 Task: Forward as attachment   from vinny@softage.net to parteek.kumar@softage.net with a cc to Aakash.mishra@softage.net and bcc to Ayush@softage.net with a subject Subject0000000001 and add a message Message0000000003. Forward as attachment   from vinny@softage.net to parteek.kumar@softage.net; aakash.mishra@softage.net with a cc to Ayush@softage.net; pooja.chaudhary@softage.net and bcc to Vanshu.thakur@softage.net with a subject Subject0000000001 and add a message Message0000000003. Forward as attachment   from vinny@softage.net to parteek.kumar@softage.net with a cc to Aakash.mishra@softage.net with a subject Subject0000000001 and add a message Message0000000003 and with an attachment of Attach0000000002. Forward as attachment   from vinny@softage.net to parteek.kumar@softage.net with a cc to Aakash.mishra@softage.net and bcc to Ayush@softage.net with a subject Subject0000000001 and add a message Message0000000003 and with an attachment of Attach0000000003. Forward as attachment   from vinny@softage.net to parteek.kumar@softage.net; aakash.mishra@softage.net with a cc to Ayush@softage.net; pooja.chaudhary@softage.net and bcc to Vanshu.thakur@softage.net with a subject Subject0000000001 and add a message Message0000000003 and with an attachment of Attach0000000004
Action: Mouse moved to (1182, 332)
Screenshot: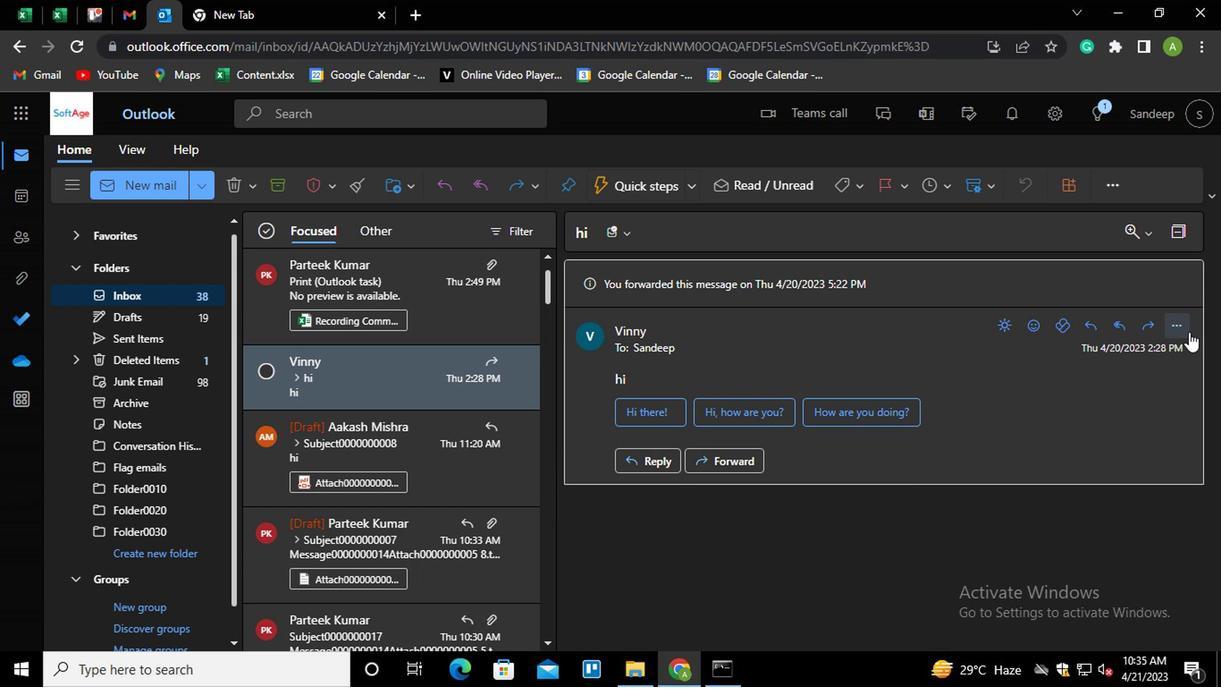 
Action: Mouse pressed left at (1182, 332)
Screenshot: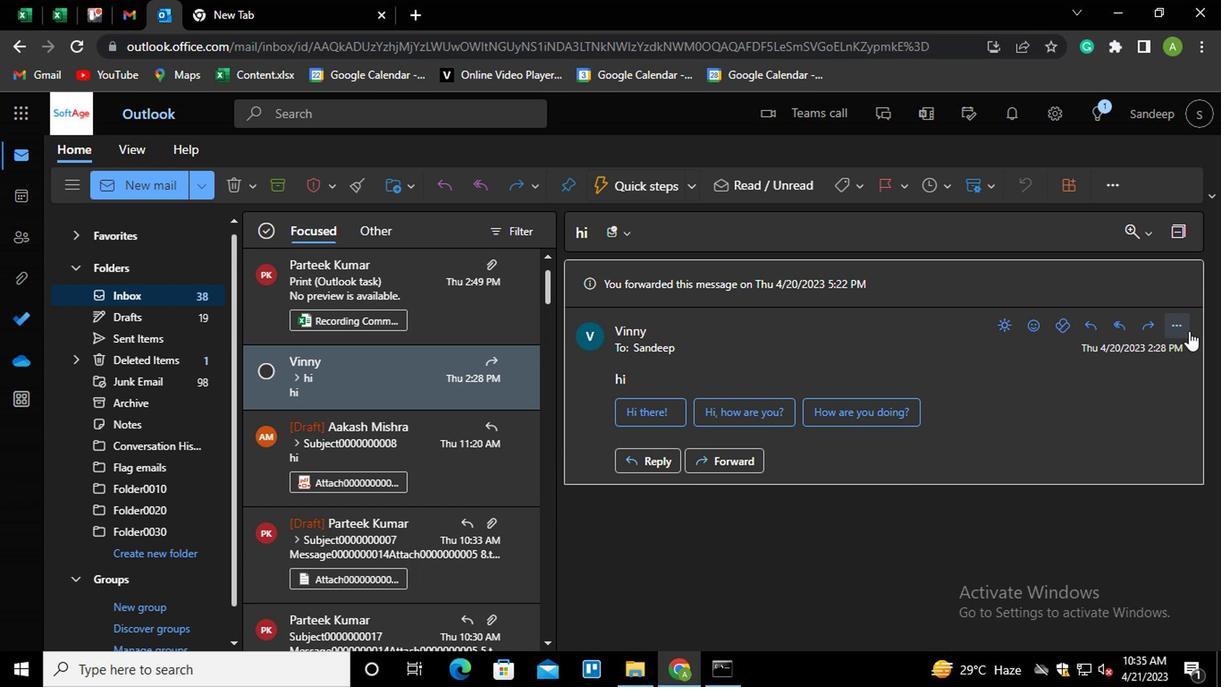 
Action: Mouse moved to (937, 233)
Screenshot: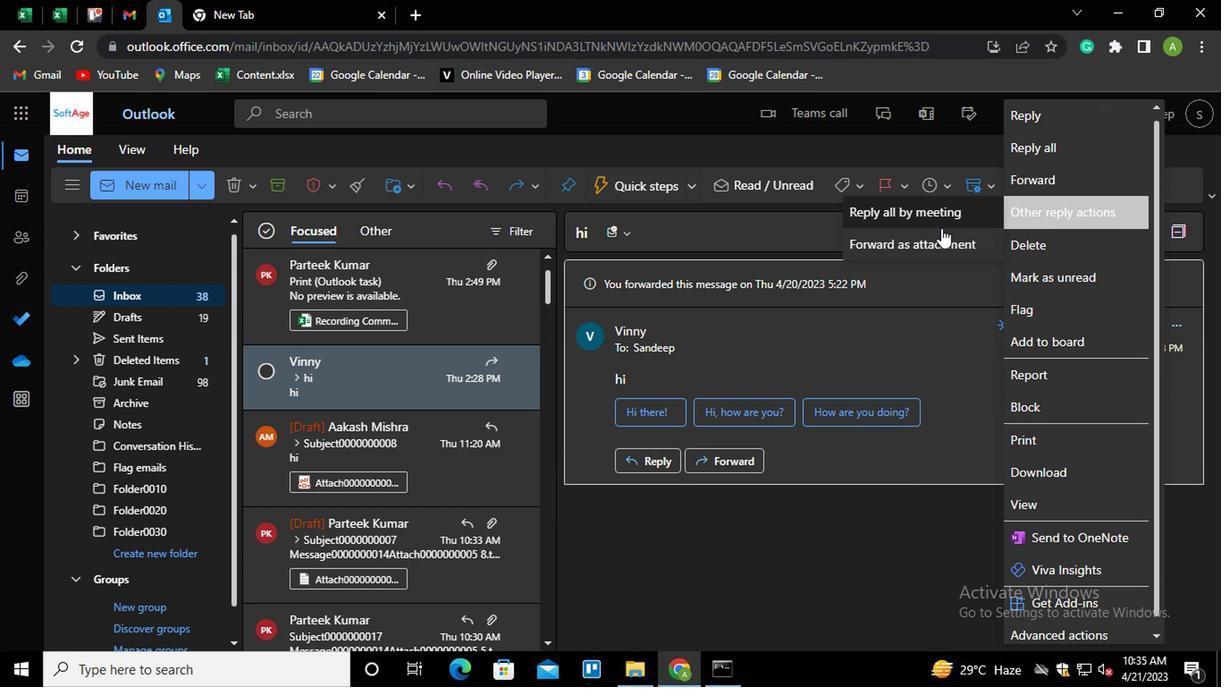 
Action: Mouse pressed left at (937, 233)
Screenshot: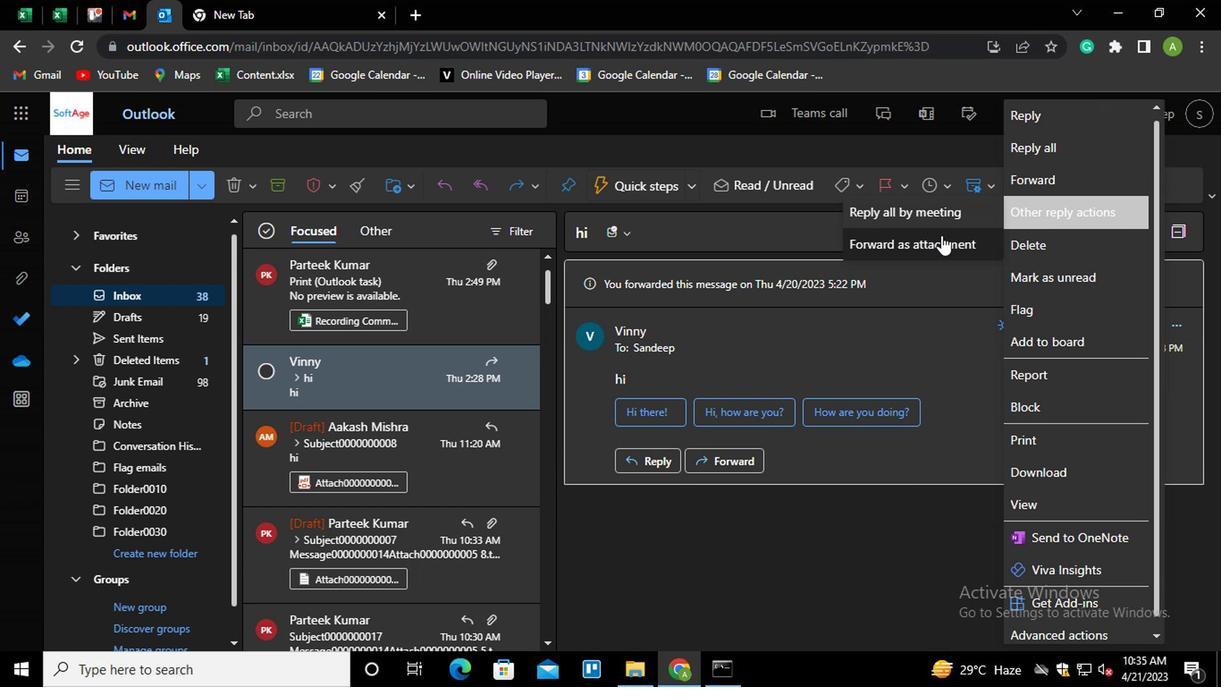 
Action: Mouse moved to (773, 278)
Screenshot: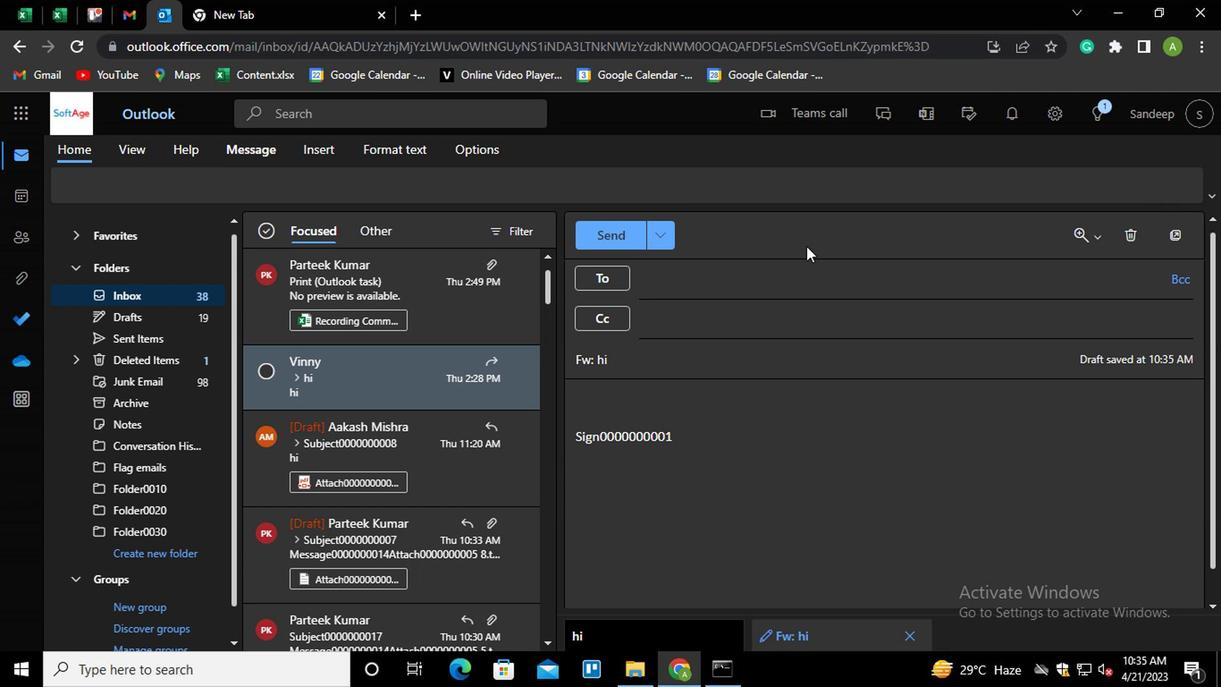 
Action: Mouse pressed left at (773, 278)
Screenshot: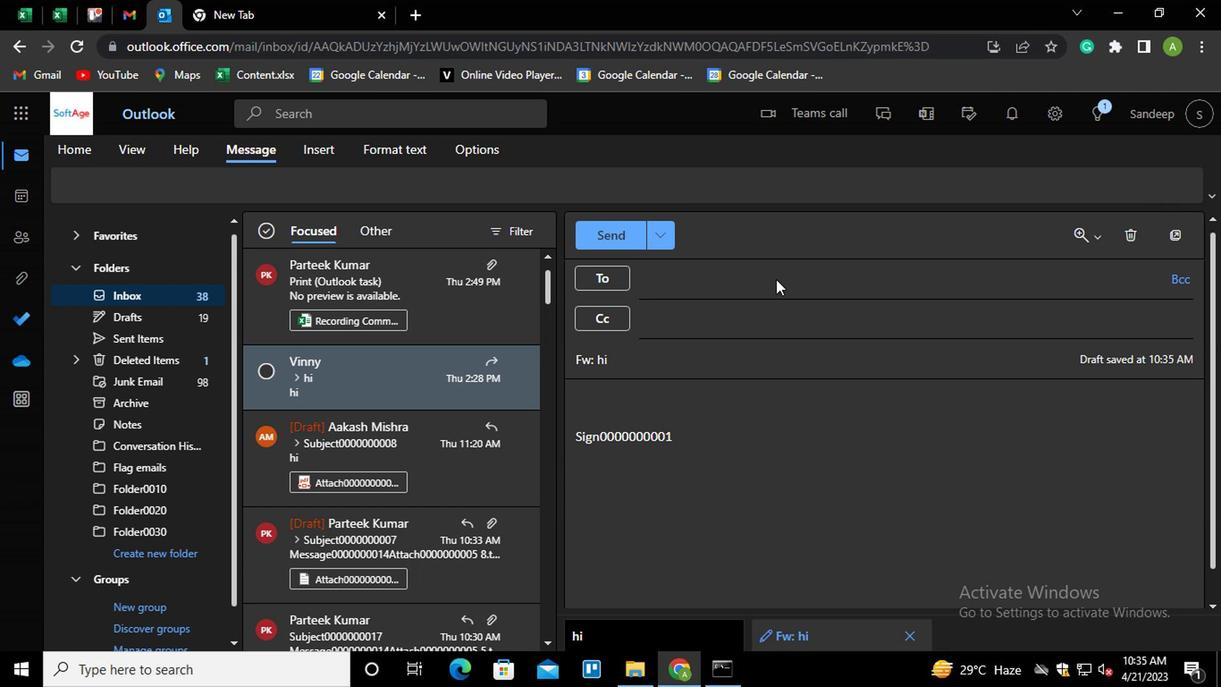 
Action: Key pressed part<Key.enter>
Screenshot: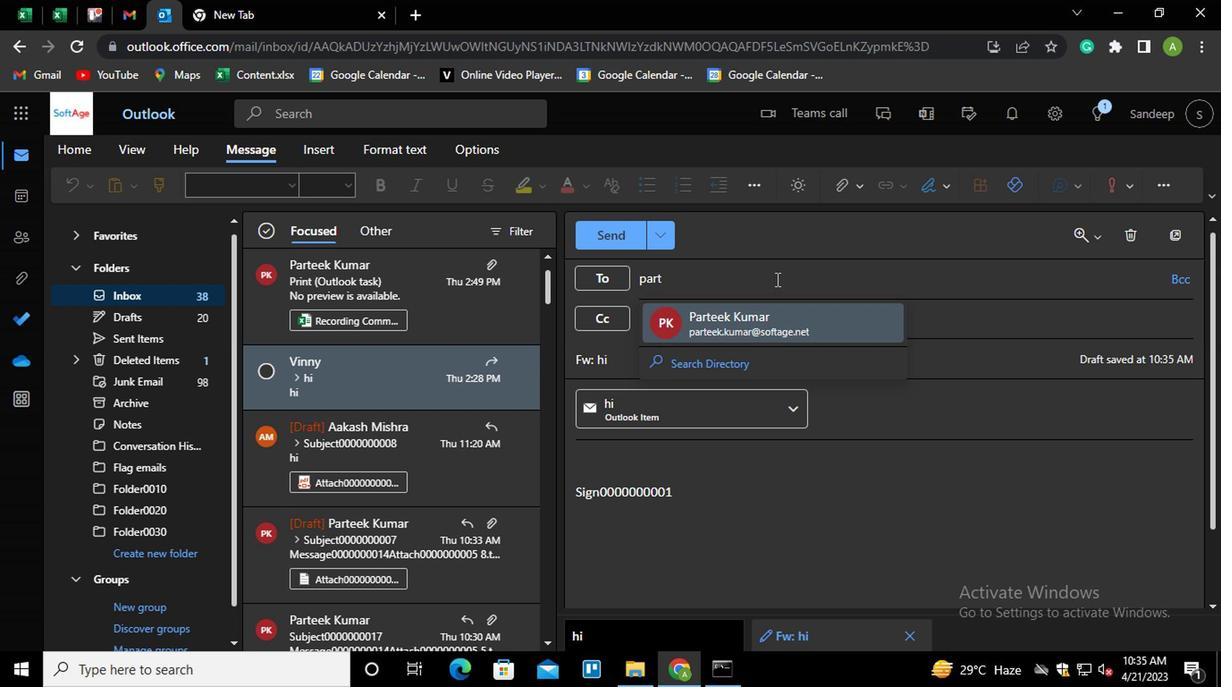 
Action: Mouse moved to (766, 322)
Screenshot: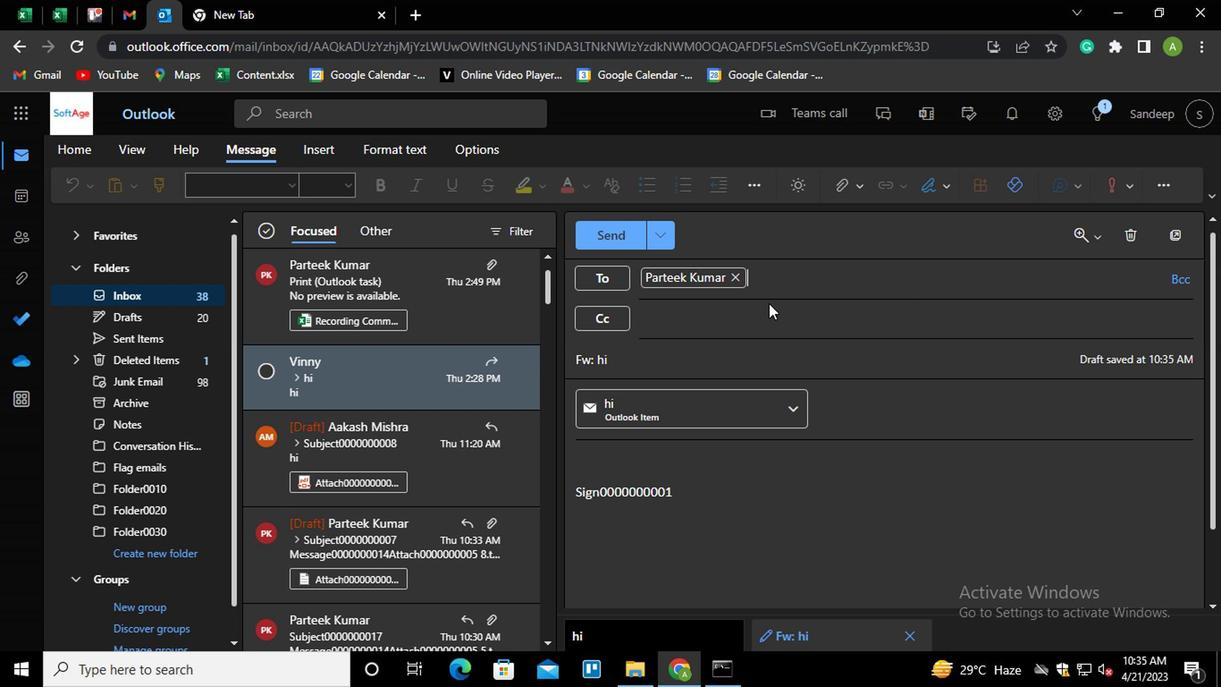 
Action: Mouse pressed left at (766, 322)
Screenshot: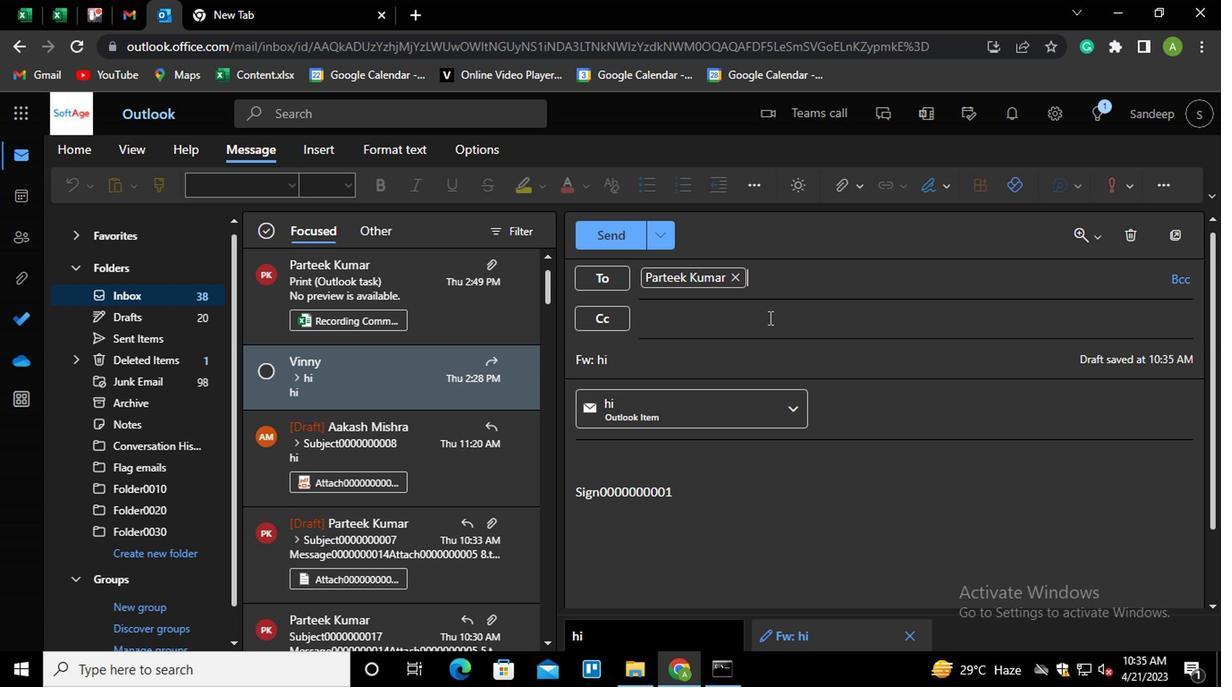 
Action: Key pressed aak<Key.enter>
Screenshot: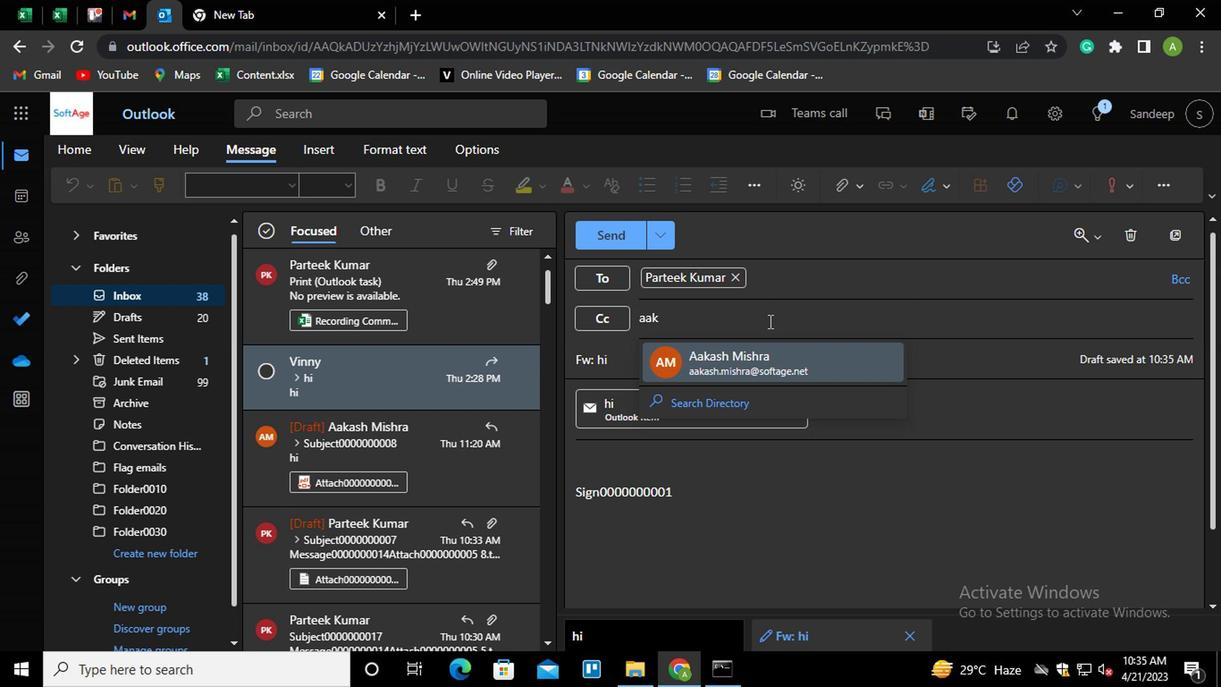 
Action: Mouse moved to (1185, 279)
Screenshot: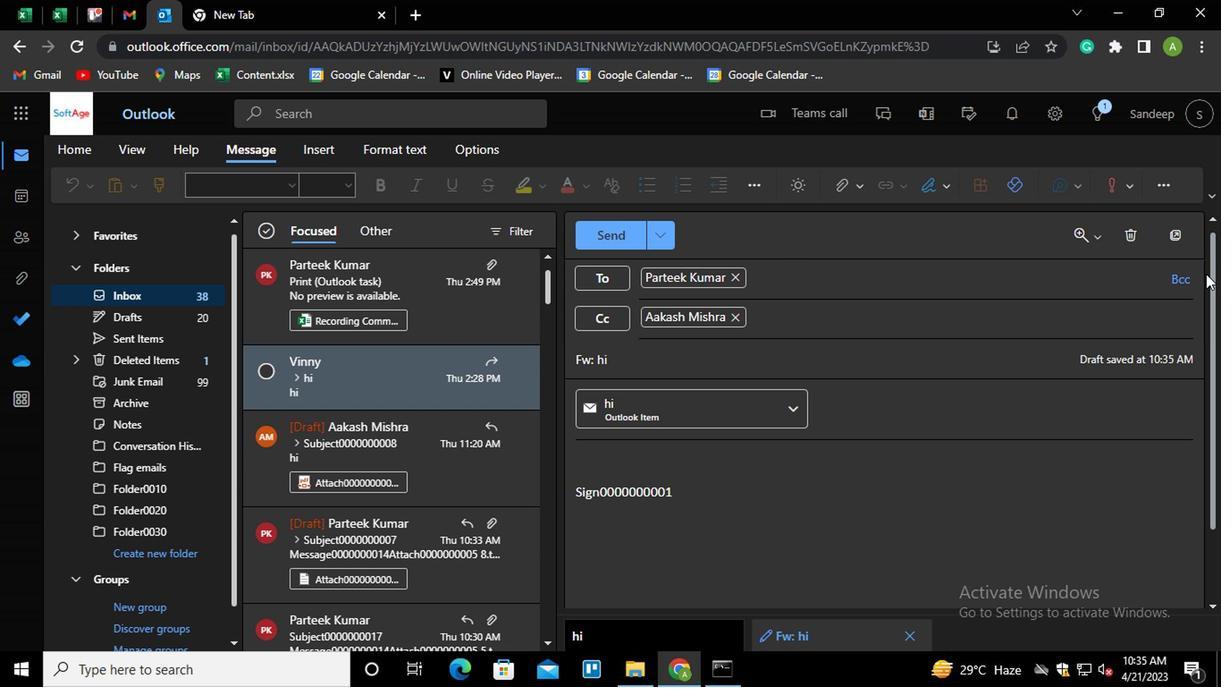 
Action: Mouse pressed left at (1185, 279)
Screenshot: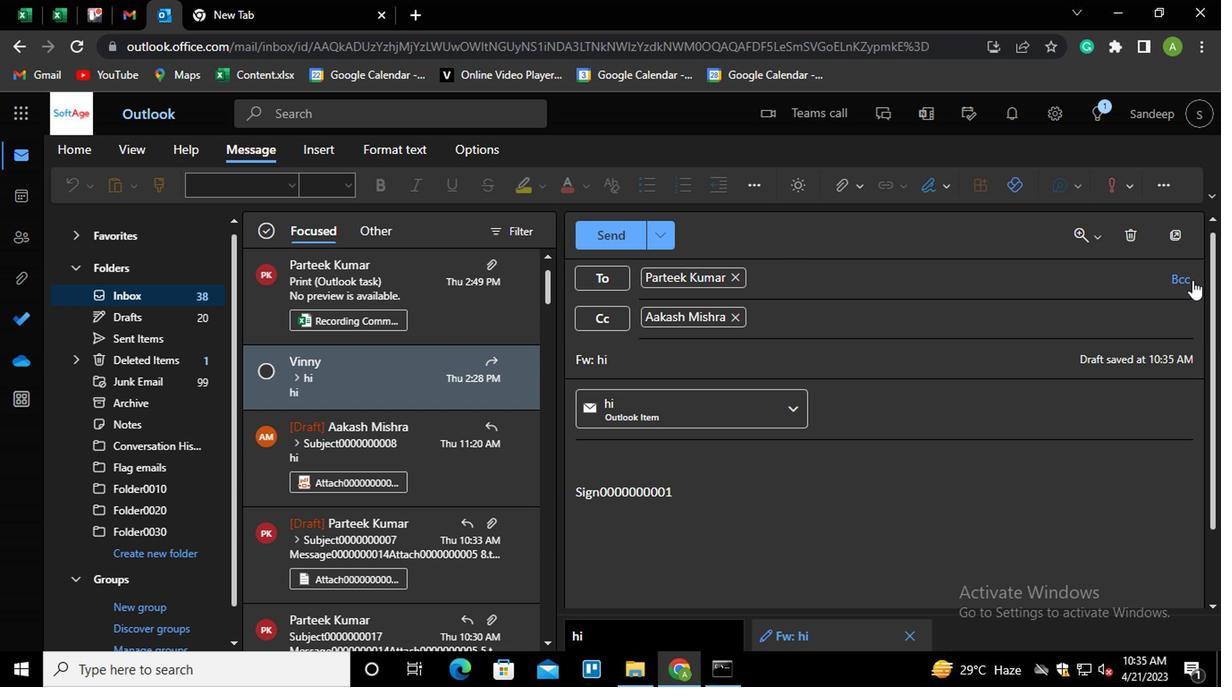 
Action: Mouse moved to (736, 364)
Screenshot: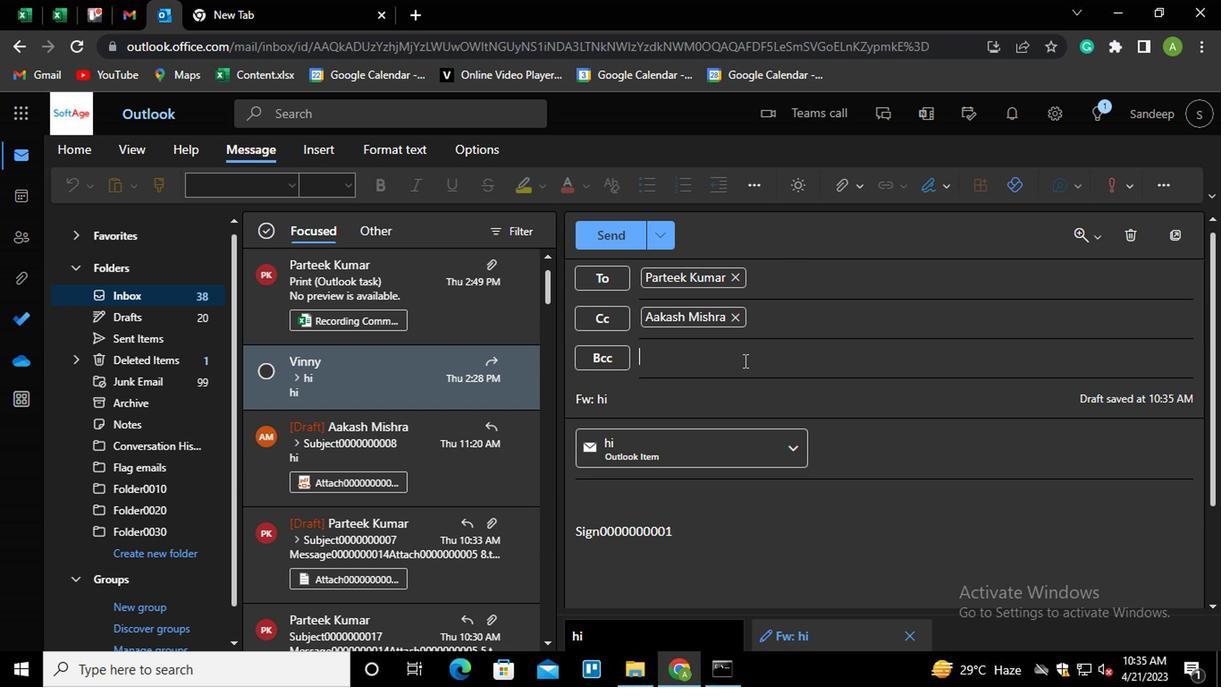 
Action: Key pressed <Key.shift>AYU<Key.enter>
Screenshot: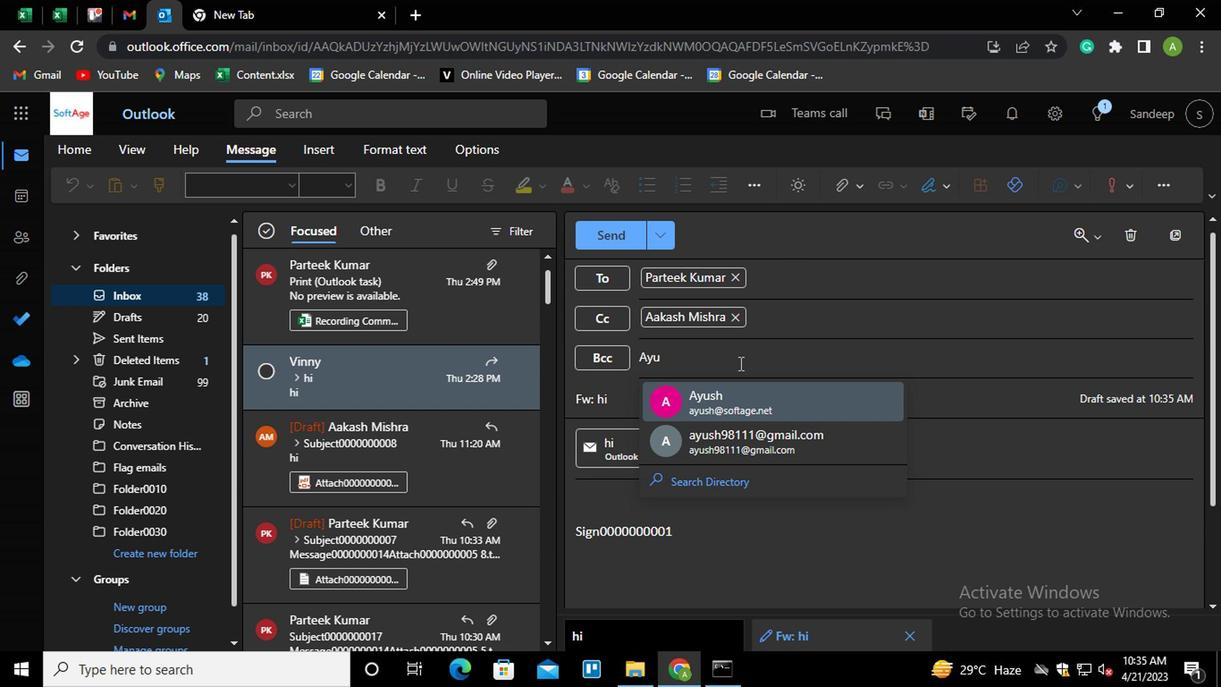 
Action: Mouse moved to (736, 401)
Screenshot: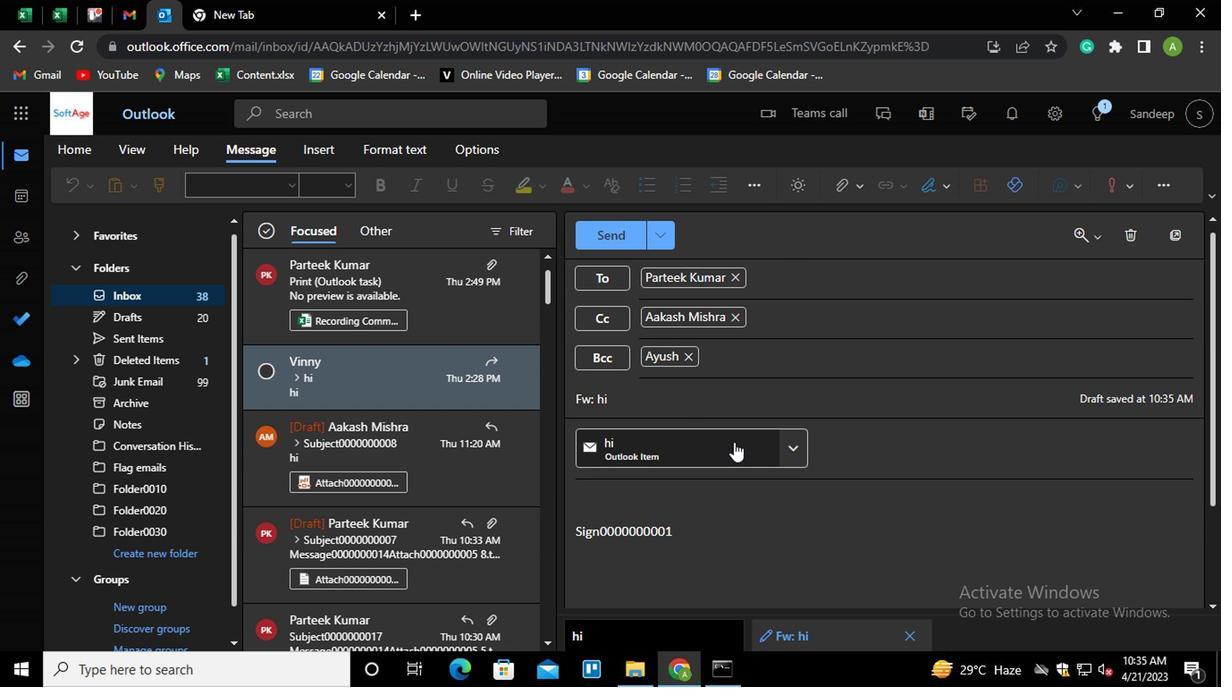 
Action: Mouse pressed left at (736, 401)
Screenshot: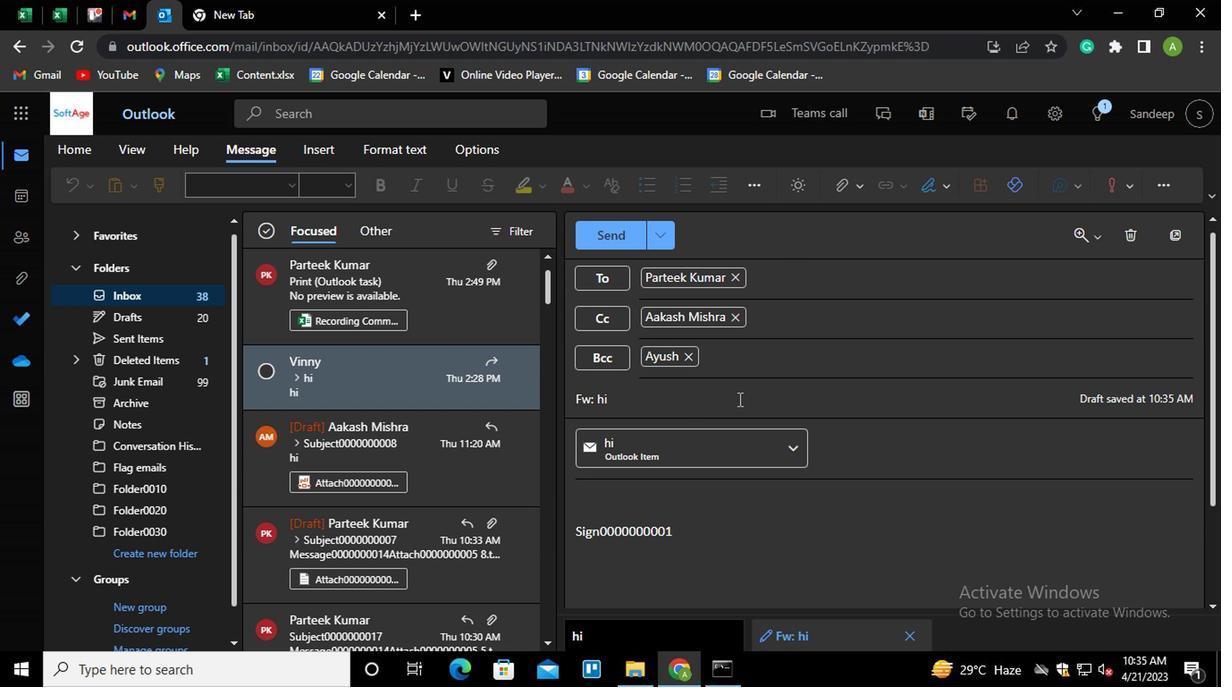 
Action: Key pressed <Key.shift_r><Key.home><Key.shift>SUBJECT0000000001
Screenshot: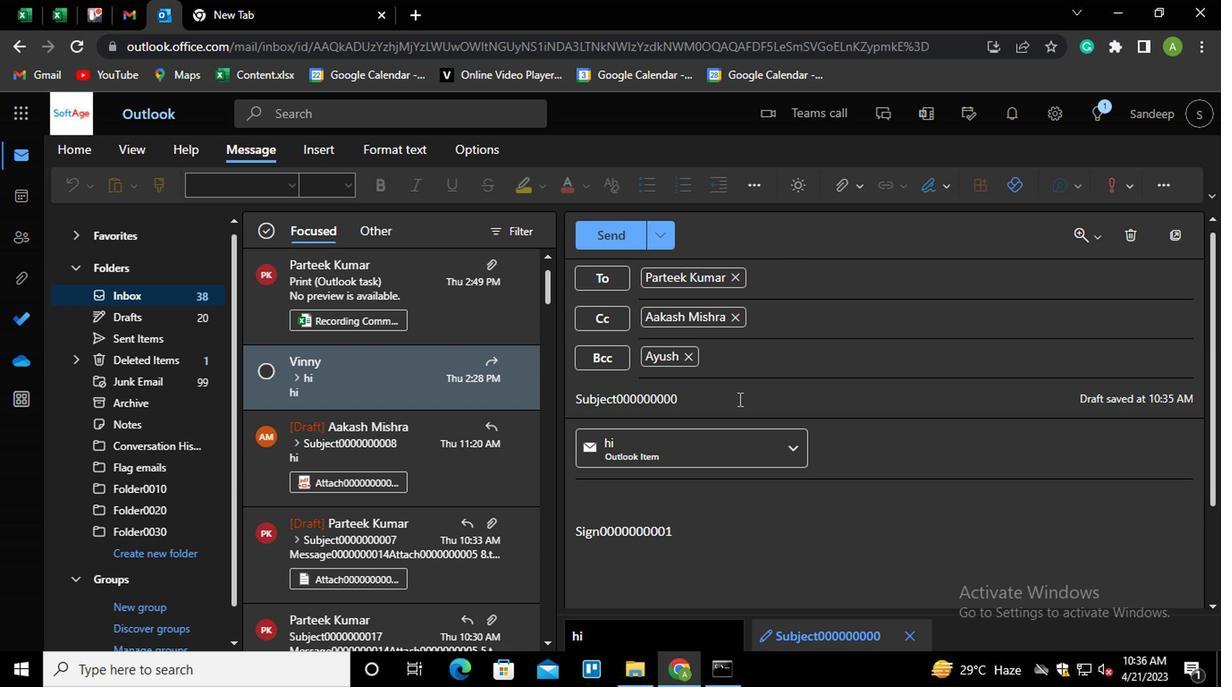 
Action: Mouse moved to (680, 547)
Screenshot: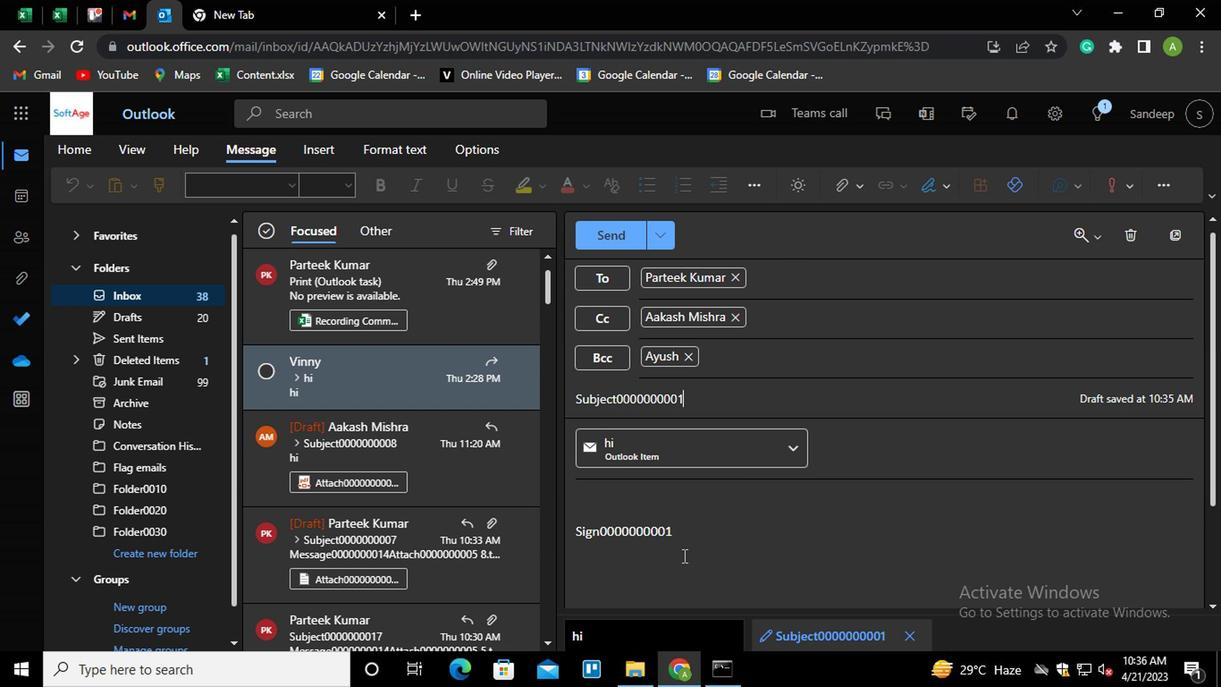 
Action: Mouse pressed left at (680, 547)
Screenshot: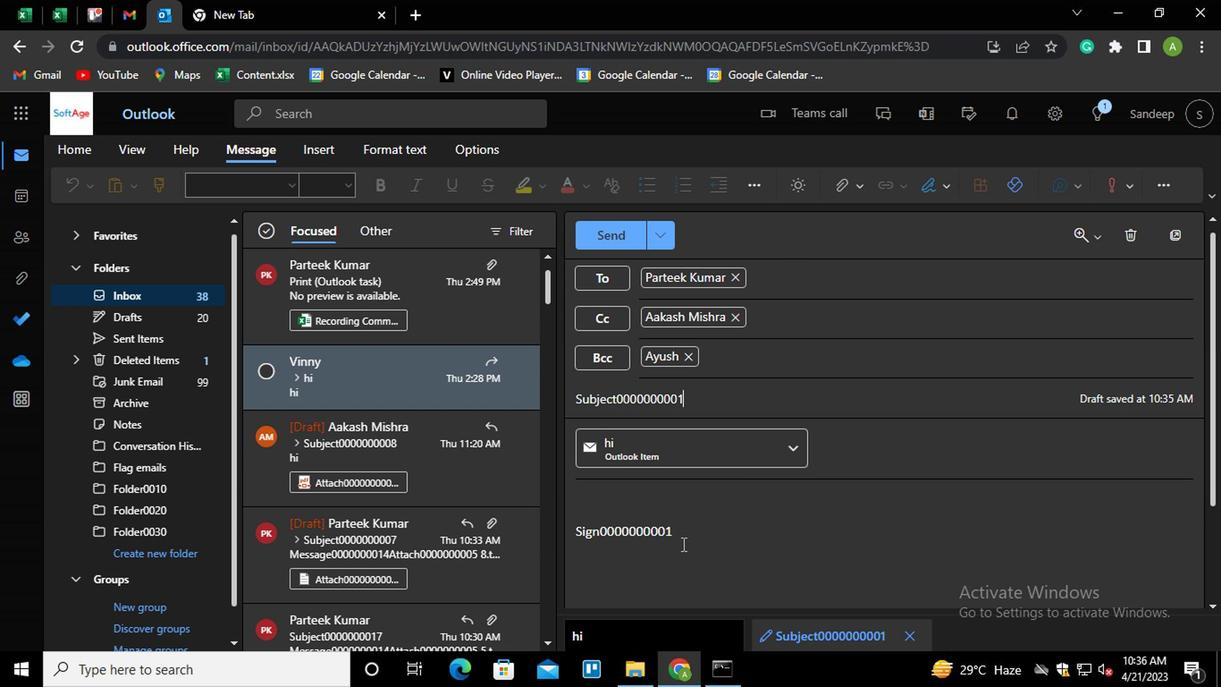 
Action: Key pressed <Key.shift_r><Key.home><Key.shift_r>MESSAGE0000000003
Screenshot: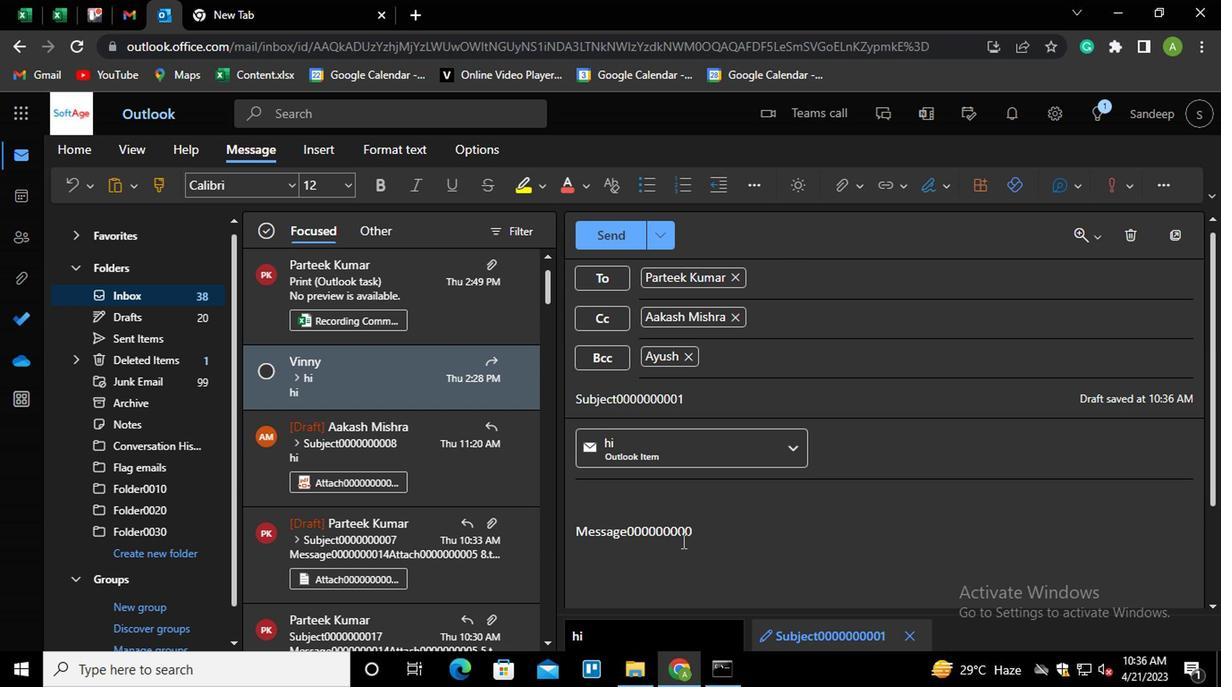 
Action: Mouse moved to (617, 237)
Screenshot: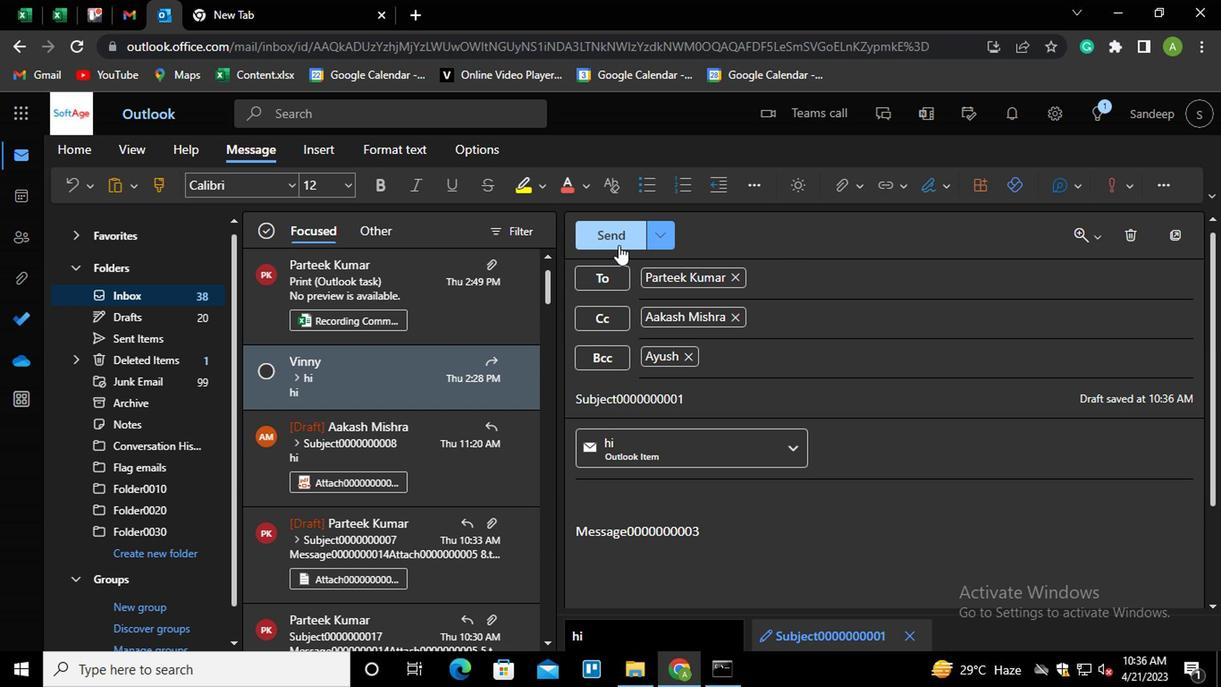 
Action: Mouse pressed left at (617, 237)
Screenshot: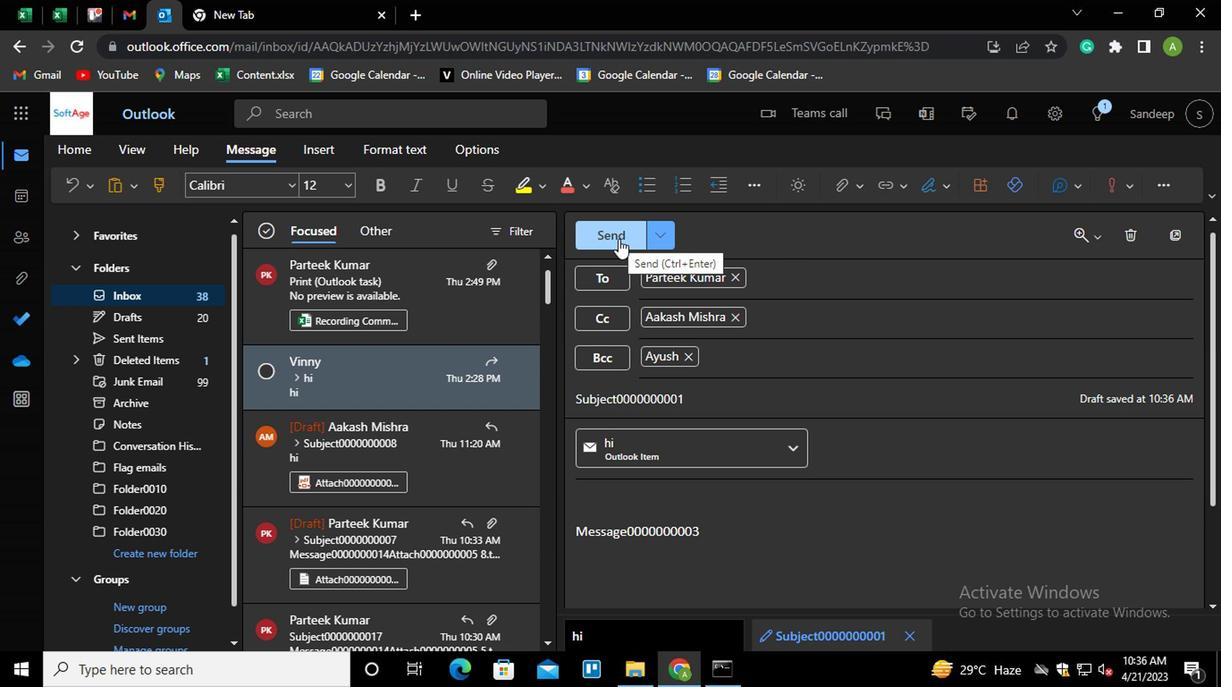 
Action: Mouse moved to (1164, 323)
Screenshot: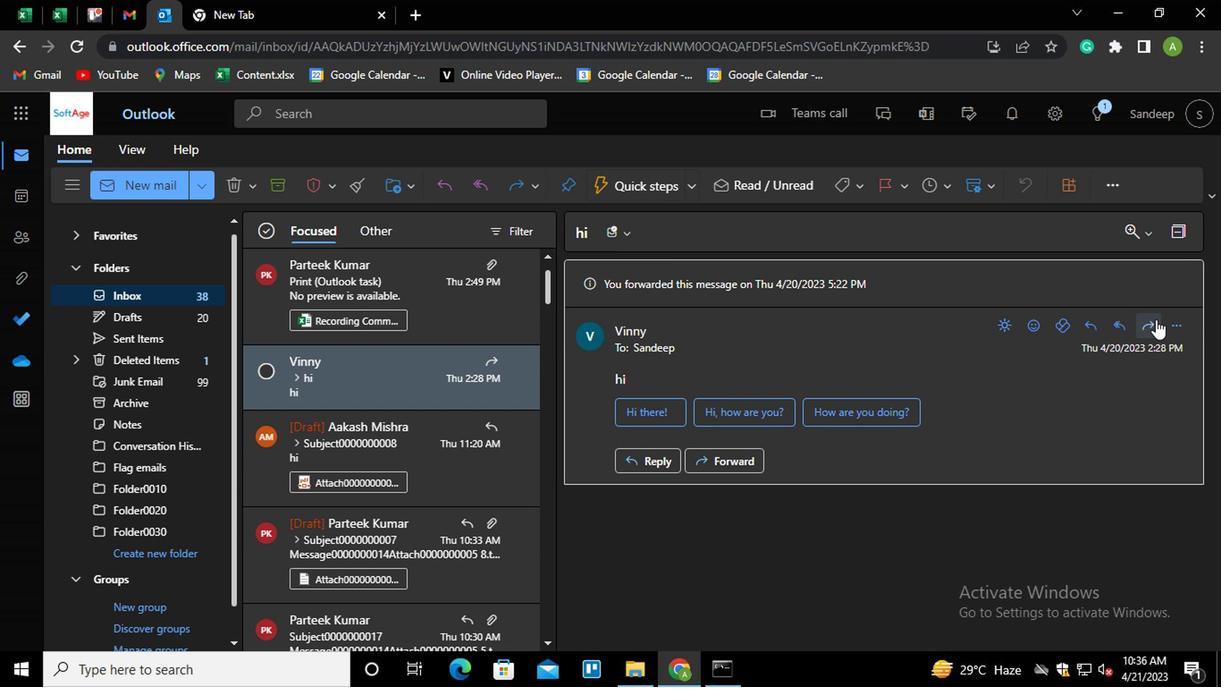 
Action: Mouse pressed left at (1164, 323)
Screenshot: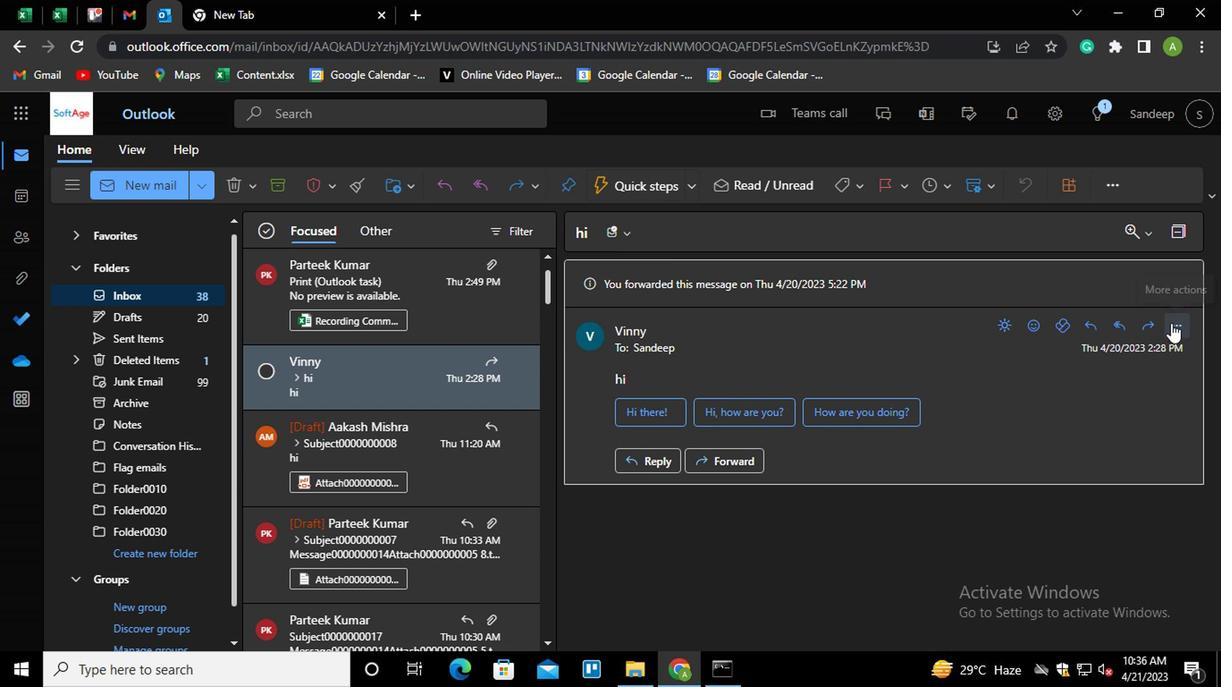 
Action: Mouse moved to (945, 237)
Screenshot: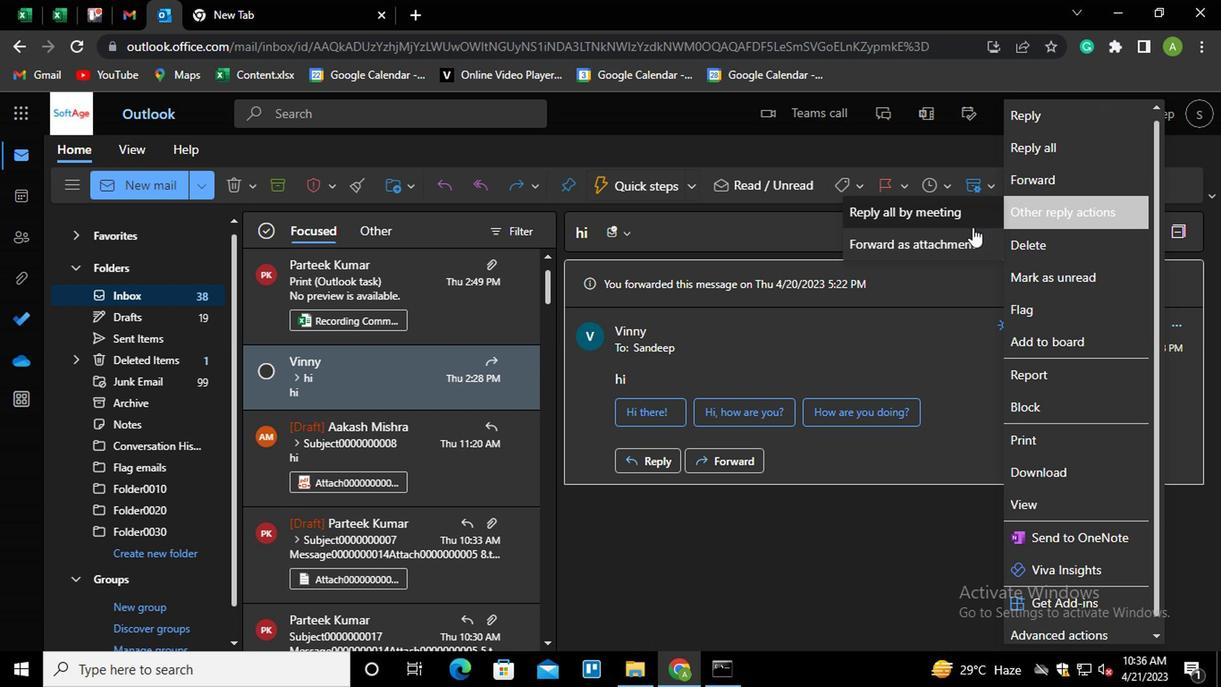 
Action: Mouse pressed left at (945, 237)
Screenshot: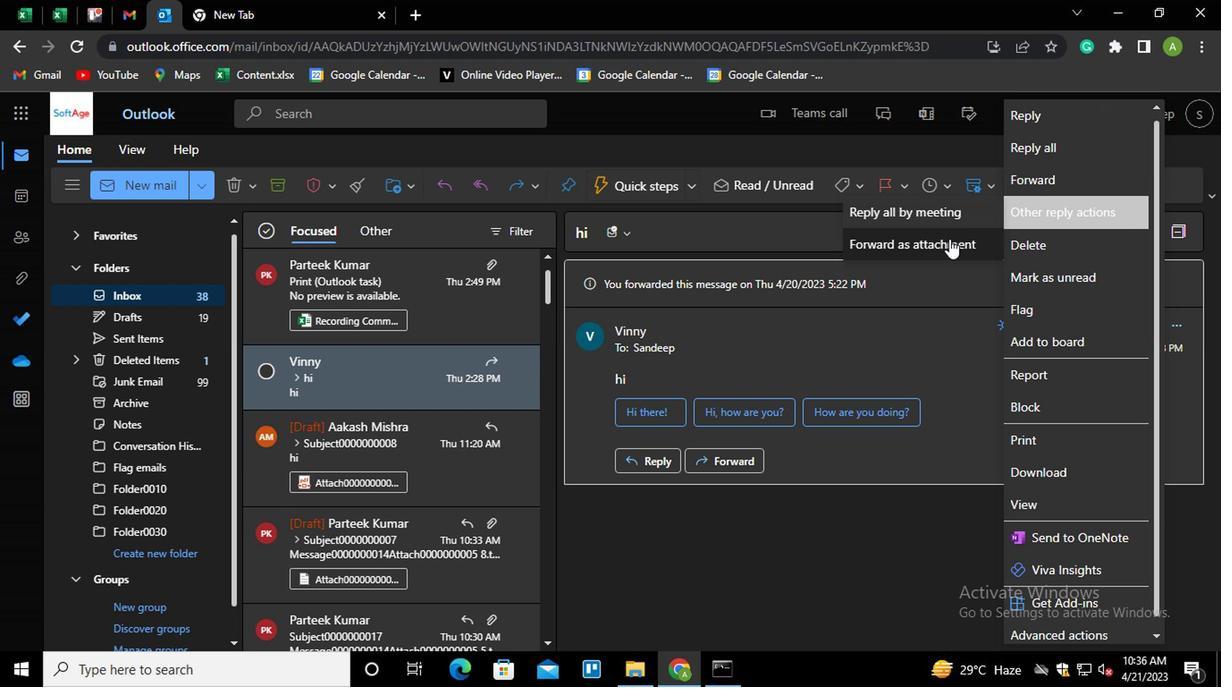 
Action: Mouse moved to (721, 287)
Screenshot: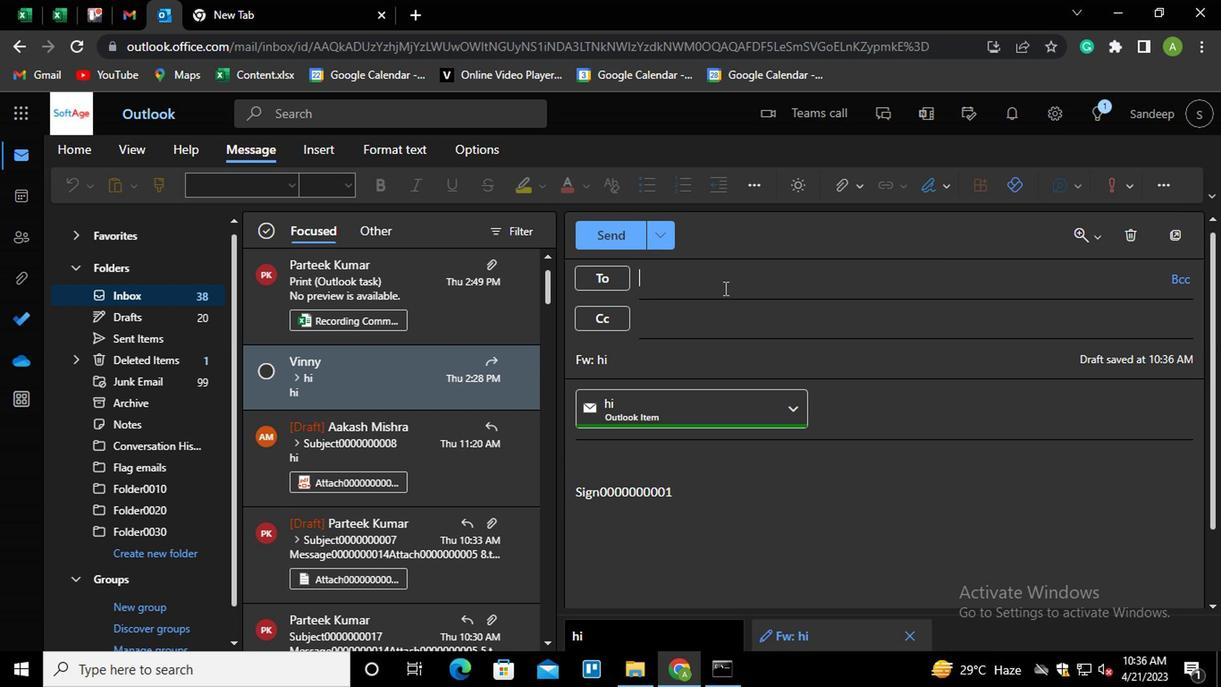 
Action: Mouse pressed left at (721, 287)
Screenshot: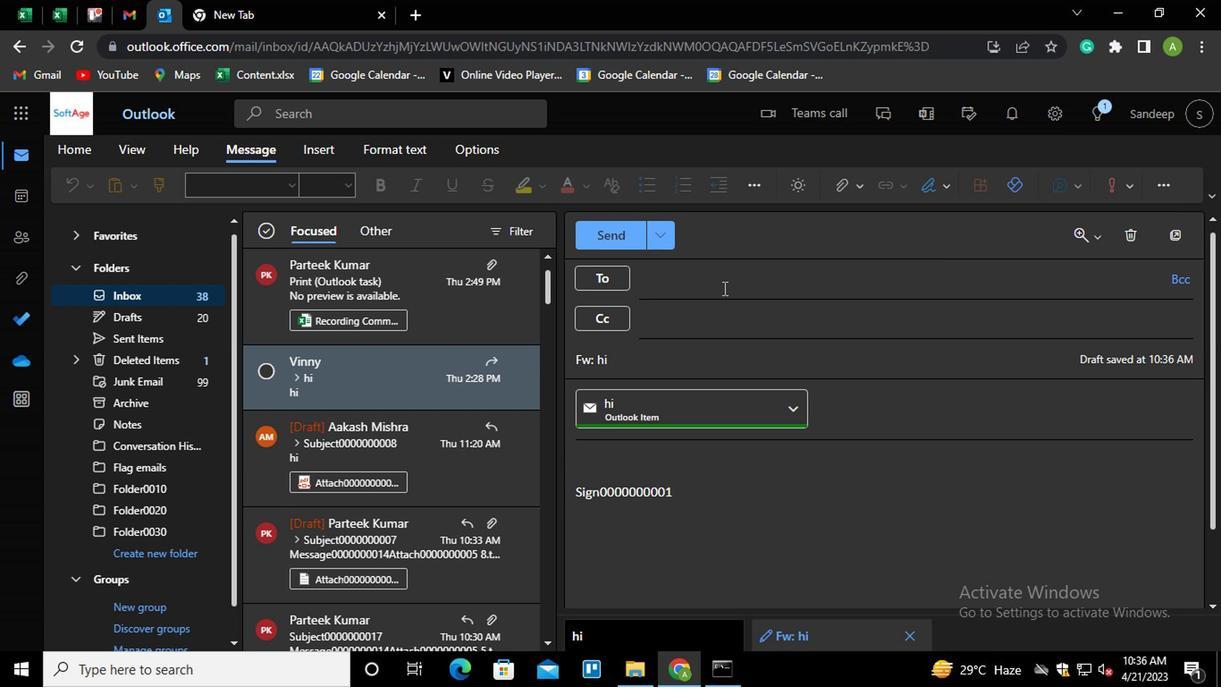 
Action: Key pressed PAR<Key.enter>AA<Key.enter>
Screenshot: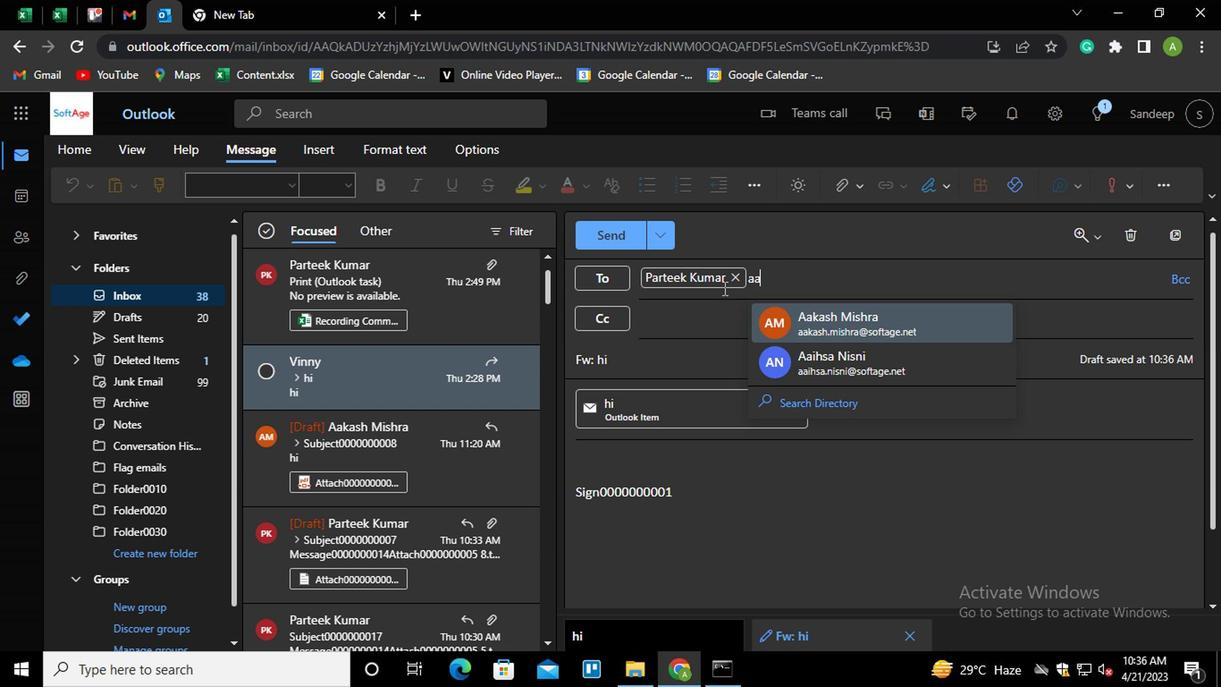 
Action: Mouse moved to (721, 318)
Screenshot: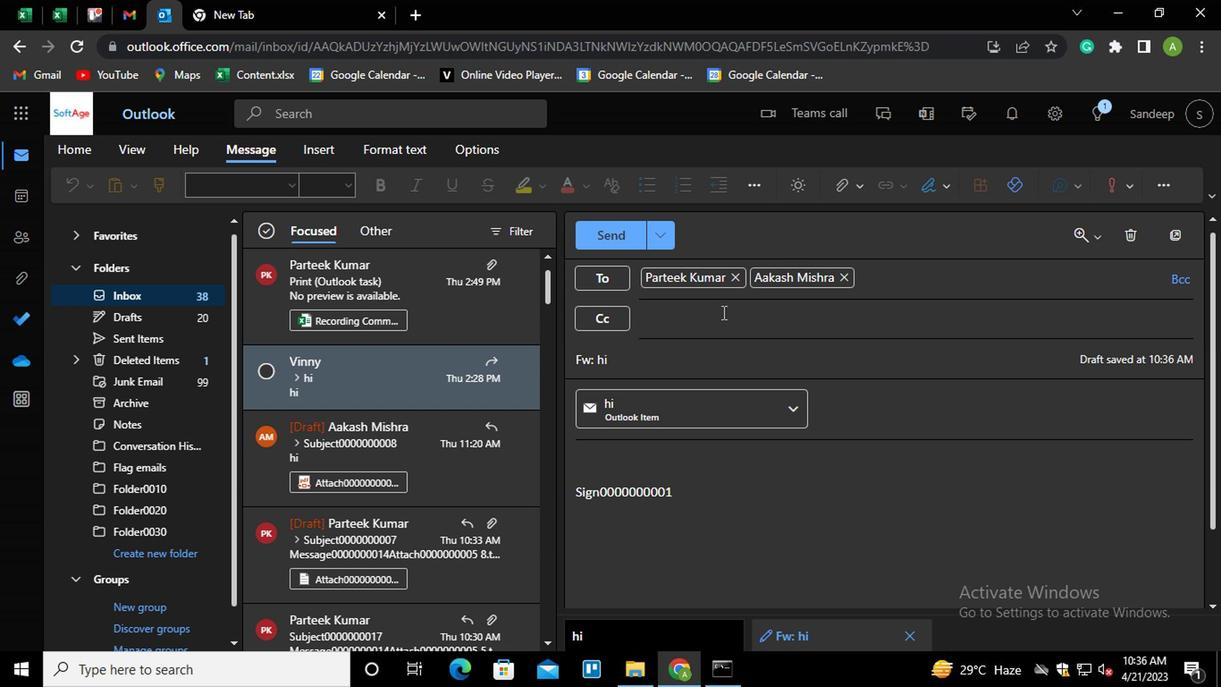 
Action: Mouse pressed left at (721, 318)
Screenshot: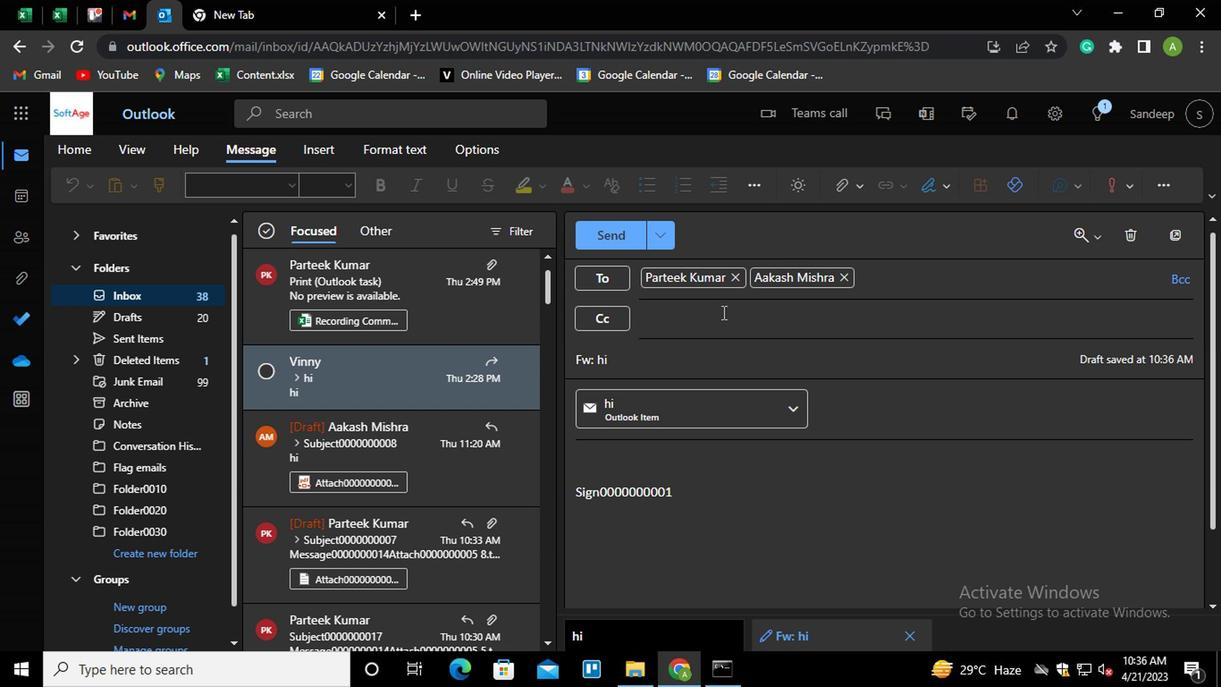 
Action: Key pressed AYU<Key.enter>POOJ<Key.enter>
Screenshot: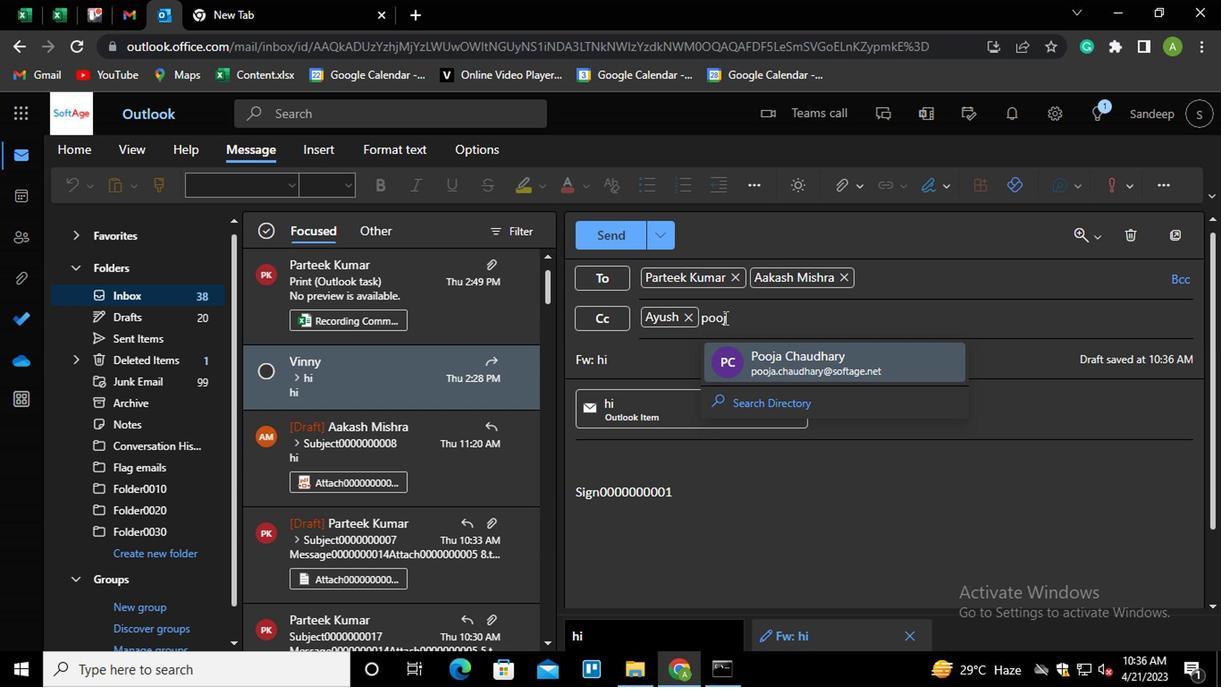 
Action: Mouse moved to (1174, 276)
Screenshot: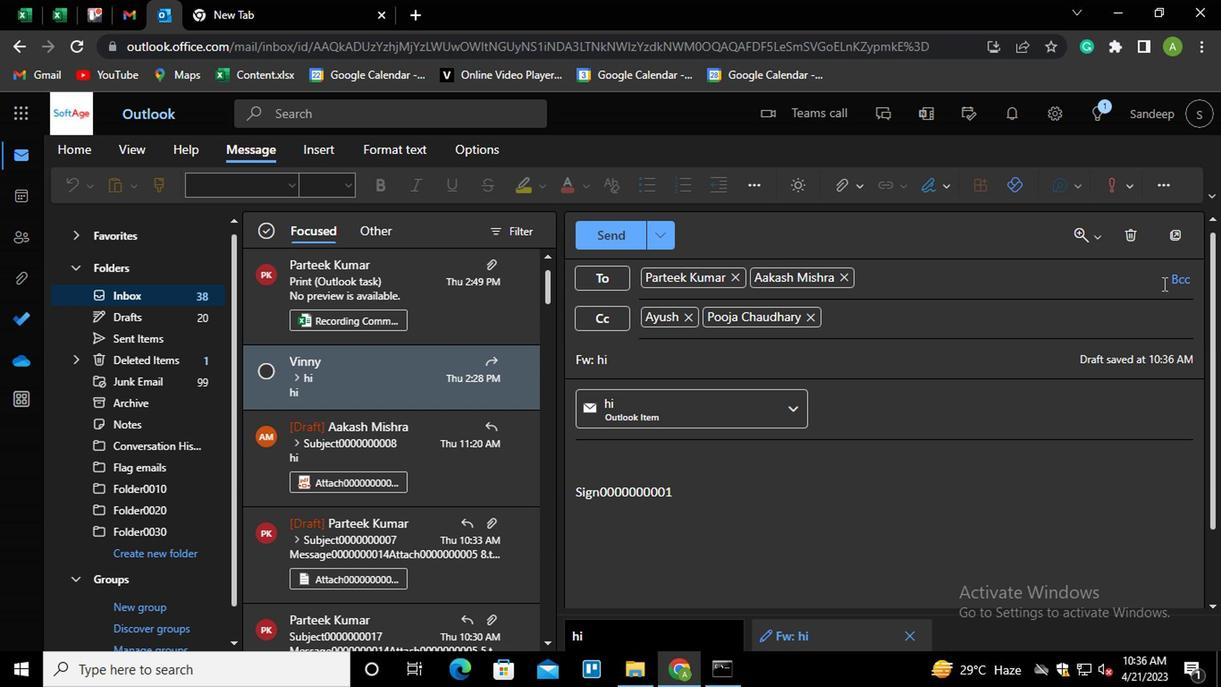 
Action: Mouse pressed left at (1174, 276)
Screenshot: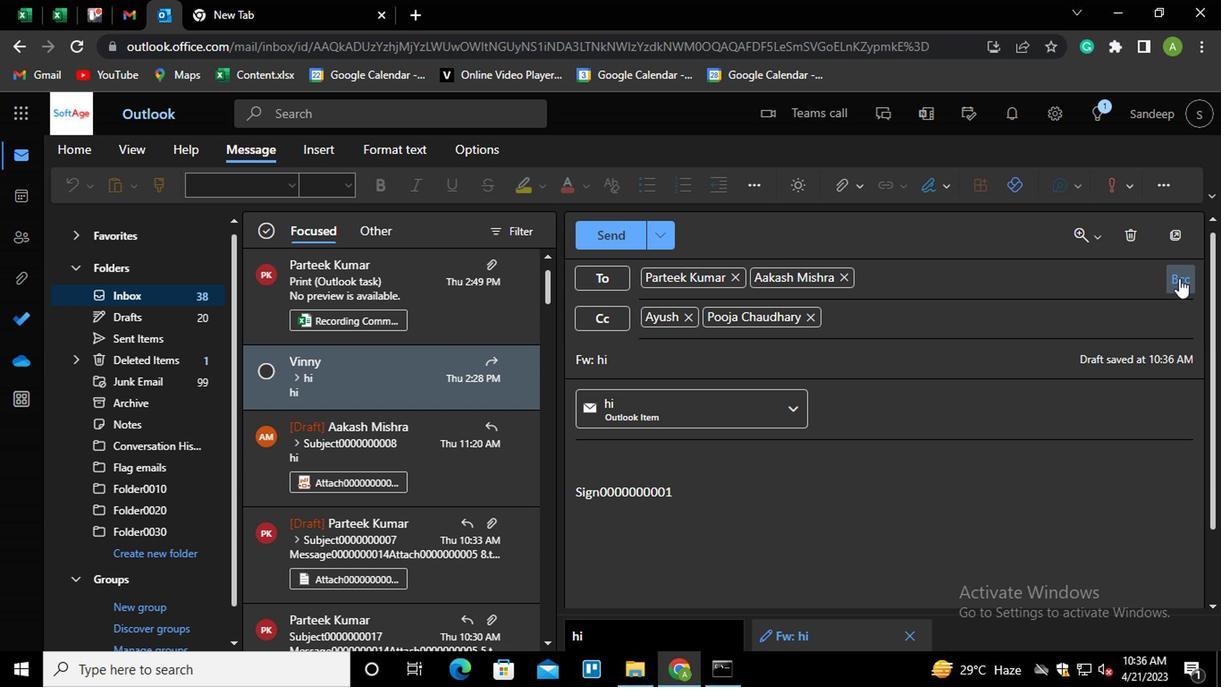 
Action: Mouse moved to (1147, 293)
Screenshot: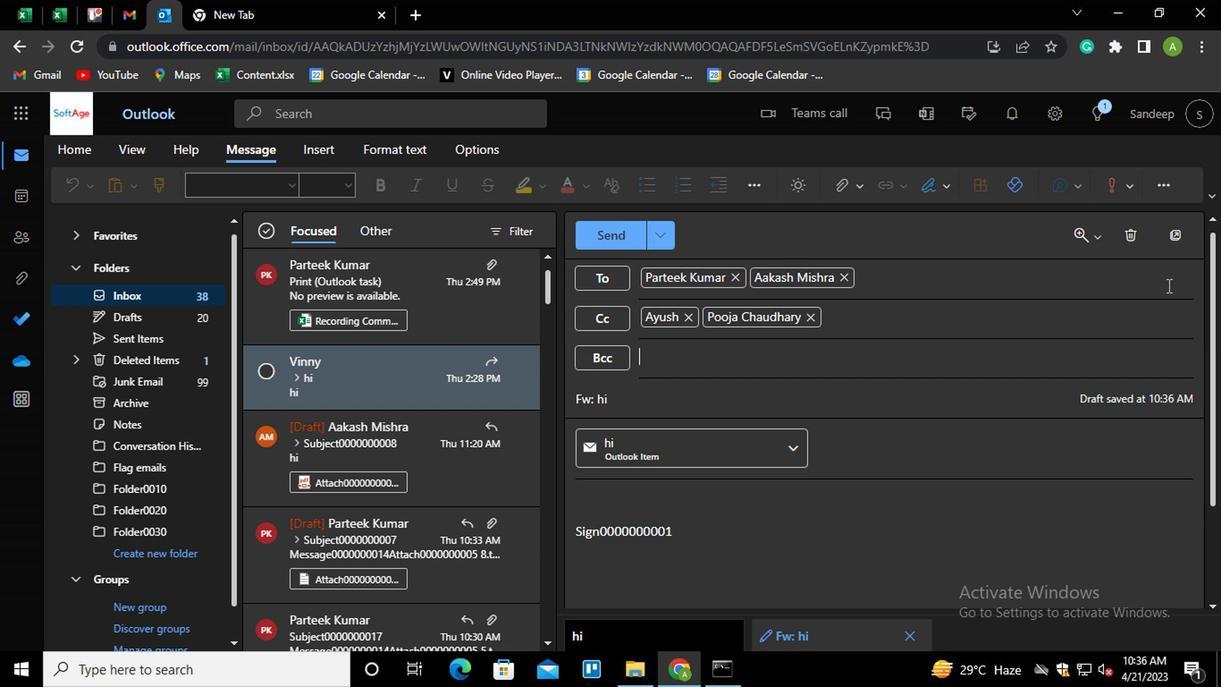 
Action: Key pressed VANSH<Key.enter>
Screenshot: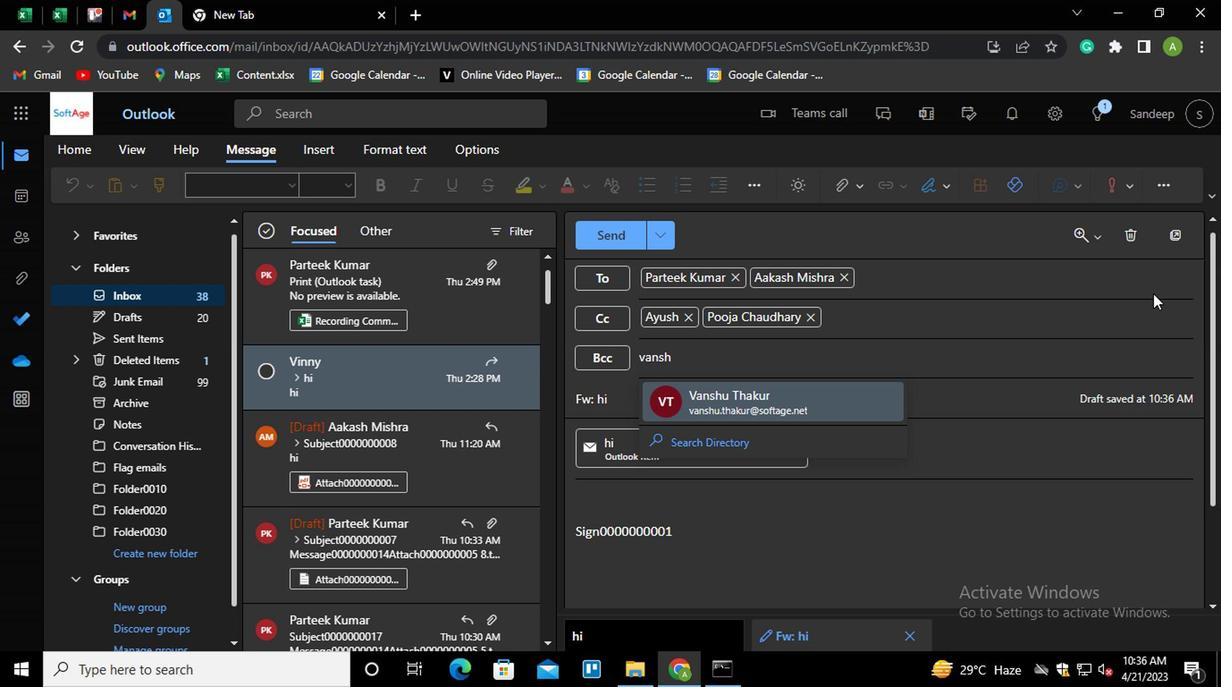 
Action: Mouse moved to (684, 407)
Screenshot: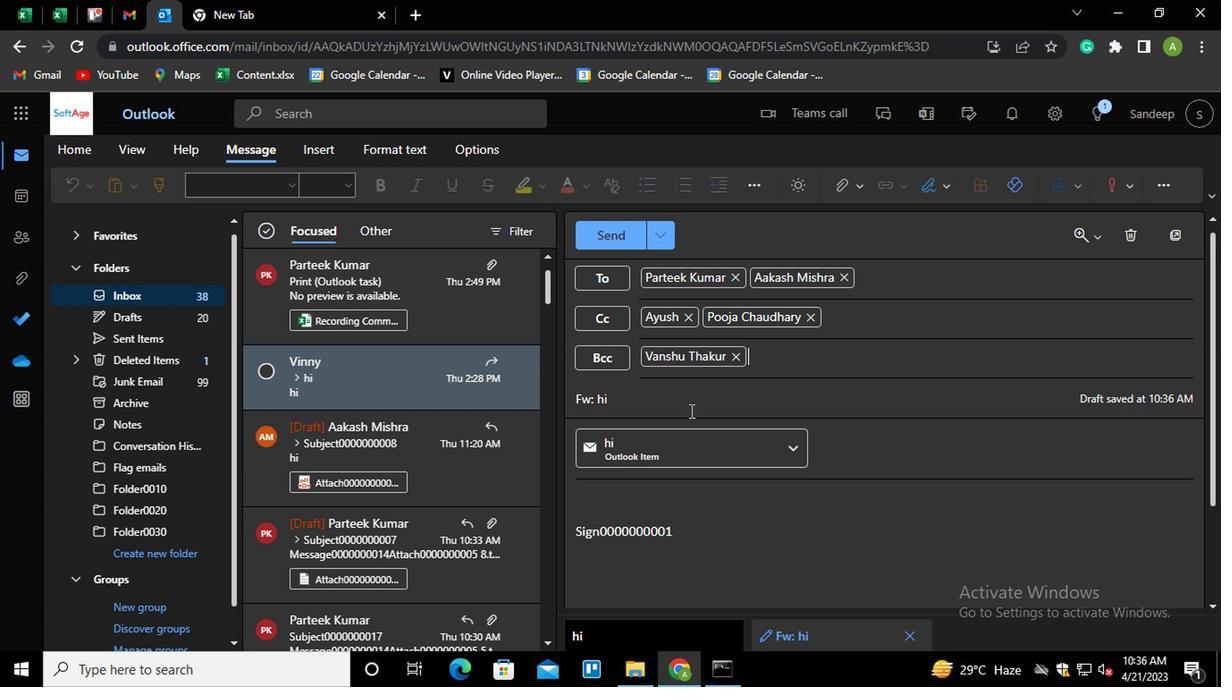 
Action: Mouse pressed left at (684, 407)
Screenshot: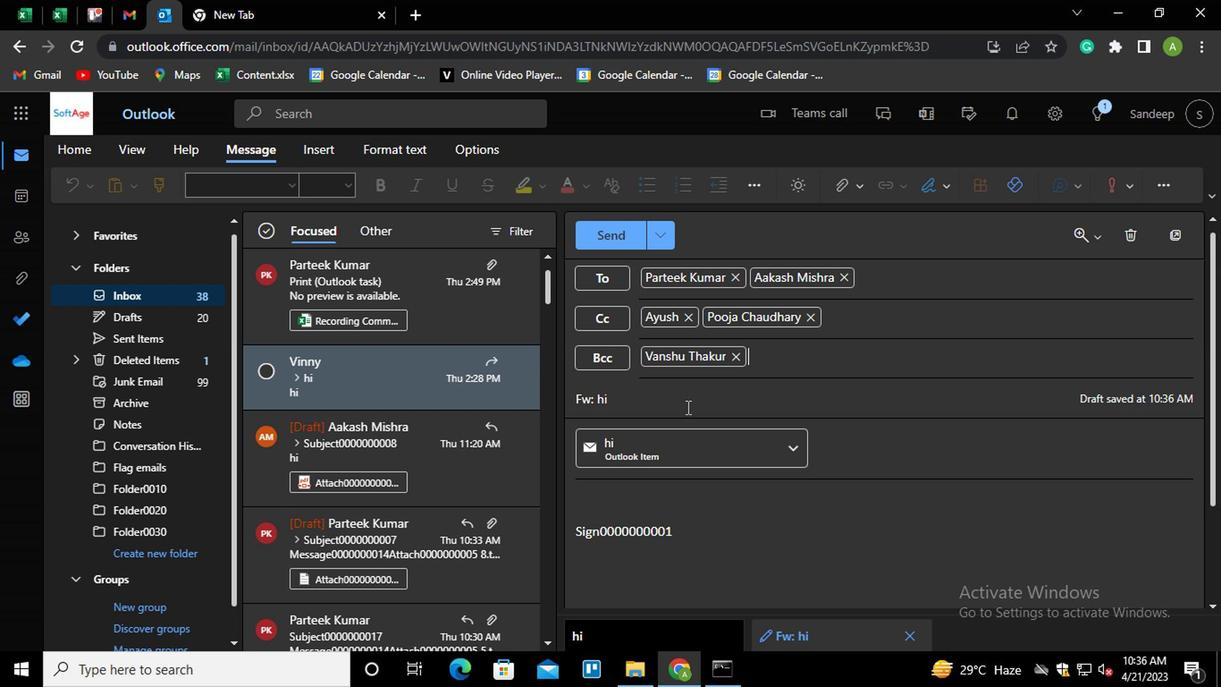 
Action: Mouse moved to (685, 417)
Screenshot: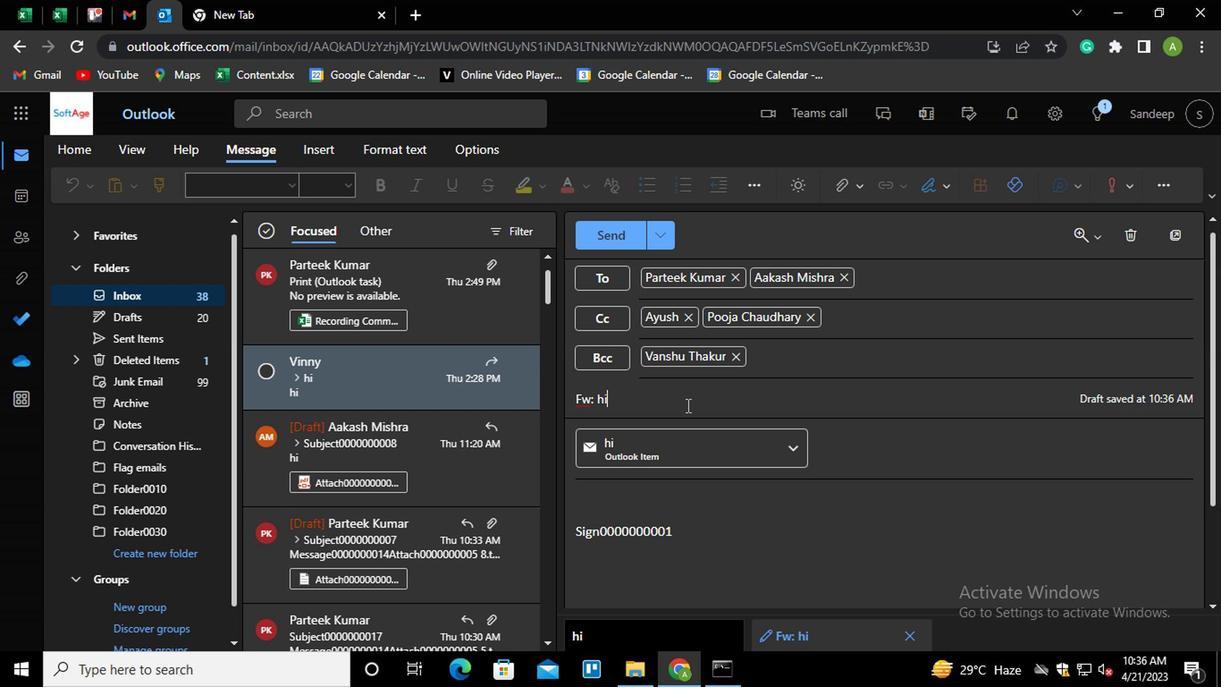 
Action: Key pressed <Key.shift_r><Key.home><Key.shift>SUBJECT0000000001
Screenshot: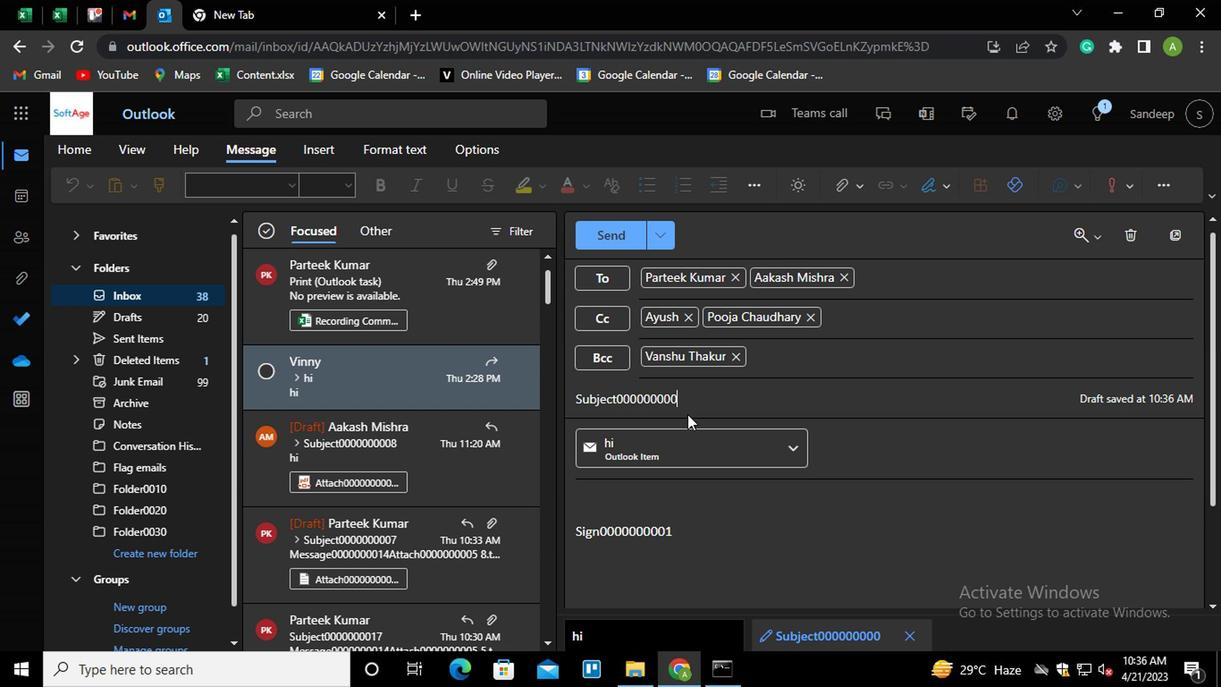 
Action: Mouse moved to (689, 537)
Screenshot: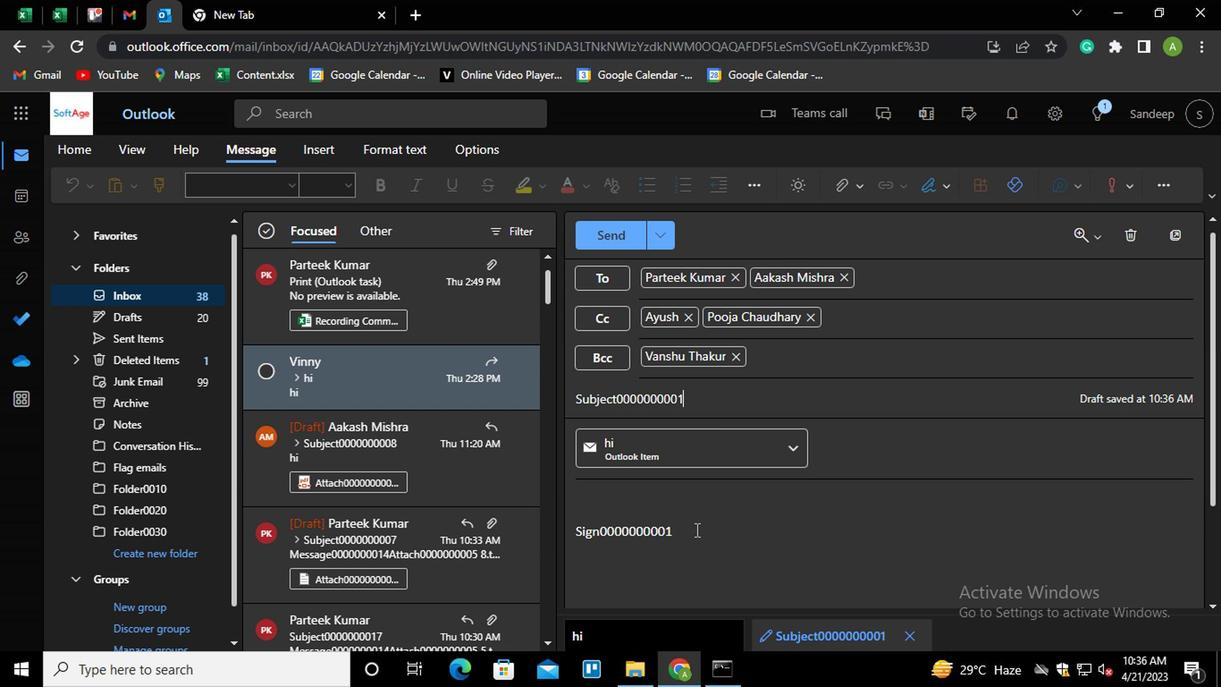 
Action: Mouse pressed left at (689, 537)
Screenshot: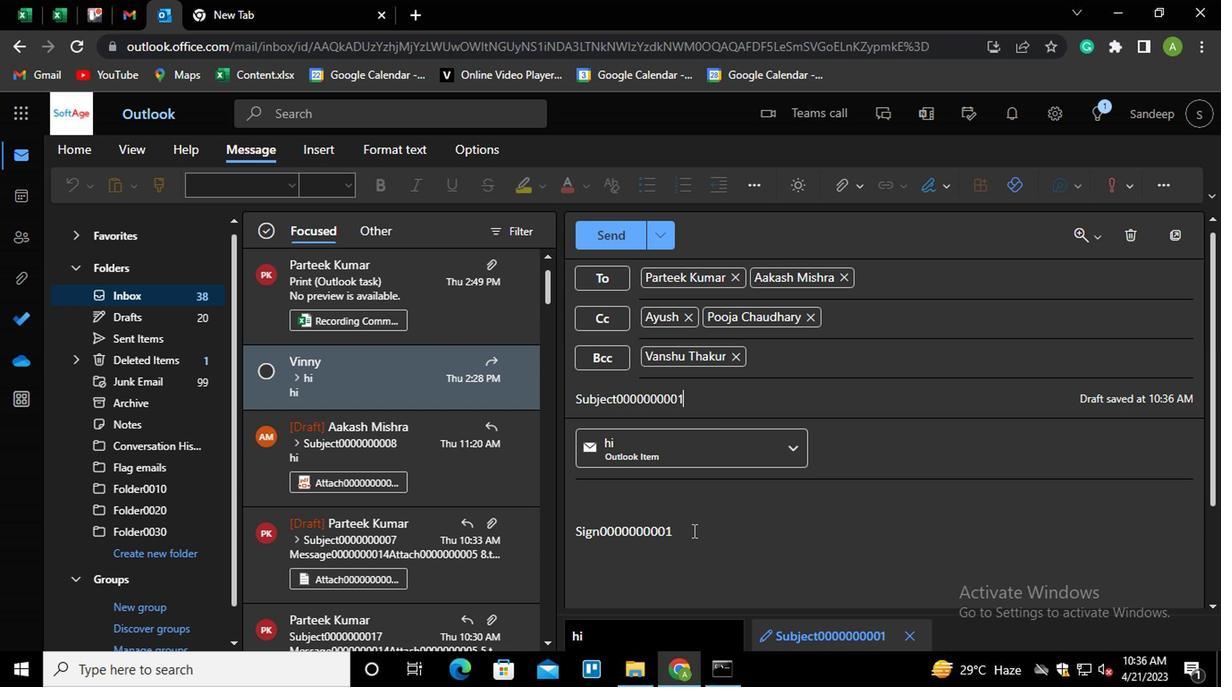 
Action: Key pressed <Key.shift_r><Key.home><Key.shift_r>MESSAGE0000000003
Screenshot: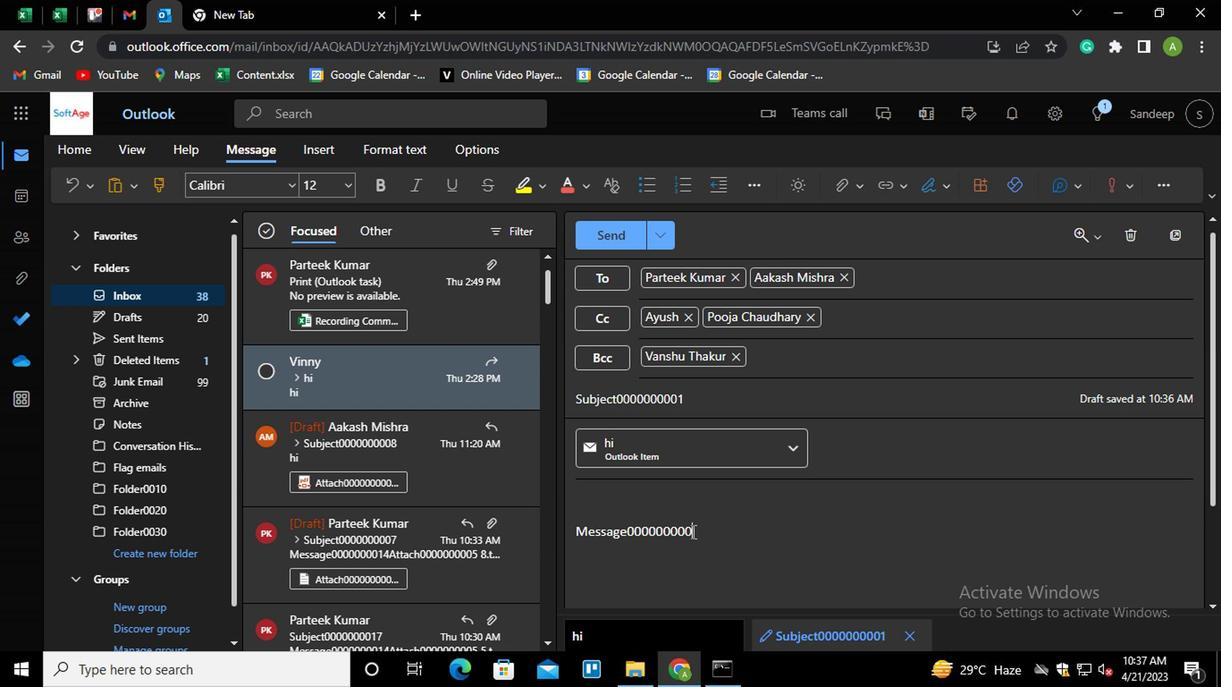 
Action: Mouse moved to (623, 241)
Screenshot: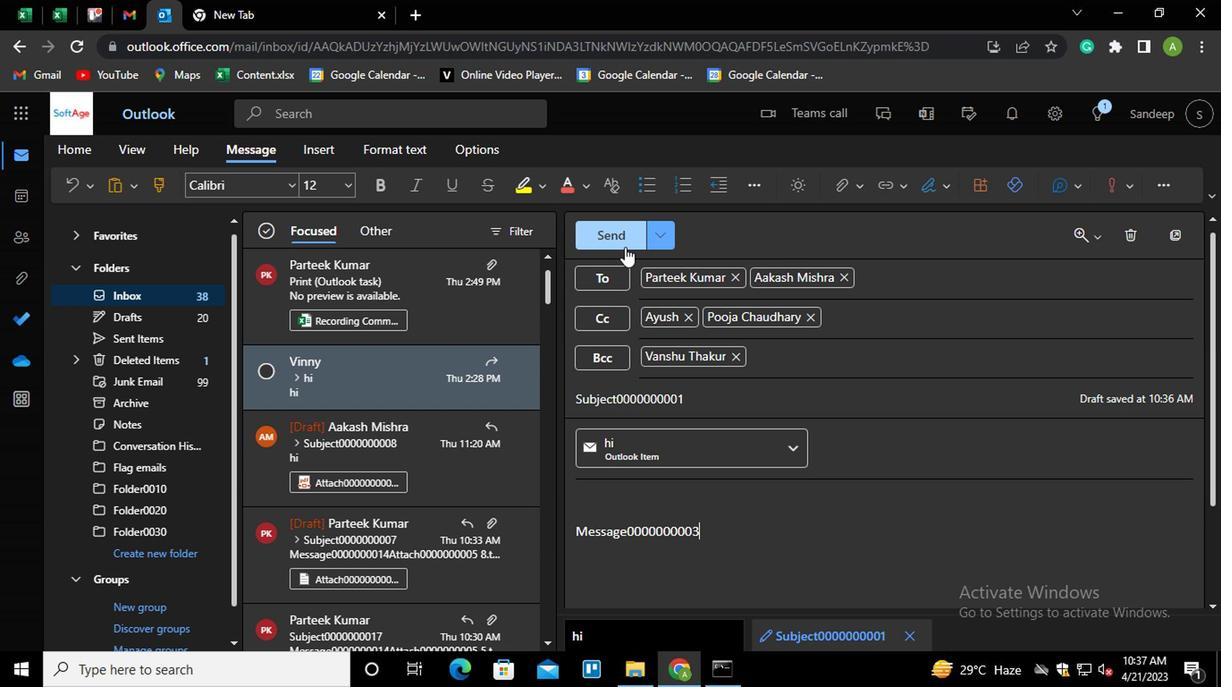
Action: Mouse pressed left at (623, 241)
Screenshot: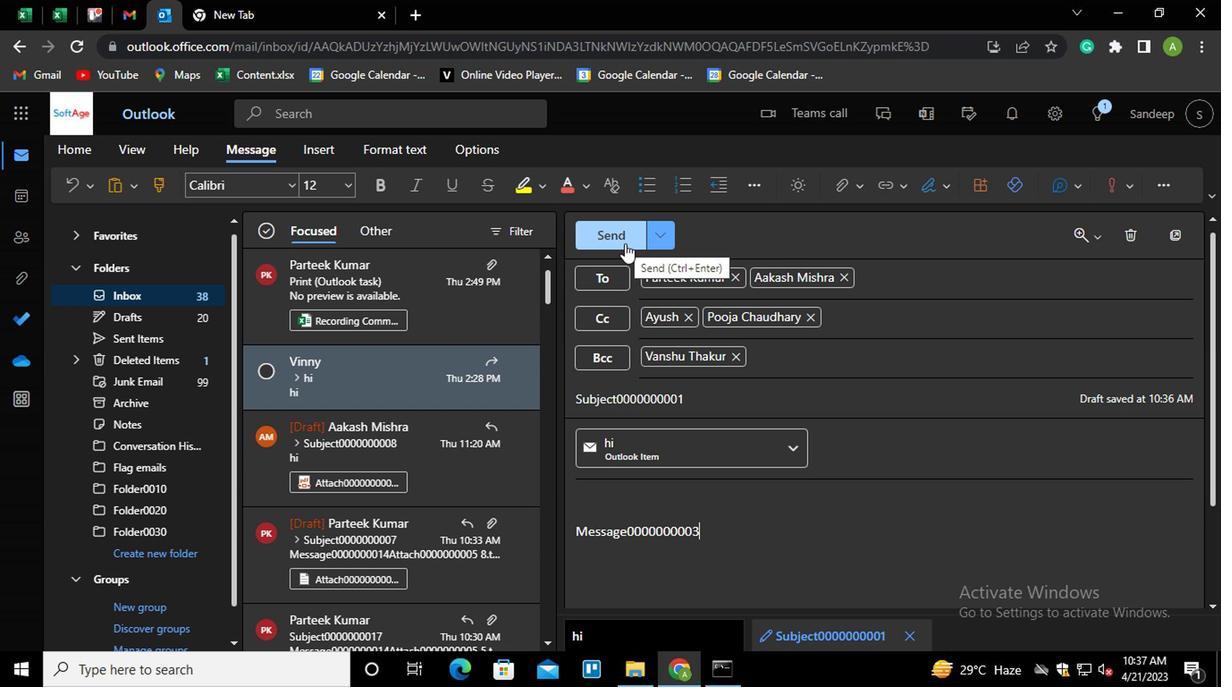 
Action: Mouse moved to (1179, 318)
Screenshot: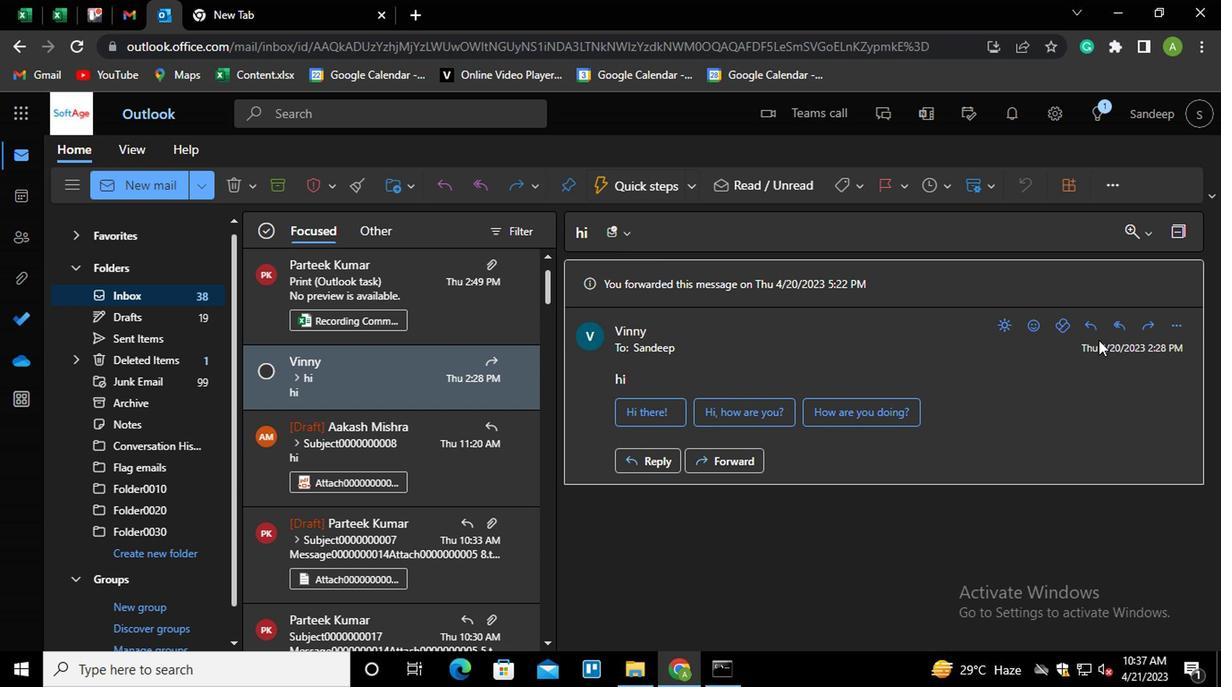 
Action: Mouse pressed left at (1179, 318)
Screenshot: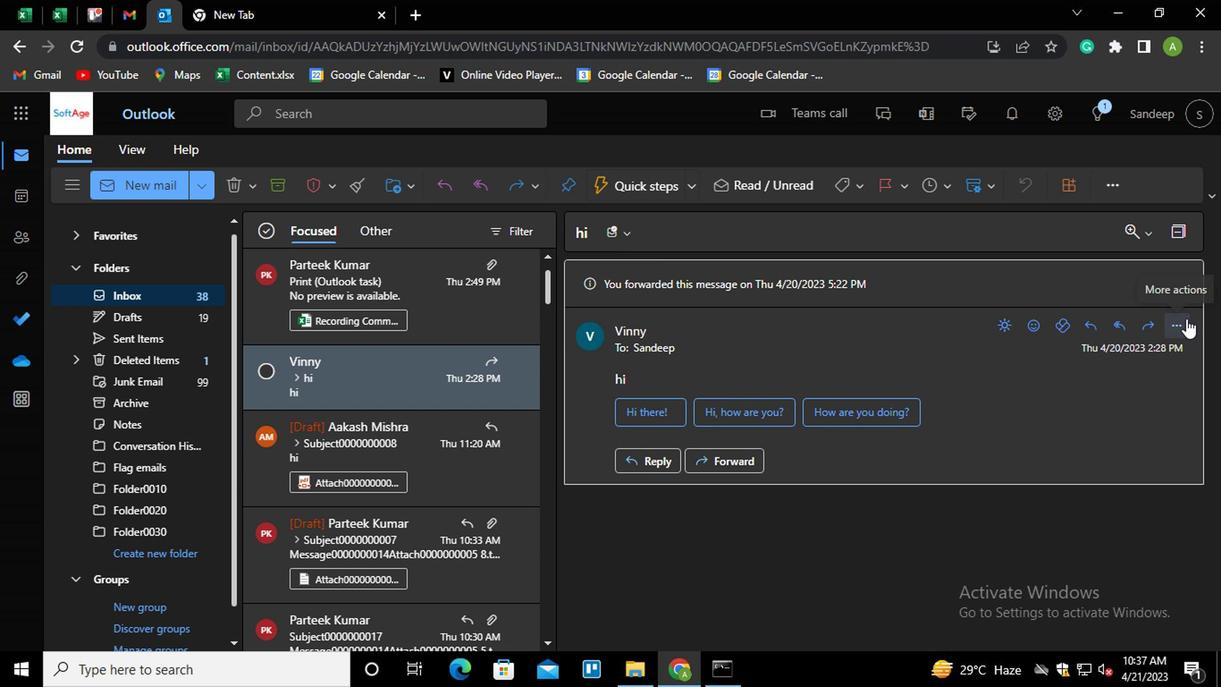 
Action: Mouse moved to (941, 236)
Screenshot: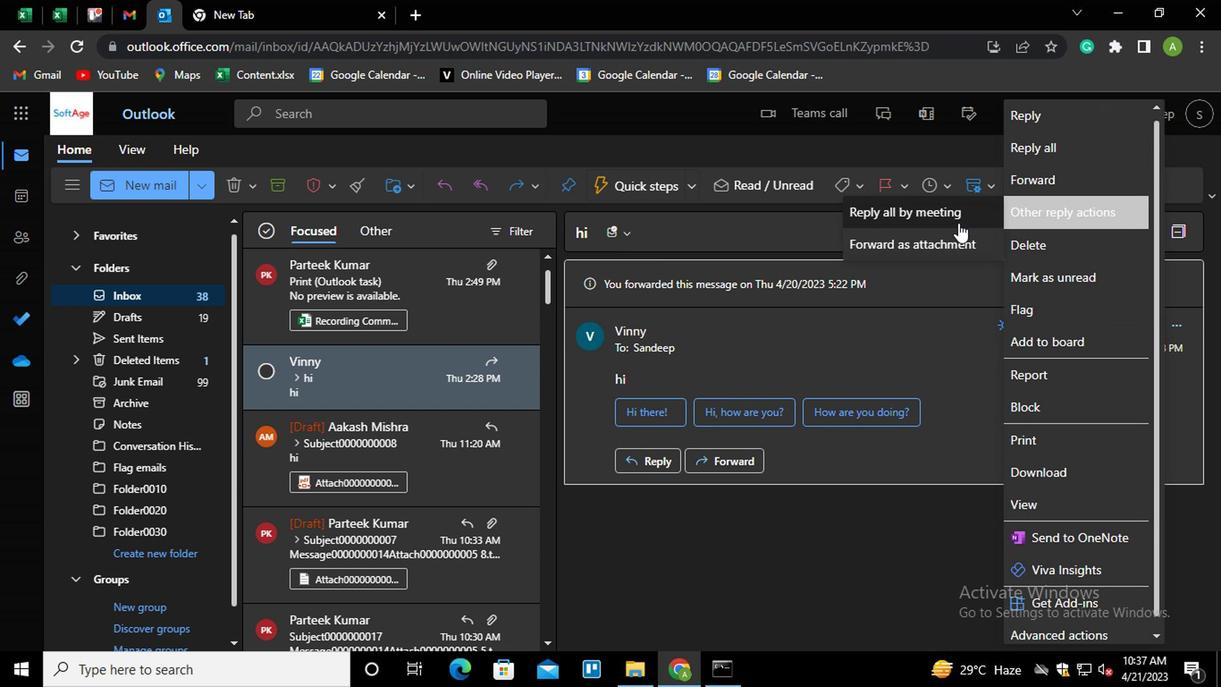 
Action: Mouse pressed left at (941, 236)
Screenshot: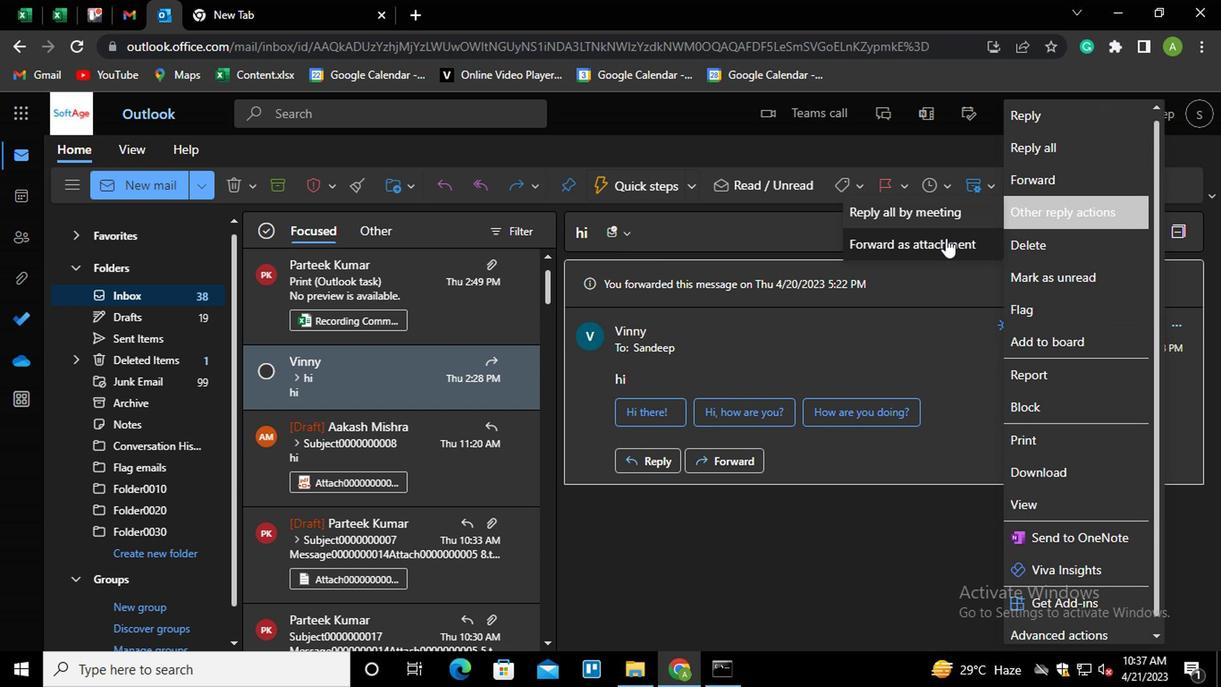 
Action: Mouse moved to (875, 274)
Screenshot: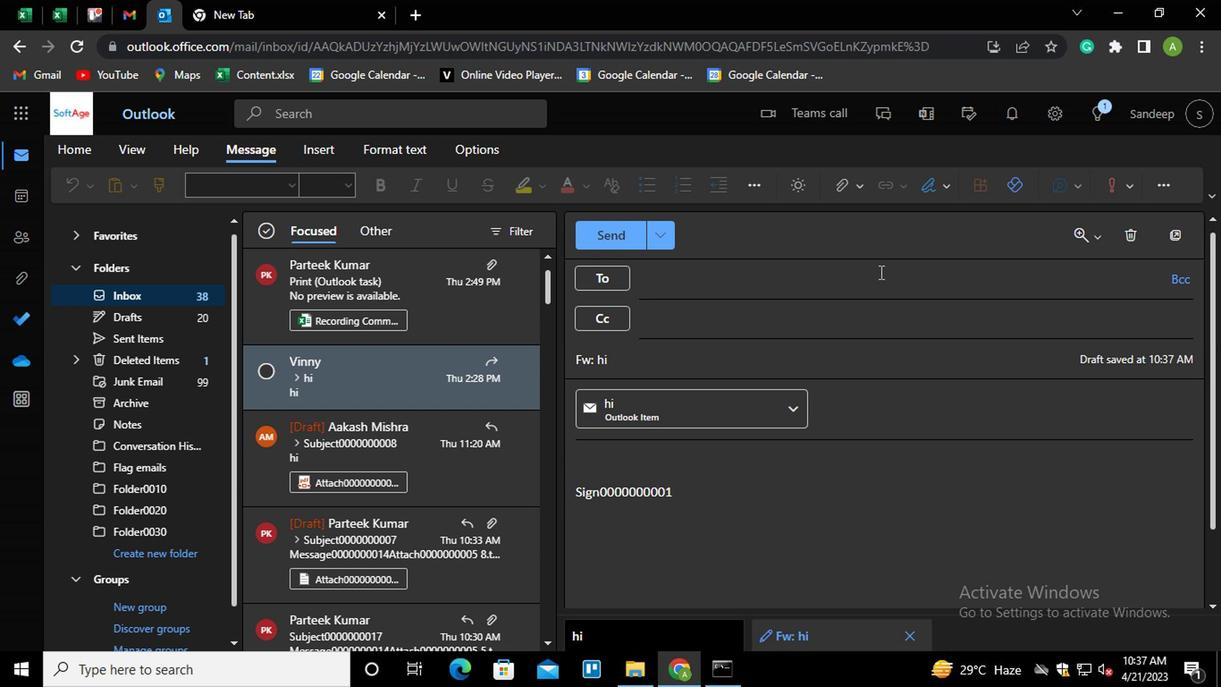 
Action: Mouse pressed left at (875, 274)
Screenshot: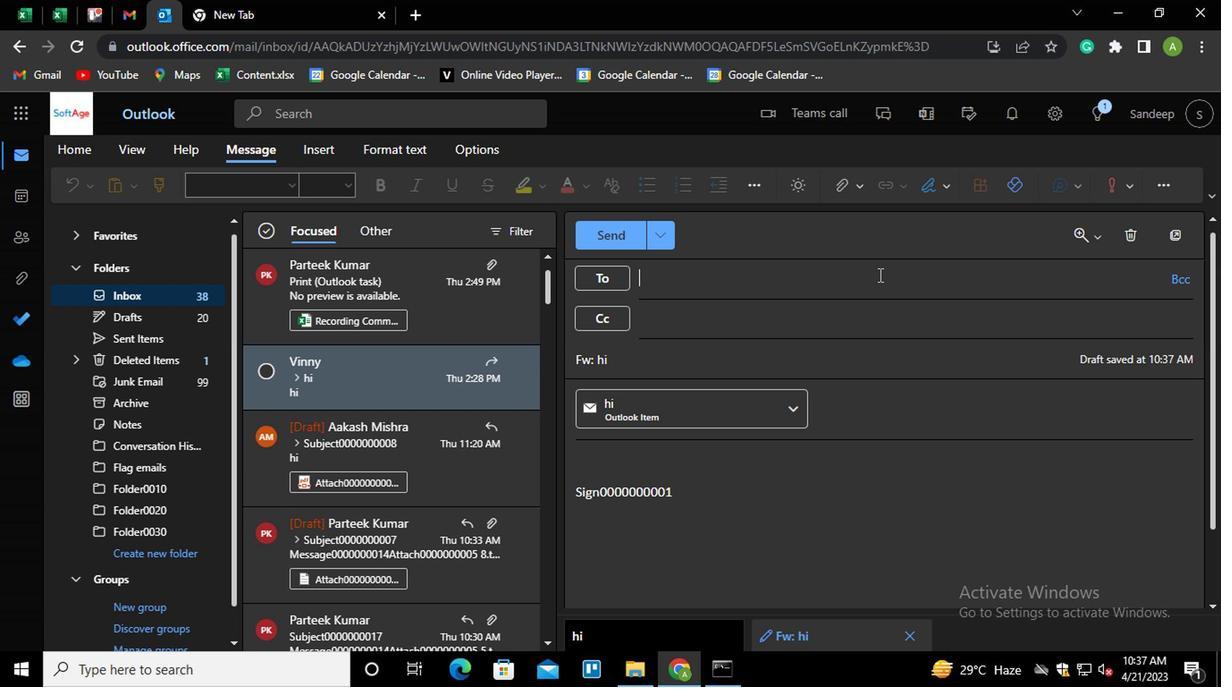 
Action: Key pressed PART<Key.enter>
Screenshot: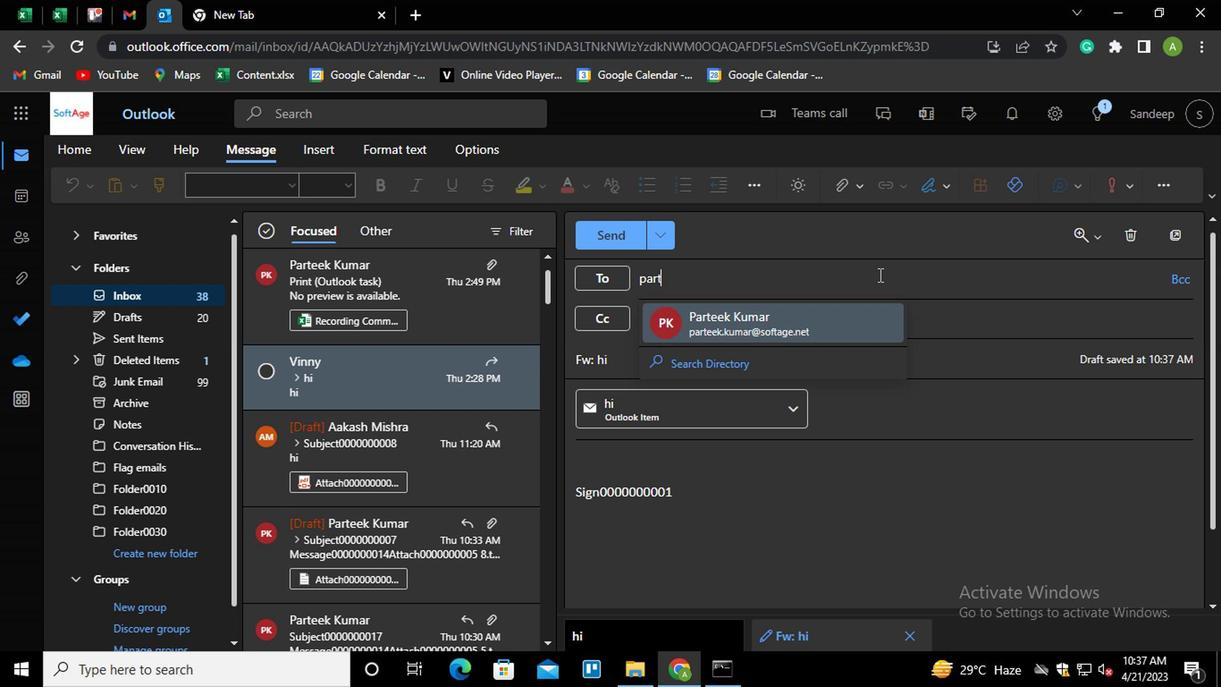 
Action: Mouse moved to (784, 322)
Screenshot: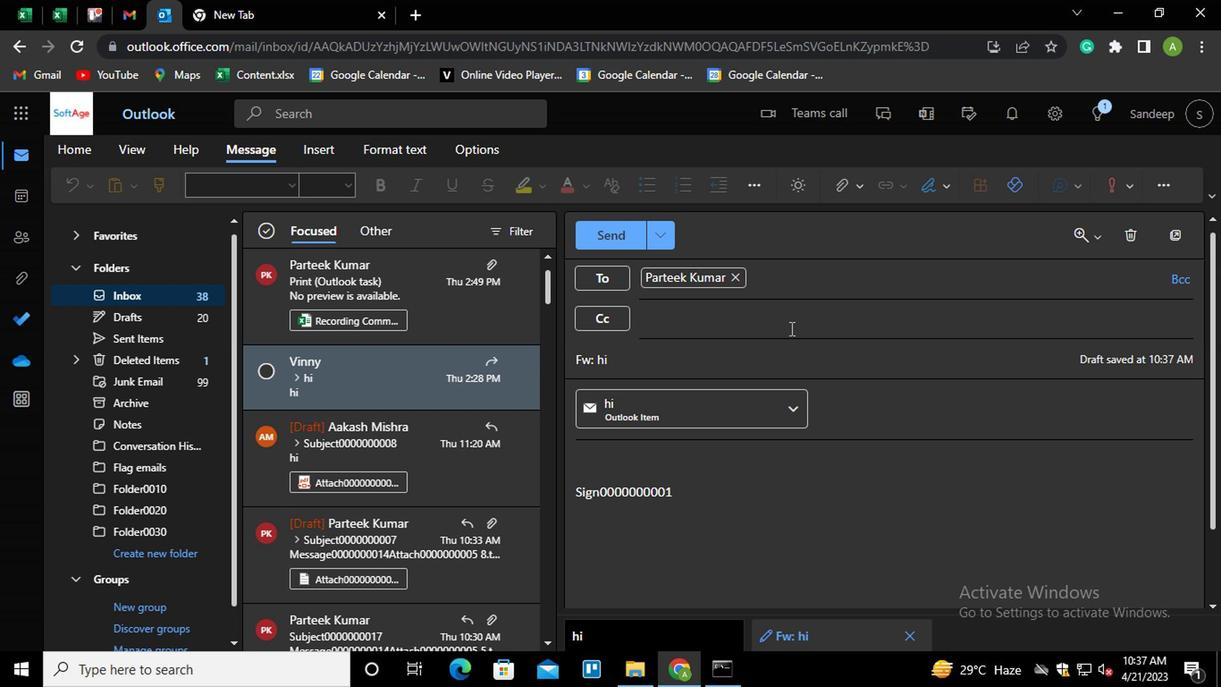 
Action: Mouse pressed left at (784, 322)
Screenshot: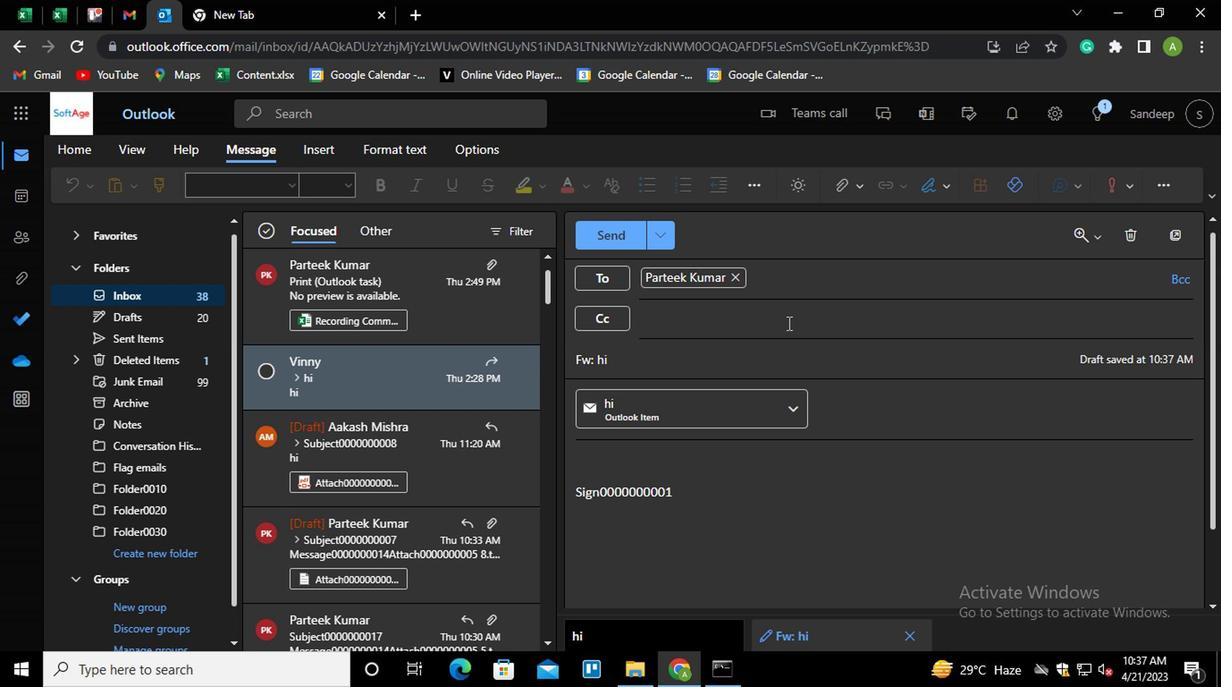 
Action: Key pressed AA<Key.enter>
Screenshot: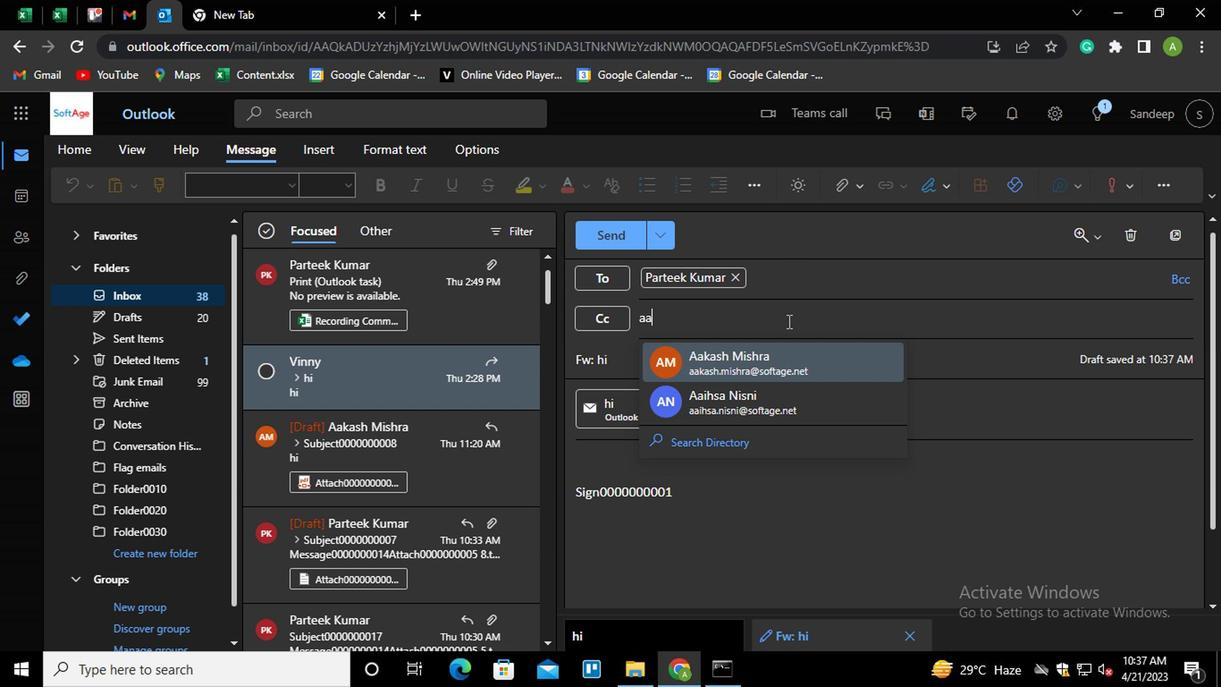 
Action: Mouse moved to (634, 369)
Screenshot: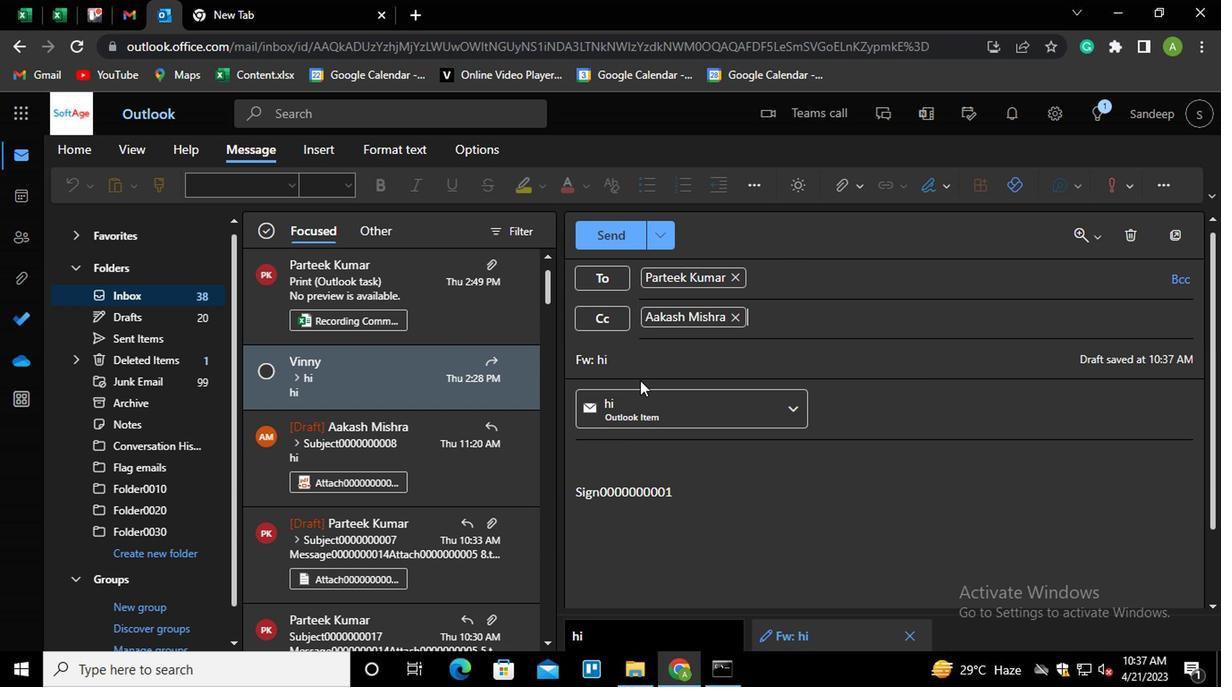 
Action: Mouse pressed left at (634, 369)
Screenshot: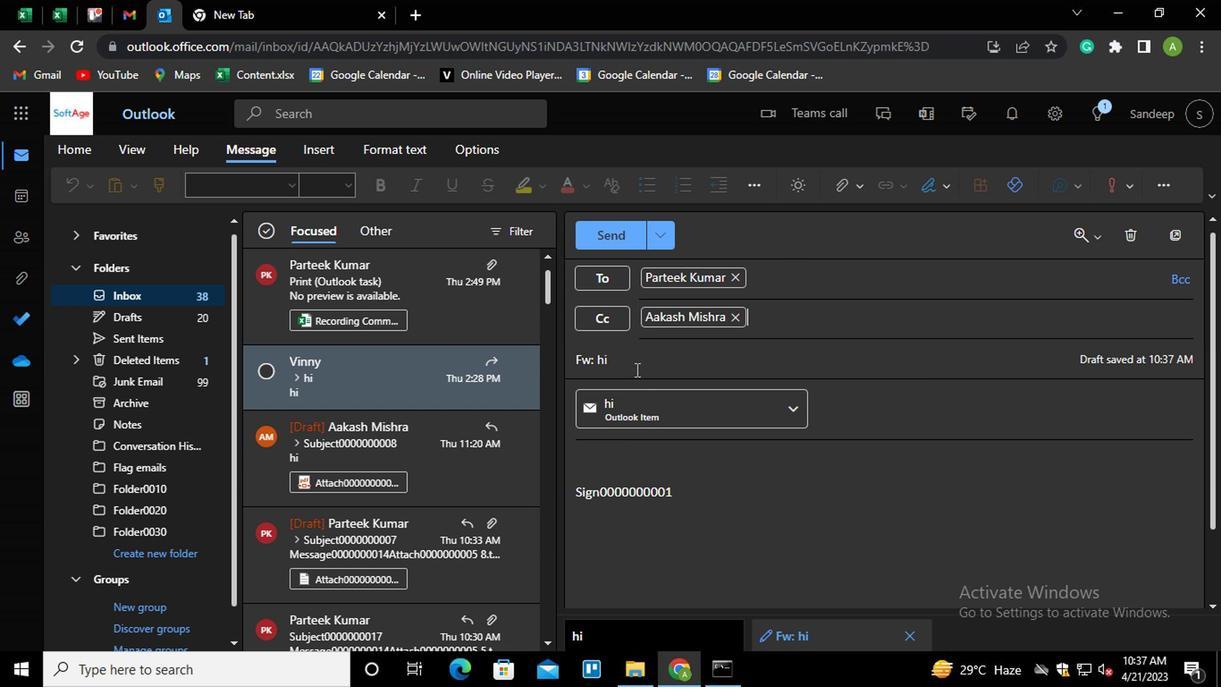 
Action: Key pressed <Key.shift_r><Key.home><Key.shift>SUBJECT0000000001
Screenshot: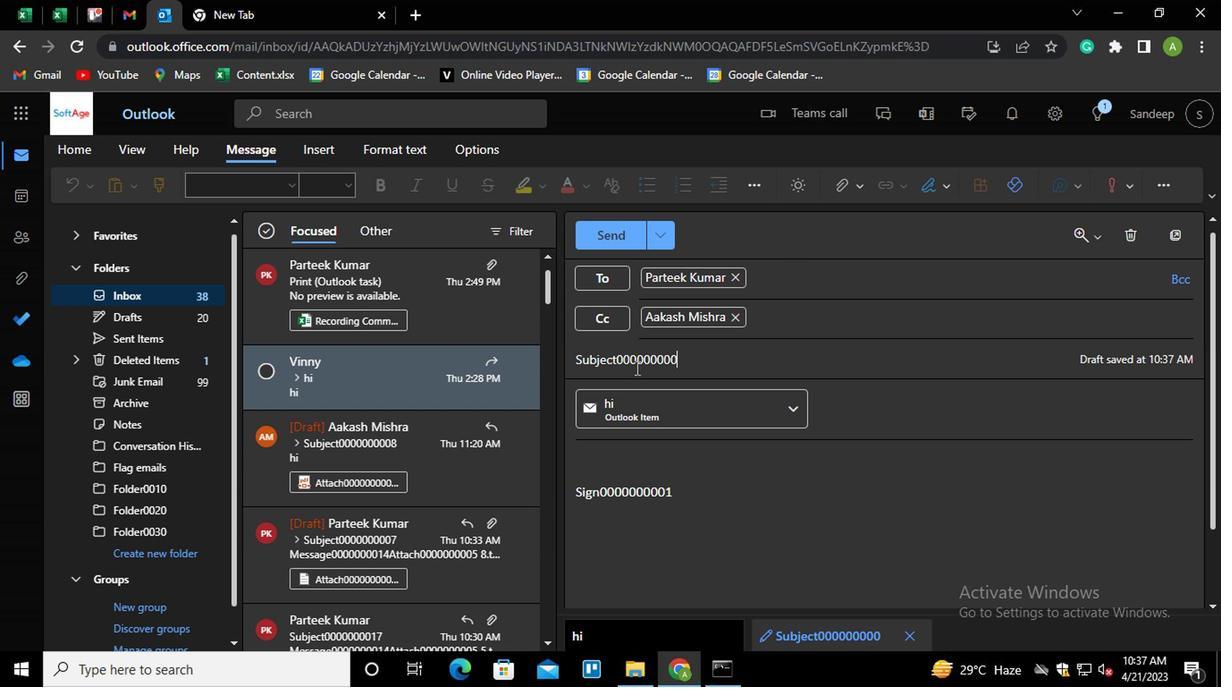 
Action: Mouse moved to (686, 500)
Screenshot: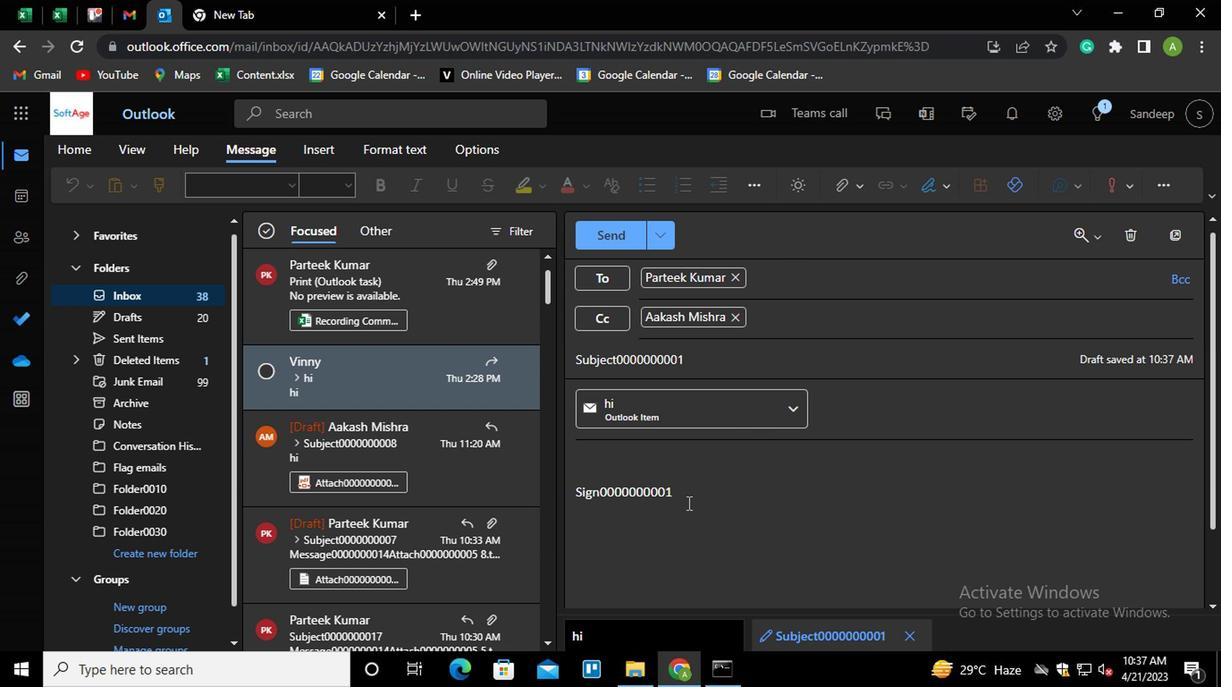 
Action: Mouse pressed left at (686, 500)
Screenshot: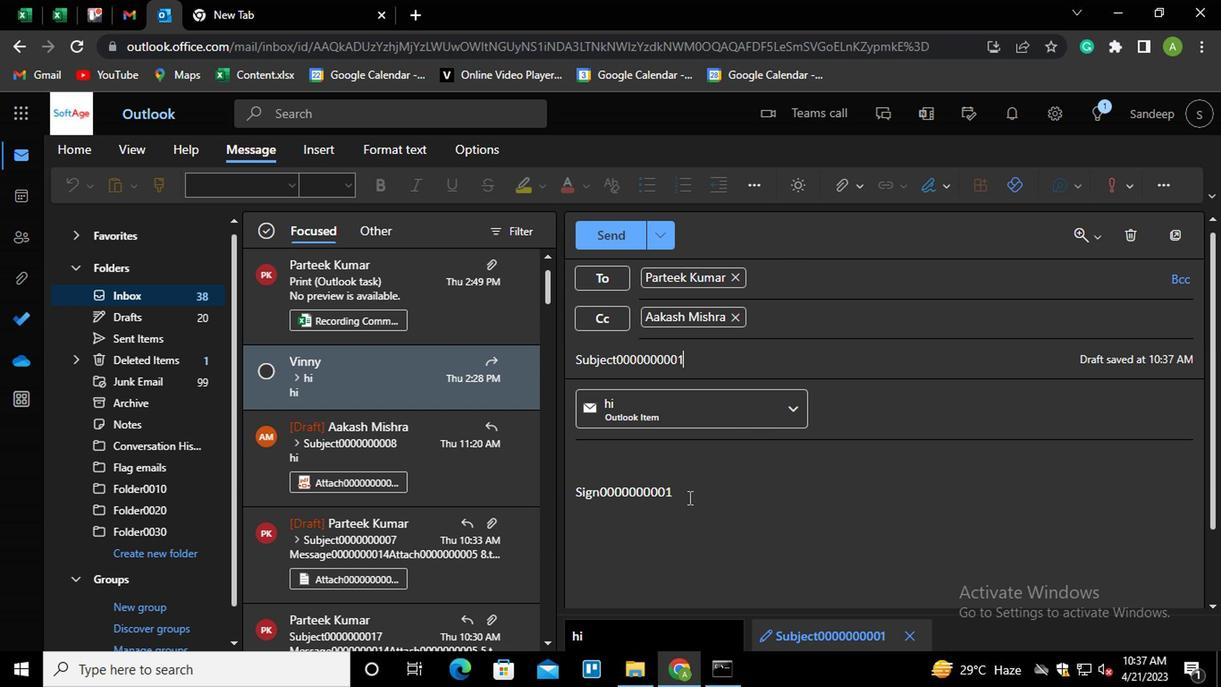 
Action: Key pressed <Key.shift_r><Key.home><Key.shift_r>MESSAGE0000000003
Screenshot: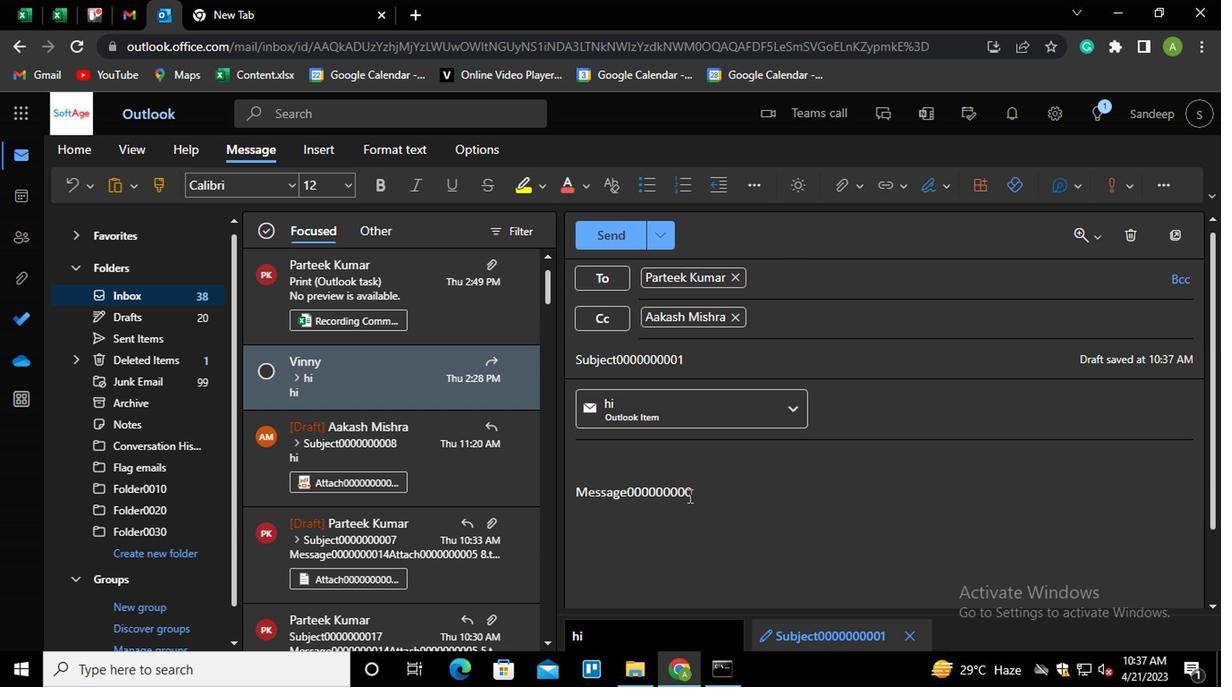 
Action: Mouse moved to (848, 168)
Screenshot: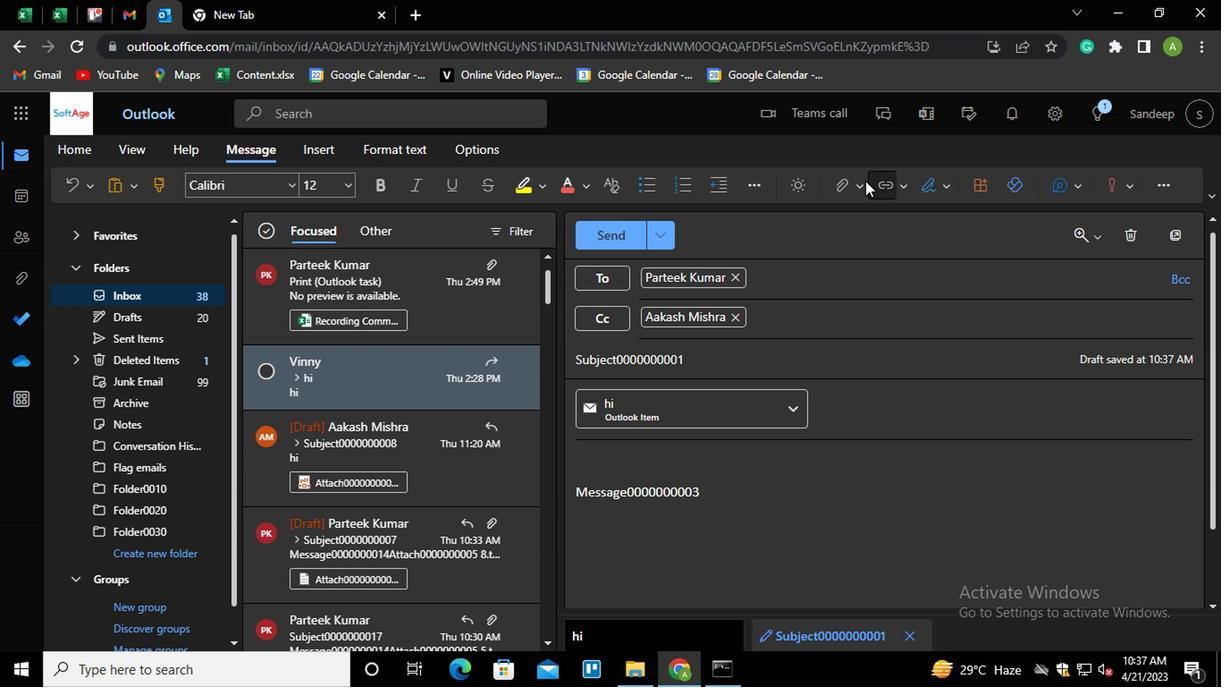 
Action: Mouse pressed left at (848, 168)
Screenshot: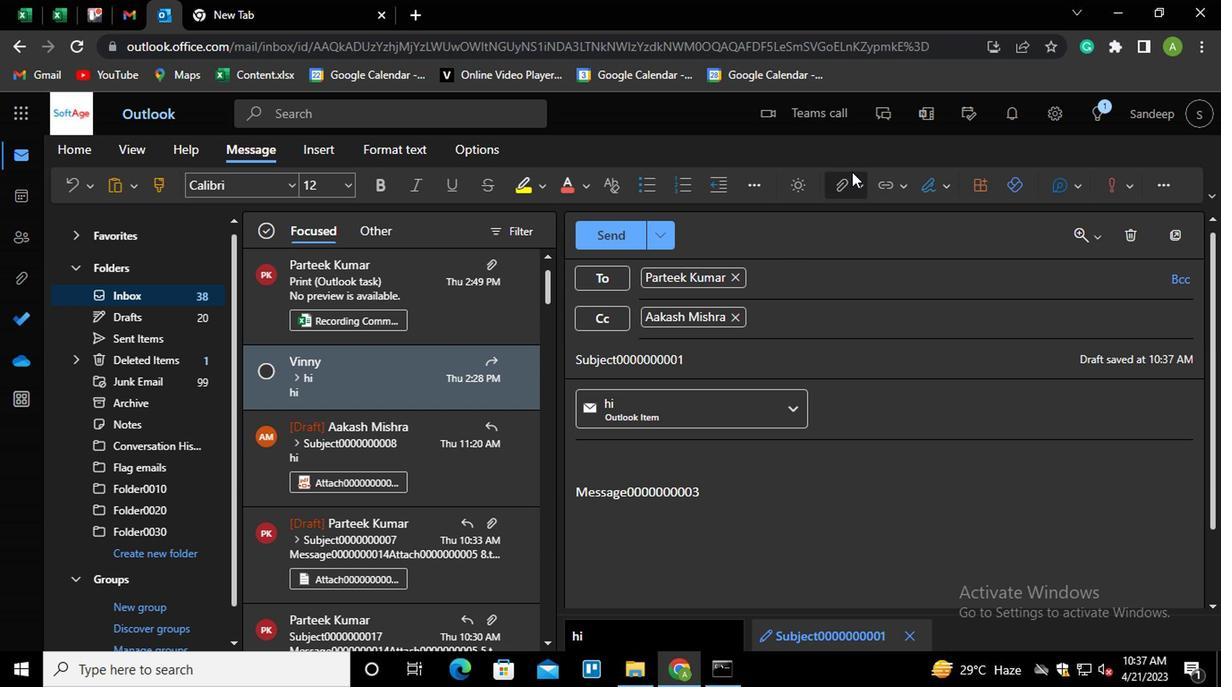 
Action: Mouse moved to (806, 211)
Screenshot: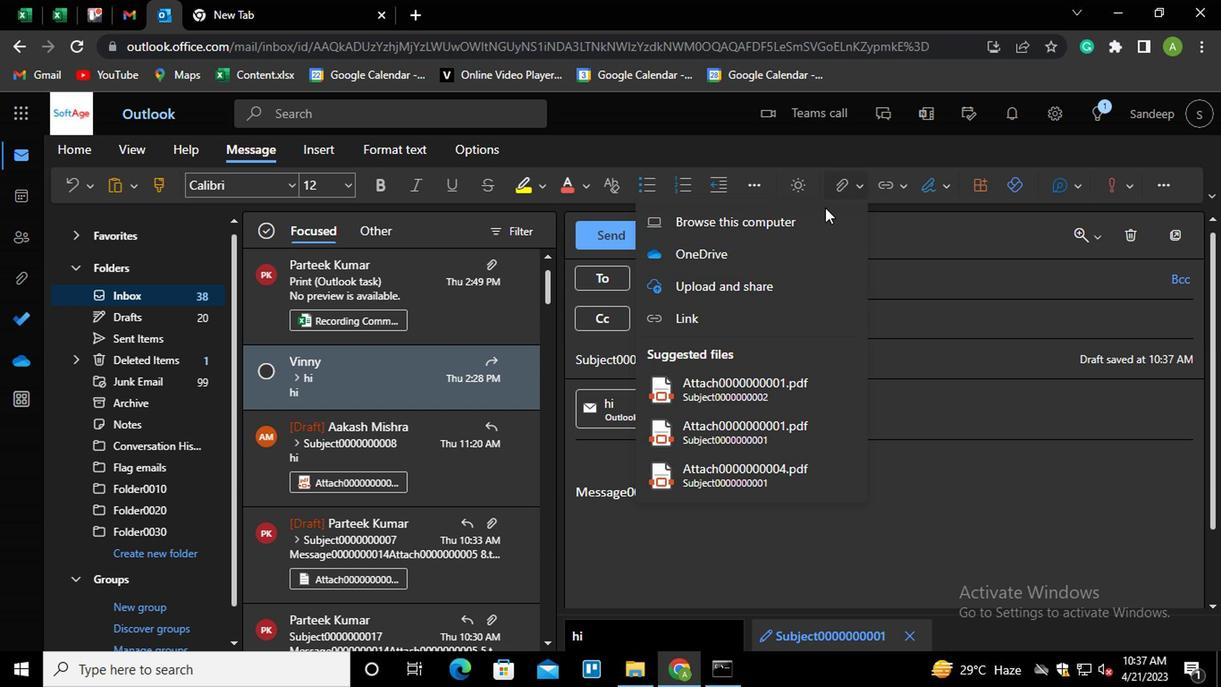 
Action: Mouse pressed left at (806, 211)
Screenshot: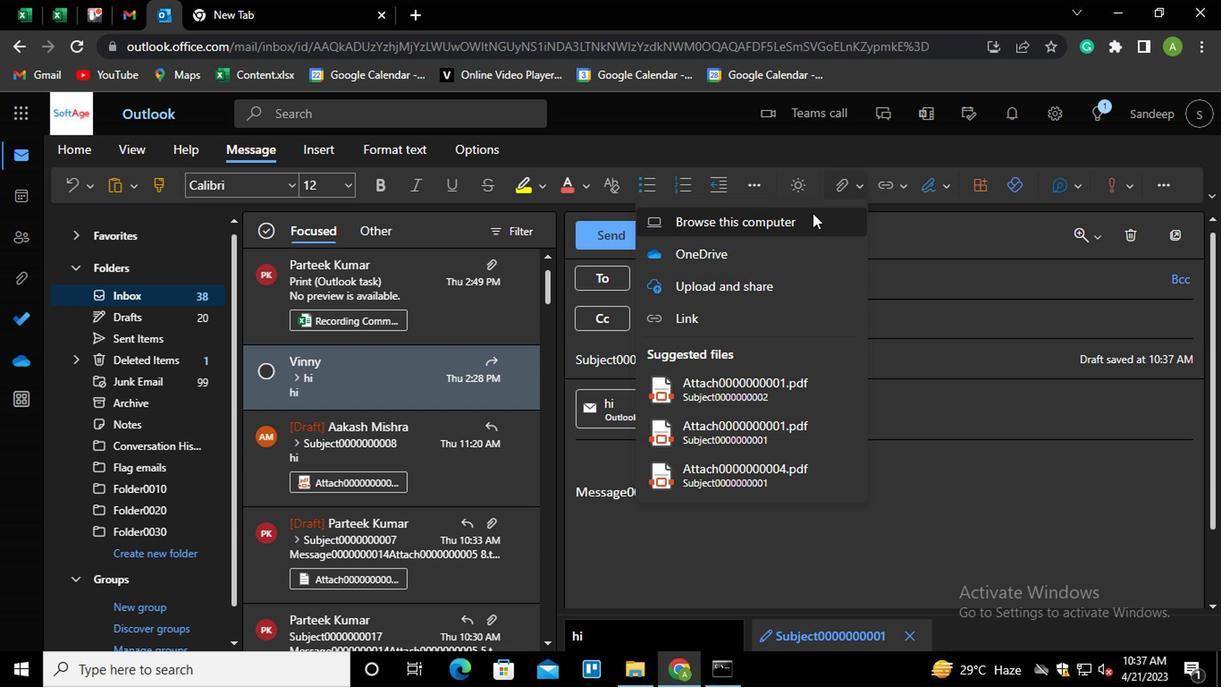 
Action: Mouse moved to (286, 141)
Screenshot: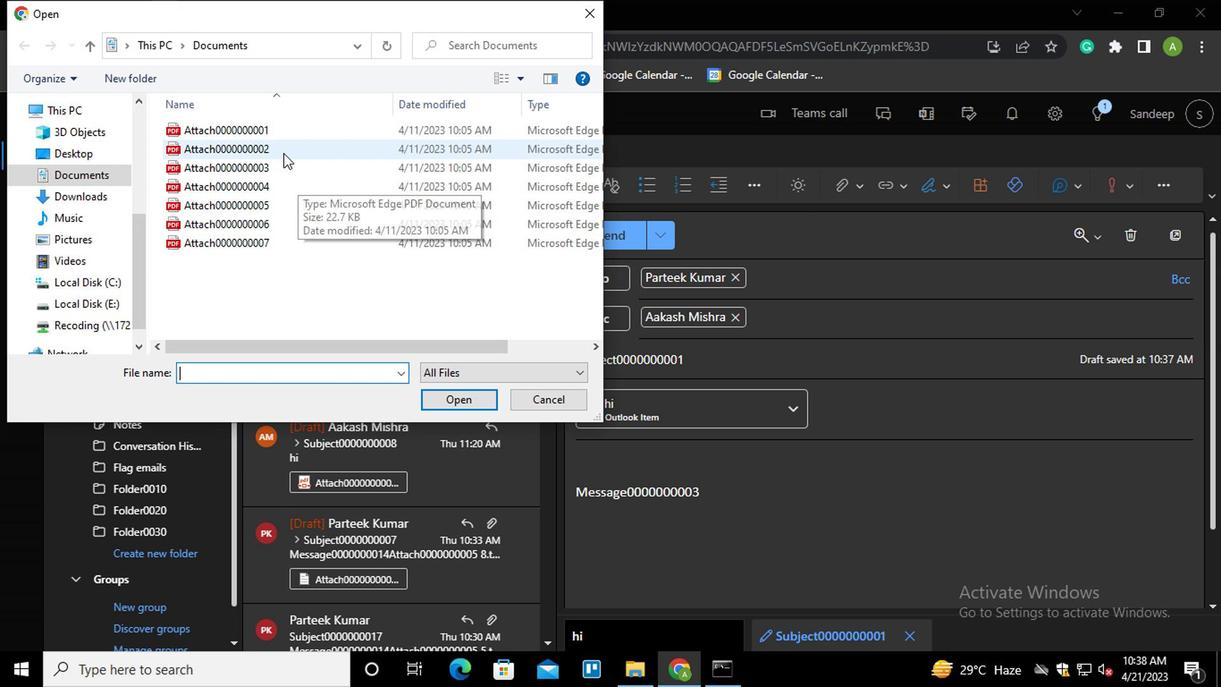 
Action: Mouse pressed left at (286, 141)
Screenshot: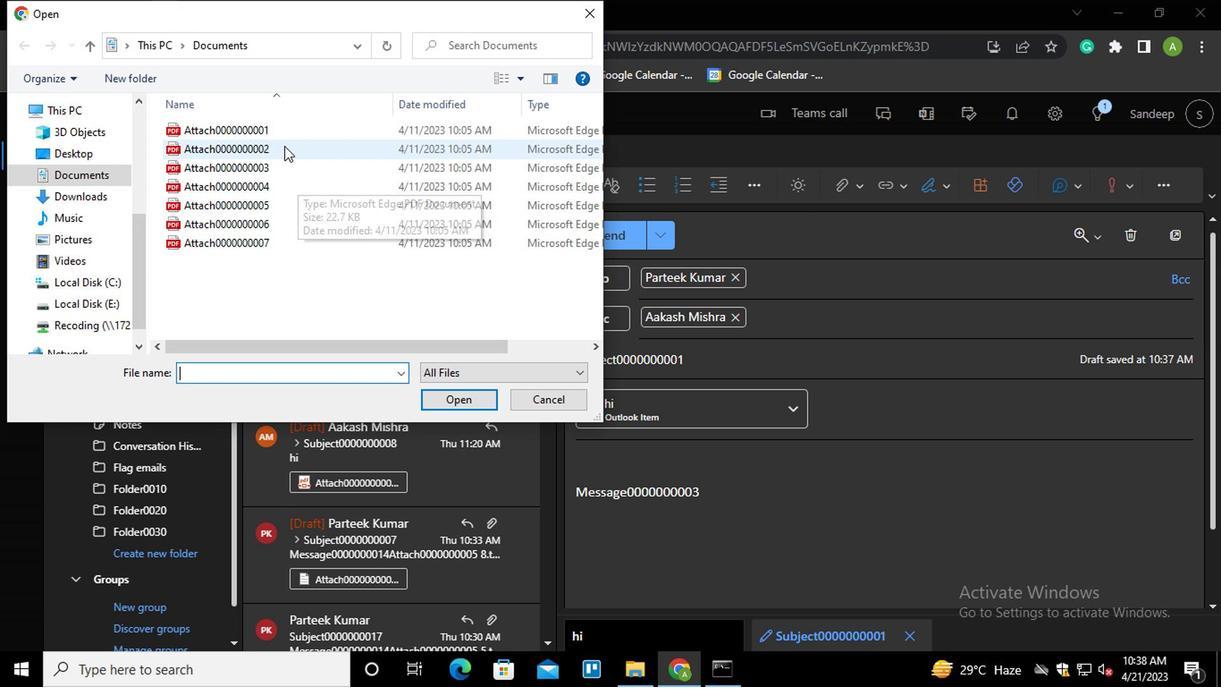 
Action: Mouse moved to (472, 400)
Screenshot: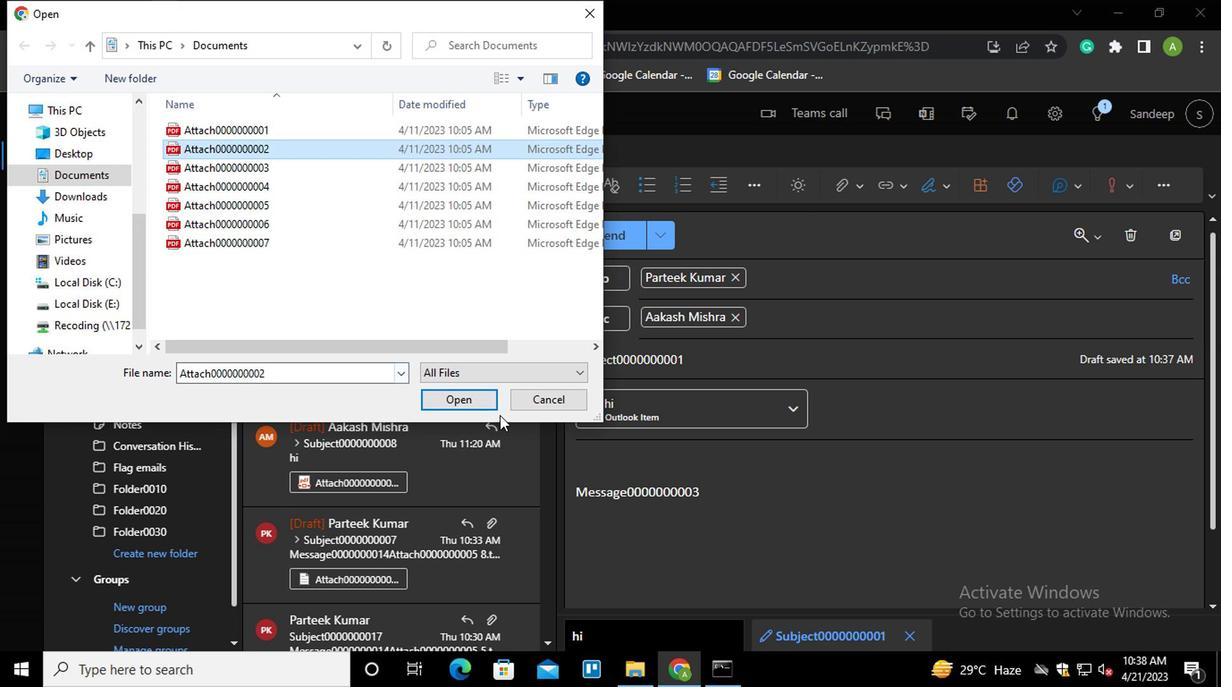 
Action: Mouse pressed left at (472, 400)
Screenshot: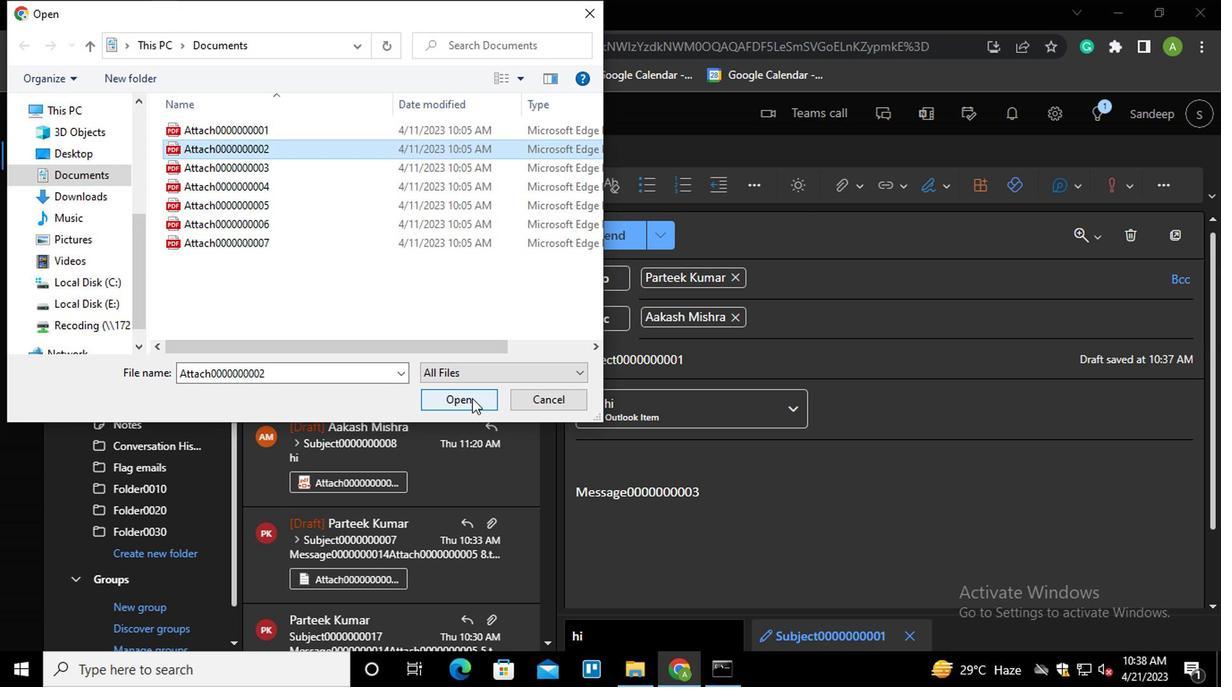 
Action: Mouse moved to (603, 222)
Screenshot: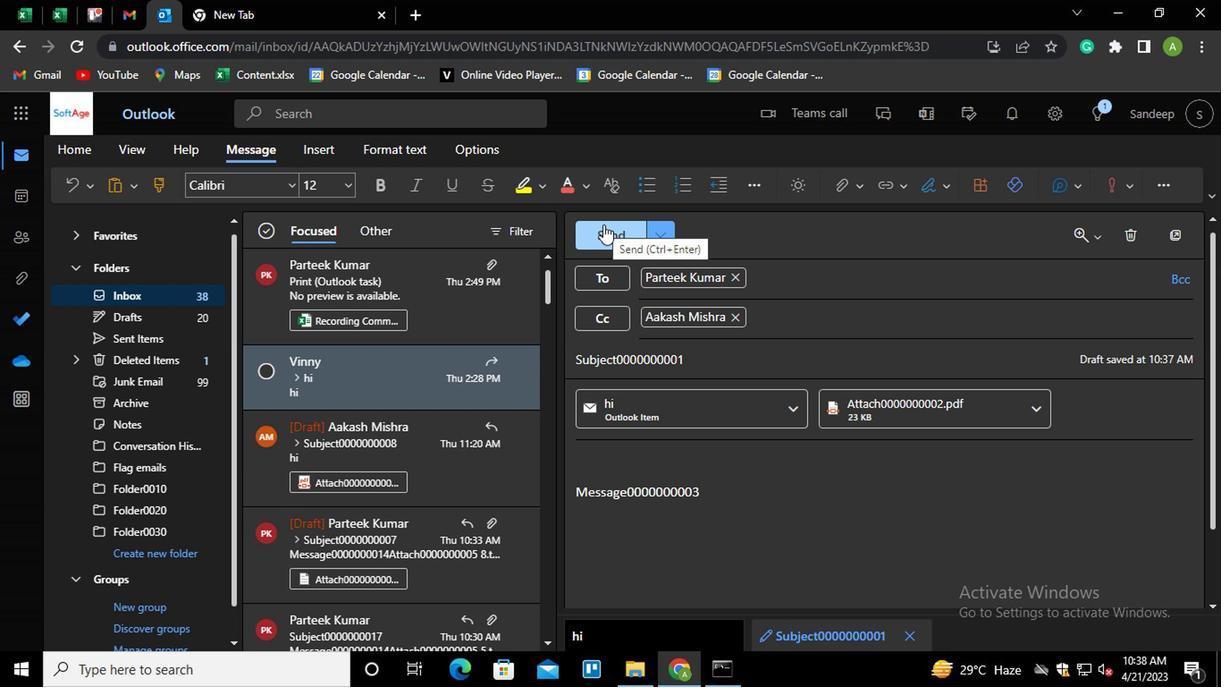 
Action: Mouse pressed left at (603, 222)
Screenshot: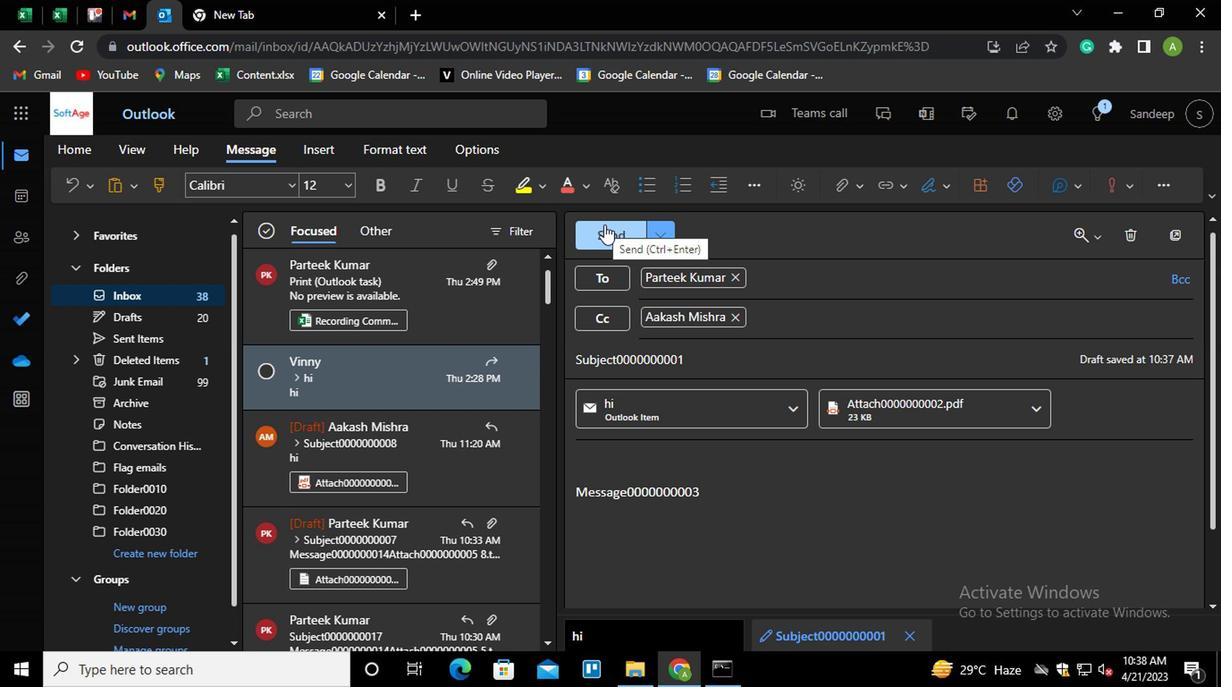 
Action: Mouse moved to (1174, 322)
Screenshot: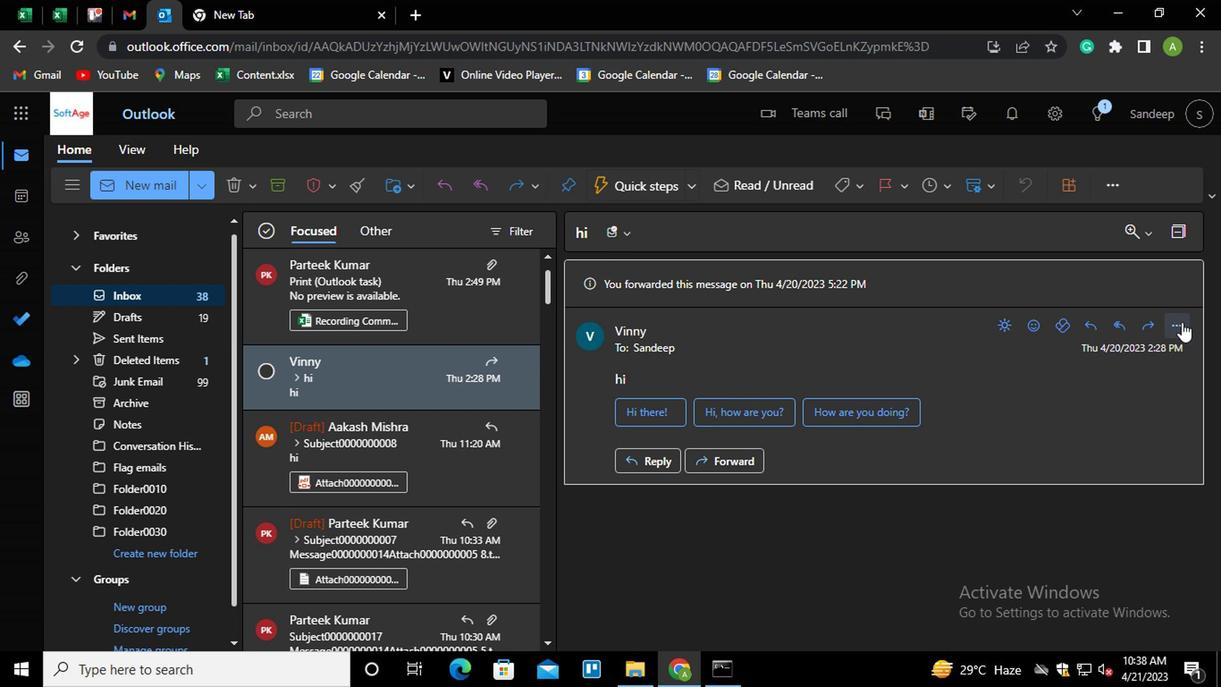 
Action: Mouse pressed left at (1174, 322)
Screenshot: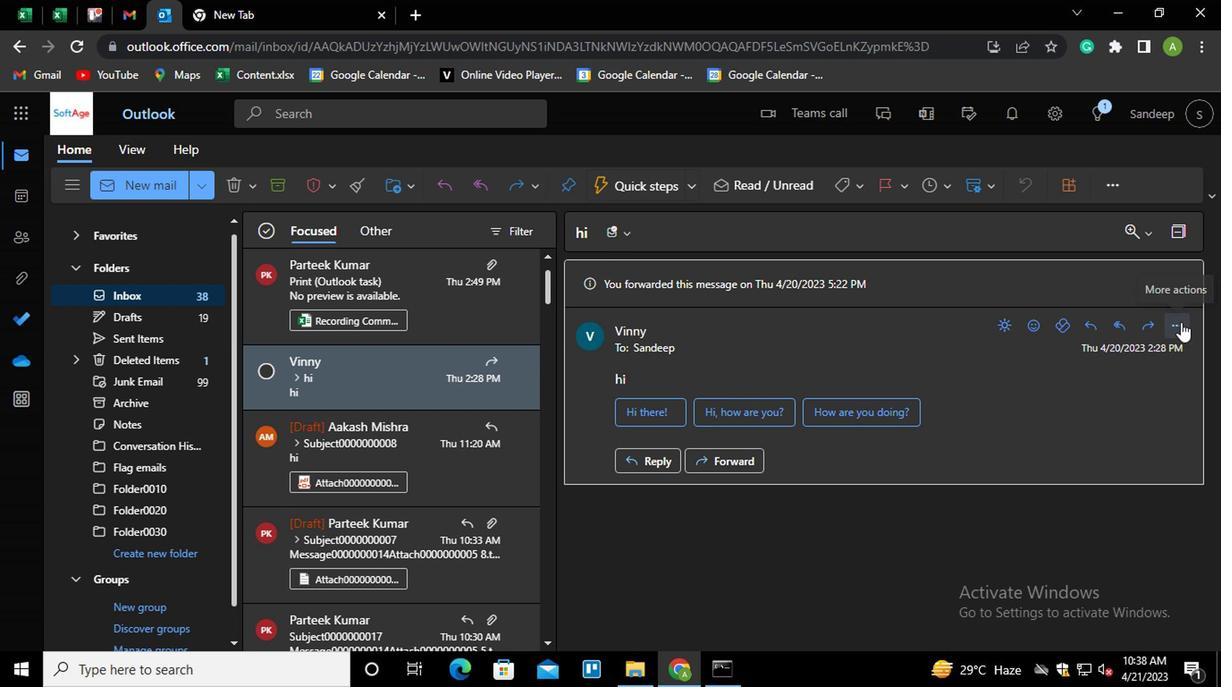 
Action: Mouse moved to (948, 231)
Screenshot: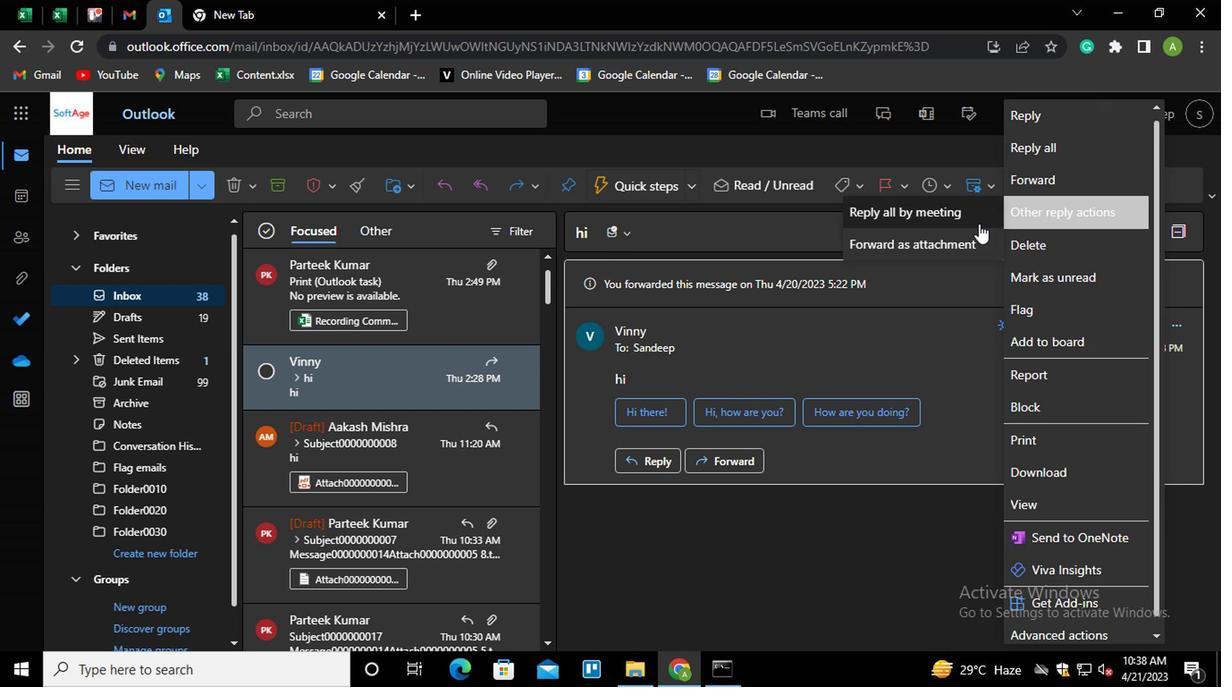 
Action: Mouse pressed left at (948, 231)
Screenshot: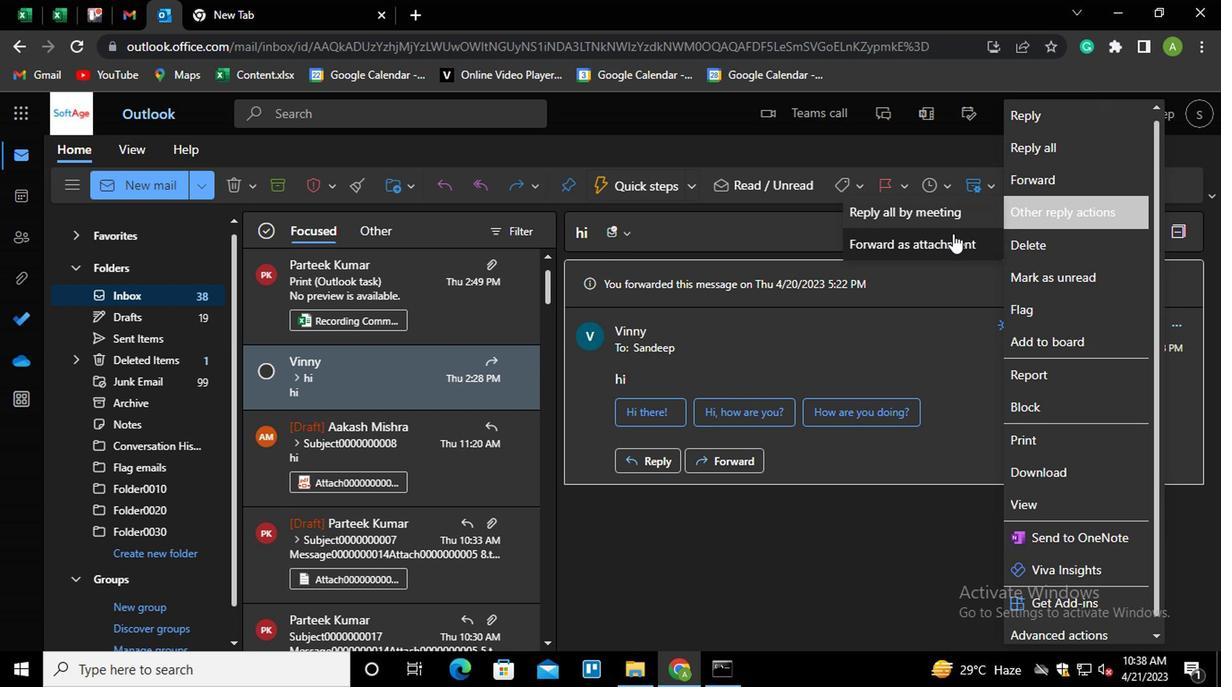 
Action: Mouse moved to (701, 276)
Screenshot: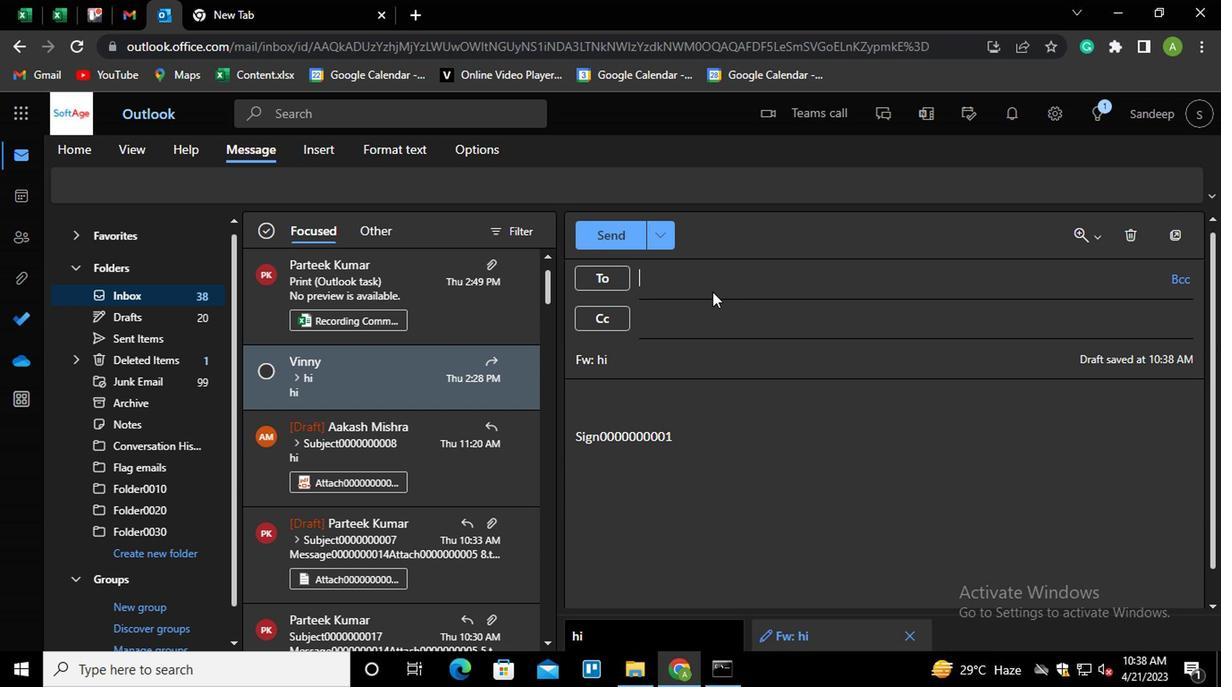 
Action: Mouse pressed left at (701, 276)
Screenshot: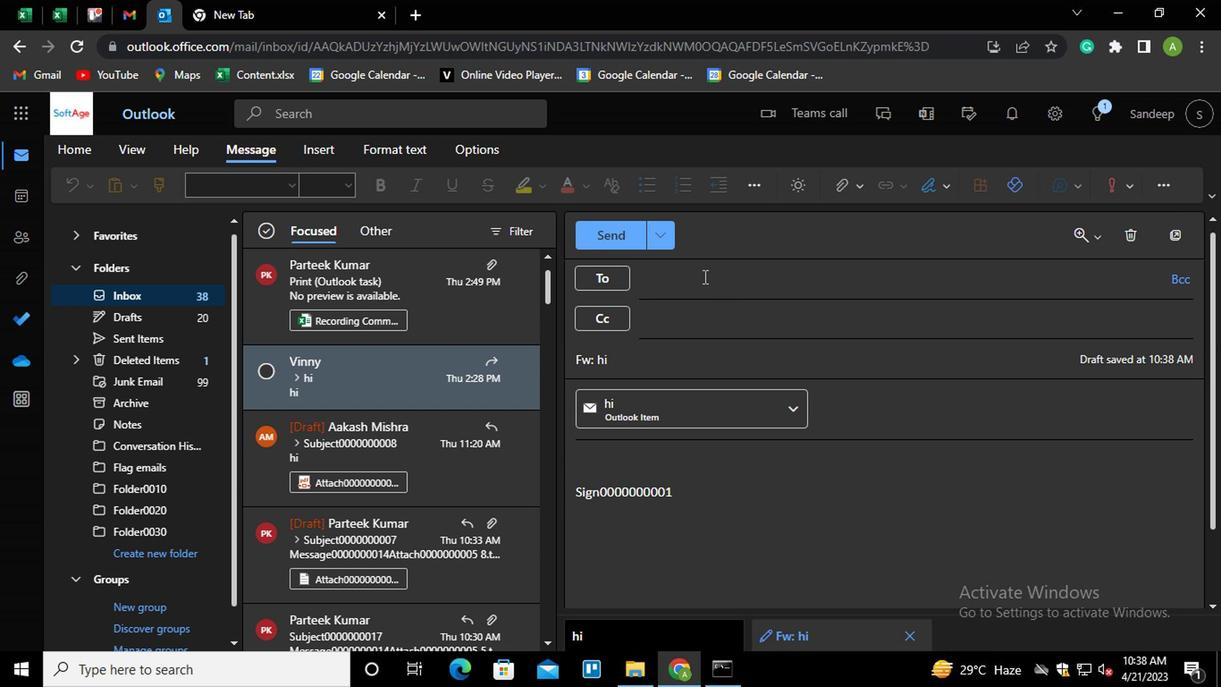 
Action: Key pressed PART<Key.enter>
Screenshot: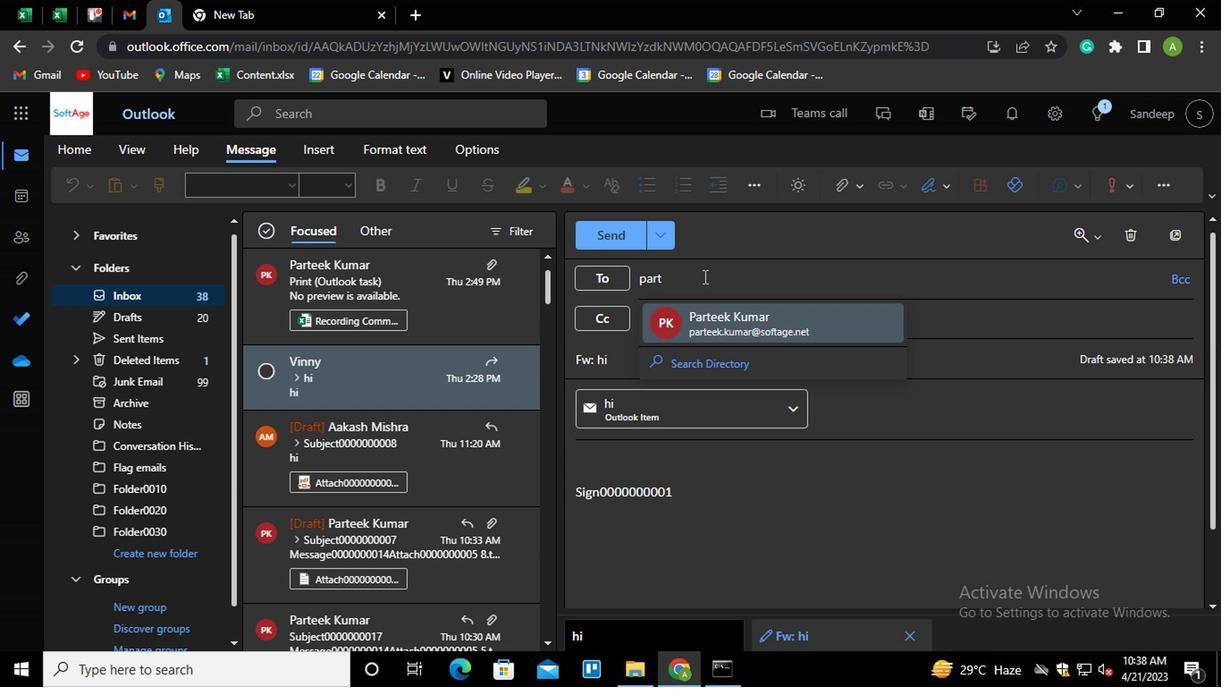 
Action: Mouse moved to (695, 316)
Screenshot: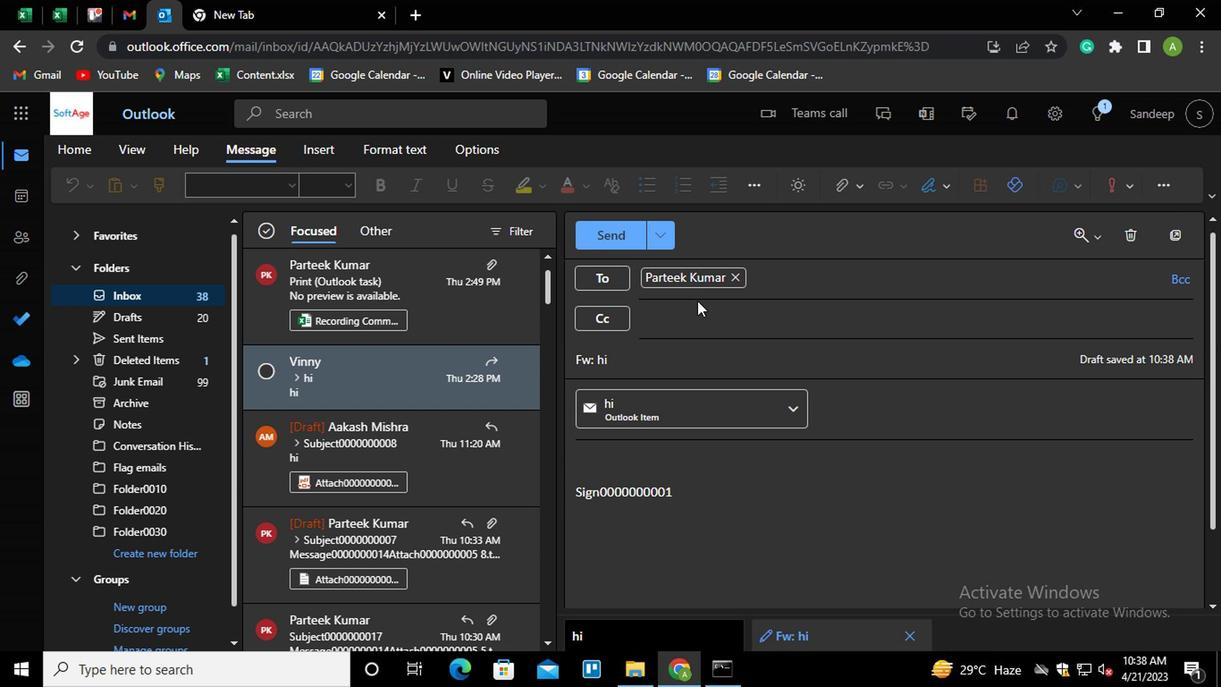 
Action: Mouse pressed left at (695, 316)
Screenshot: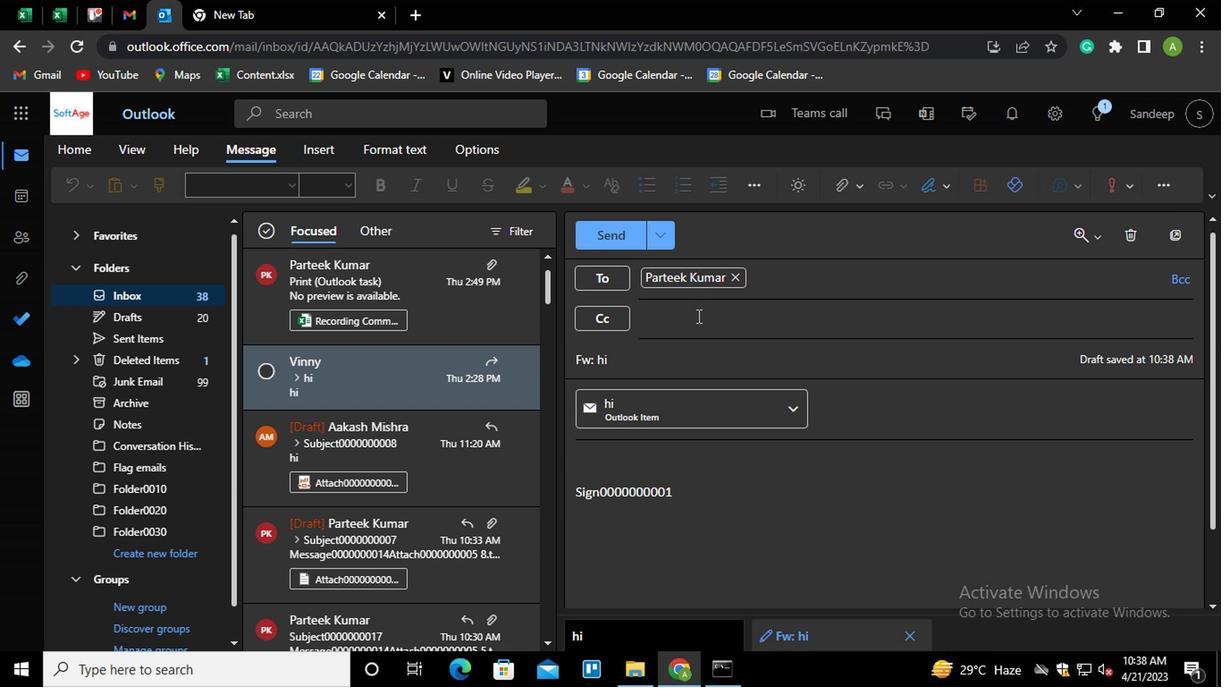 
Action: Key pressed AA<Key.enter>
Screenshot: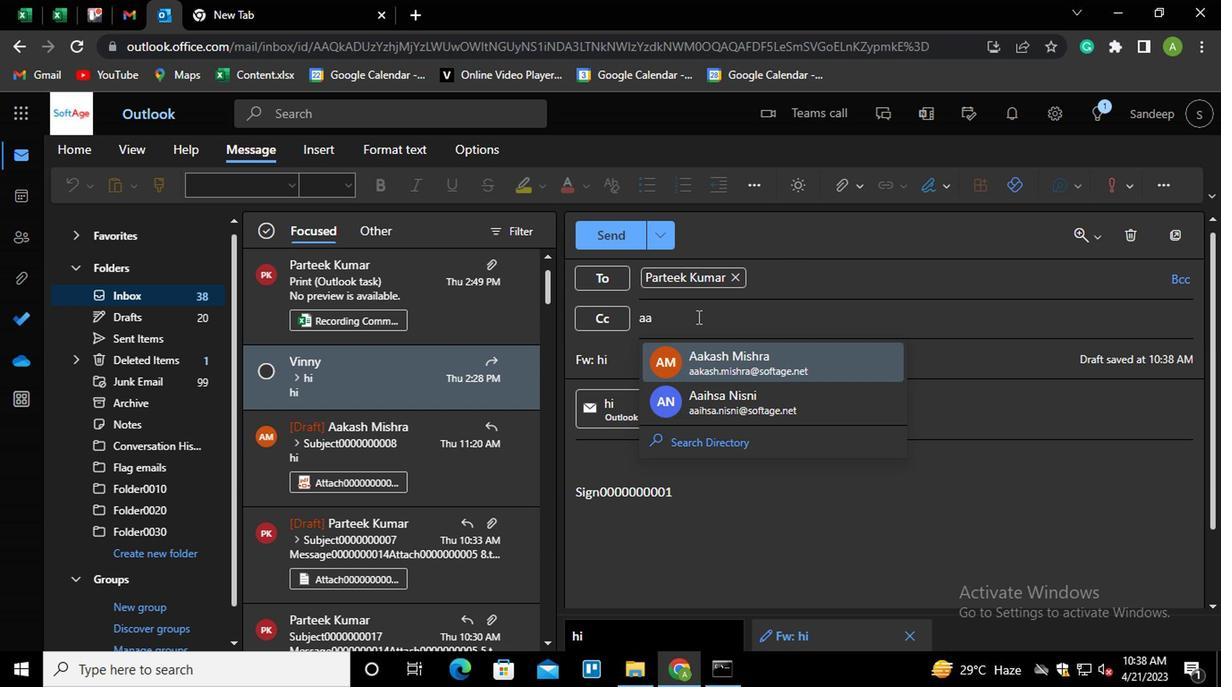 
Action: Mouse moved to (1170, 283)
Screenshot: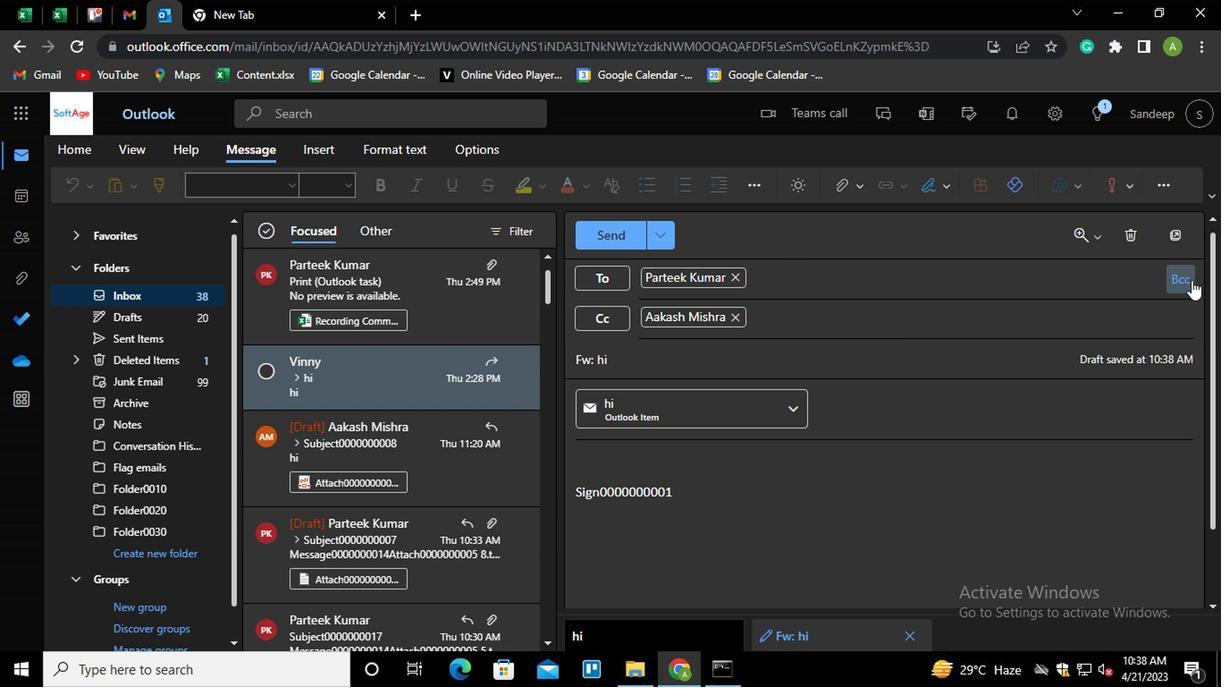 
Action: Mouse pressed left at (1170, 283)
Screenshot: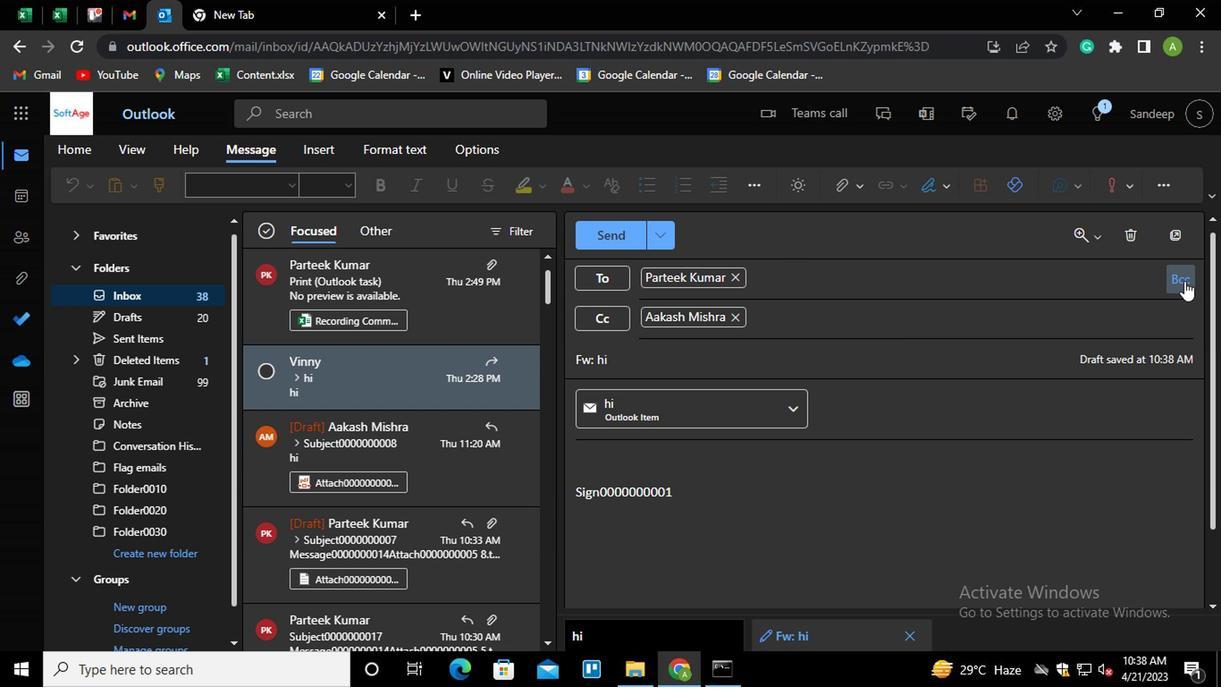 
Action: Mouse moved to (754, 374)
Screenshot: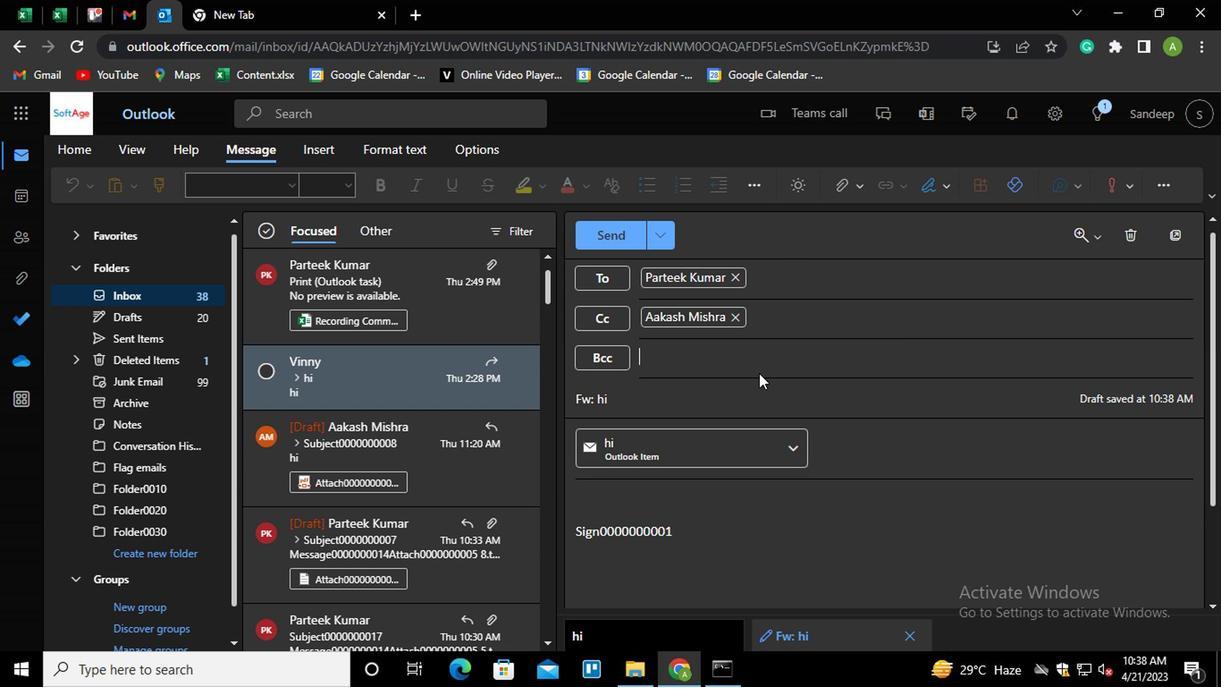 
Action: Key pressed AYY<Key.backspace><Key.enter>
Screenshot: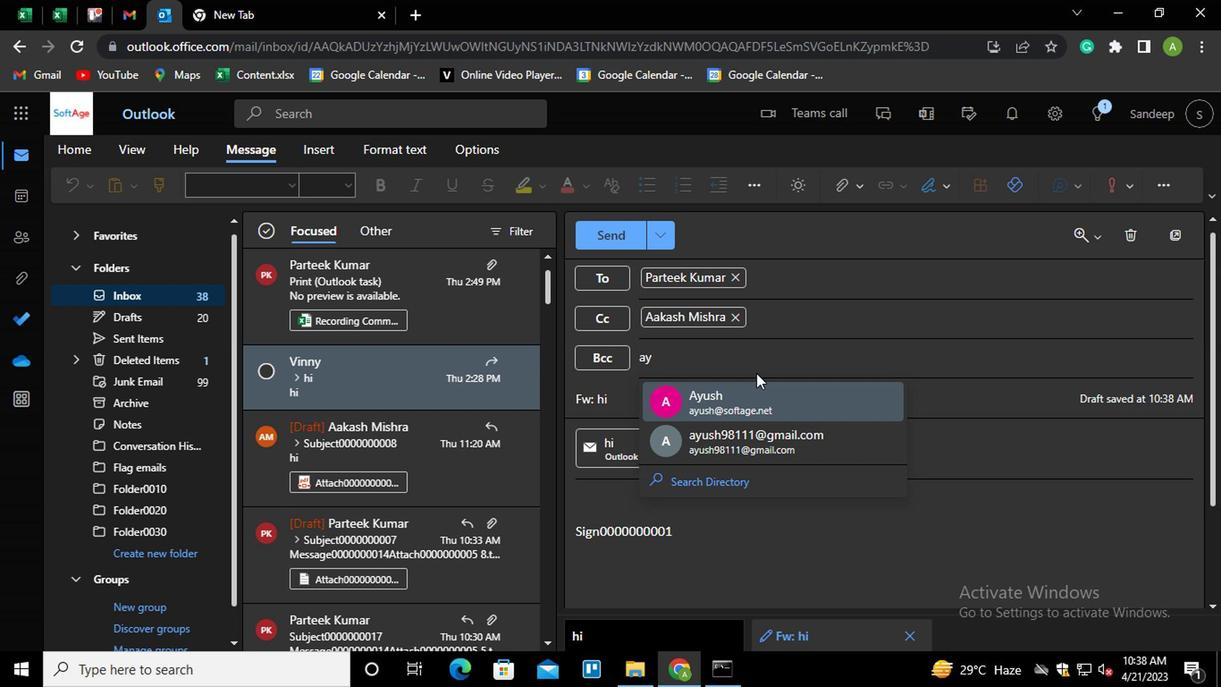 
Action: Mouse moved to (748, 392)
Screenshot: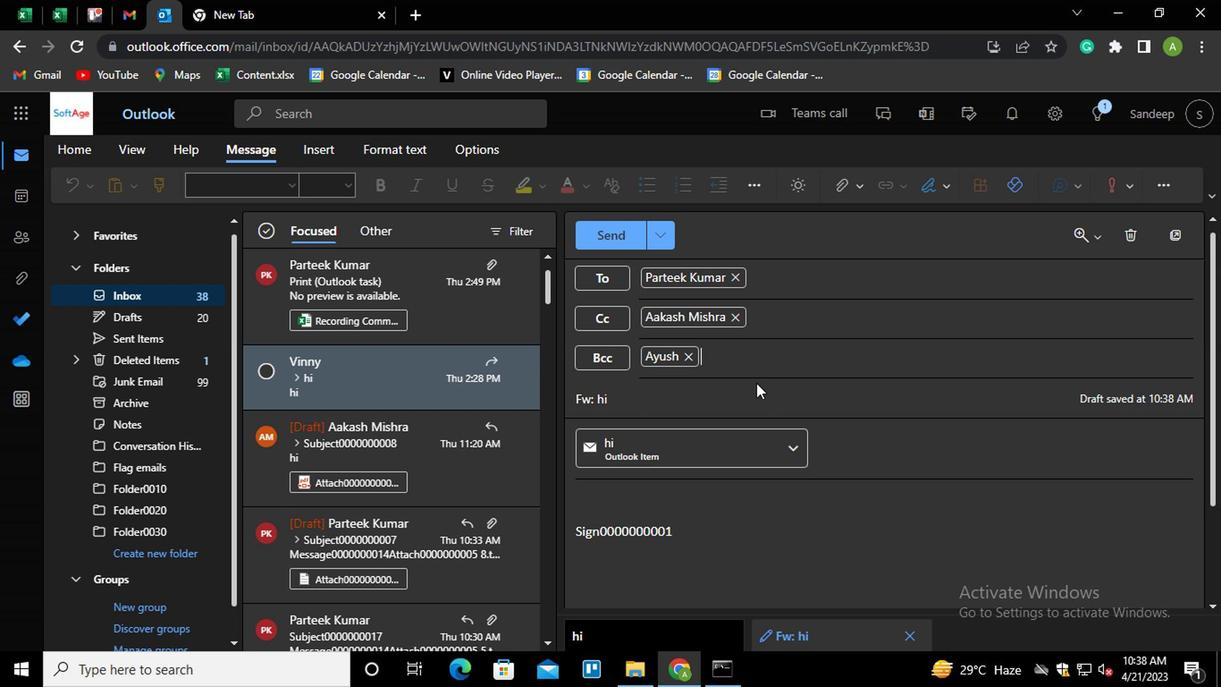 
Action: Mouse pressed left at (748, 392)
Screenshot: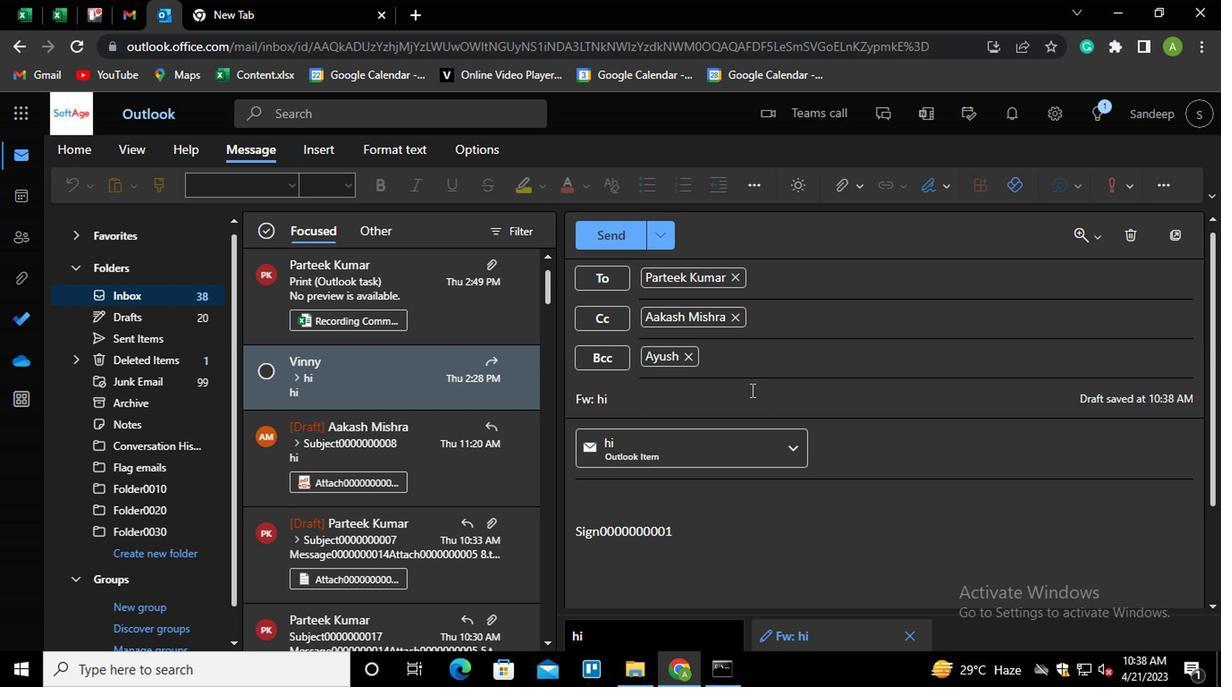 
Action: Key pressed <Key.shift_r><Key.home><Key.shift_r><Key.shift_r><Key.shift_r><Key.shift_r><Key.shift_r><Key.shift_r><Key.shift_r><Key.shift_r><Key.shift_r><Key.shift_r><Key.shift_r><Key.shift_r><Key.shift>SUBJECT0000000001
Screenshot: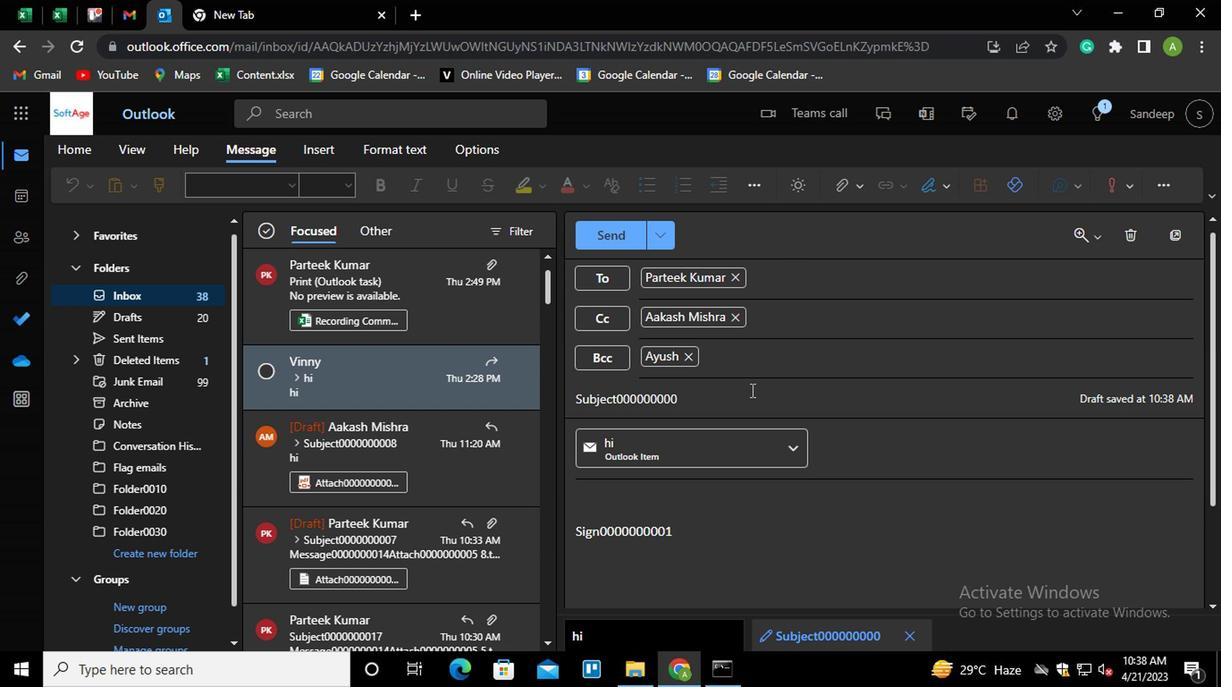 
Action: Mouse moved to (703, 530)
Screenshot: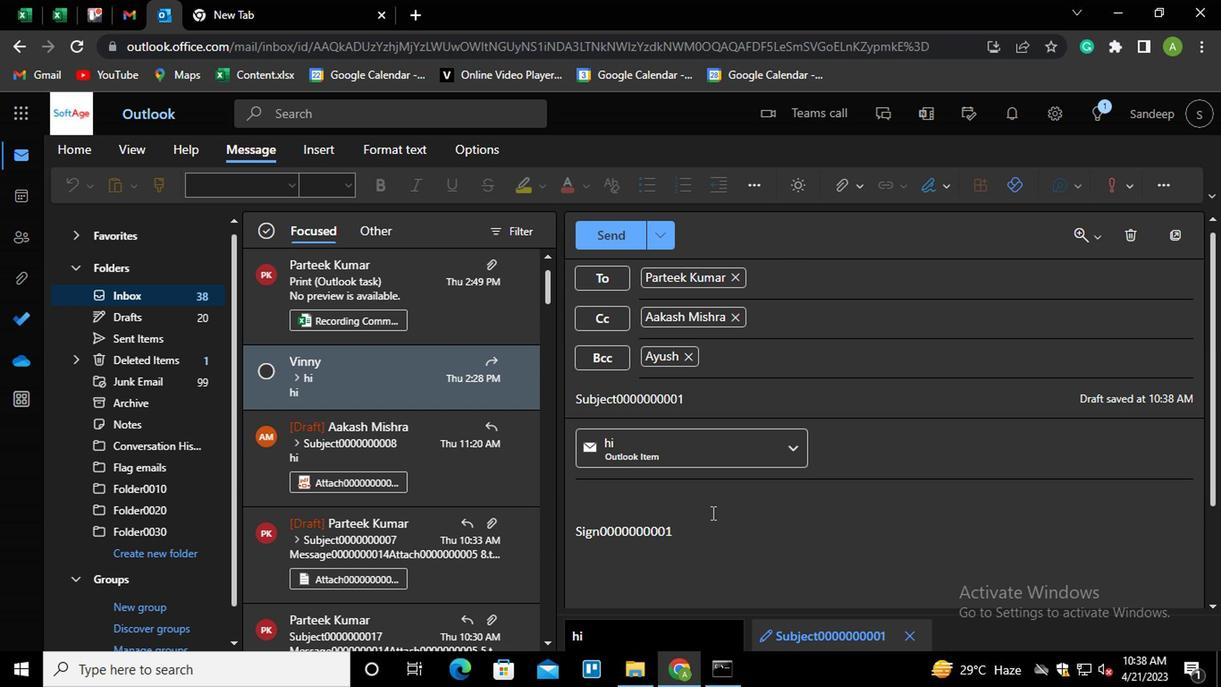 
Action: Mouse pressed left at (703, 530)
Screenshot: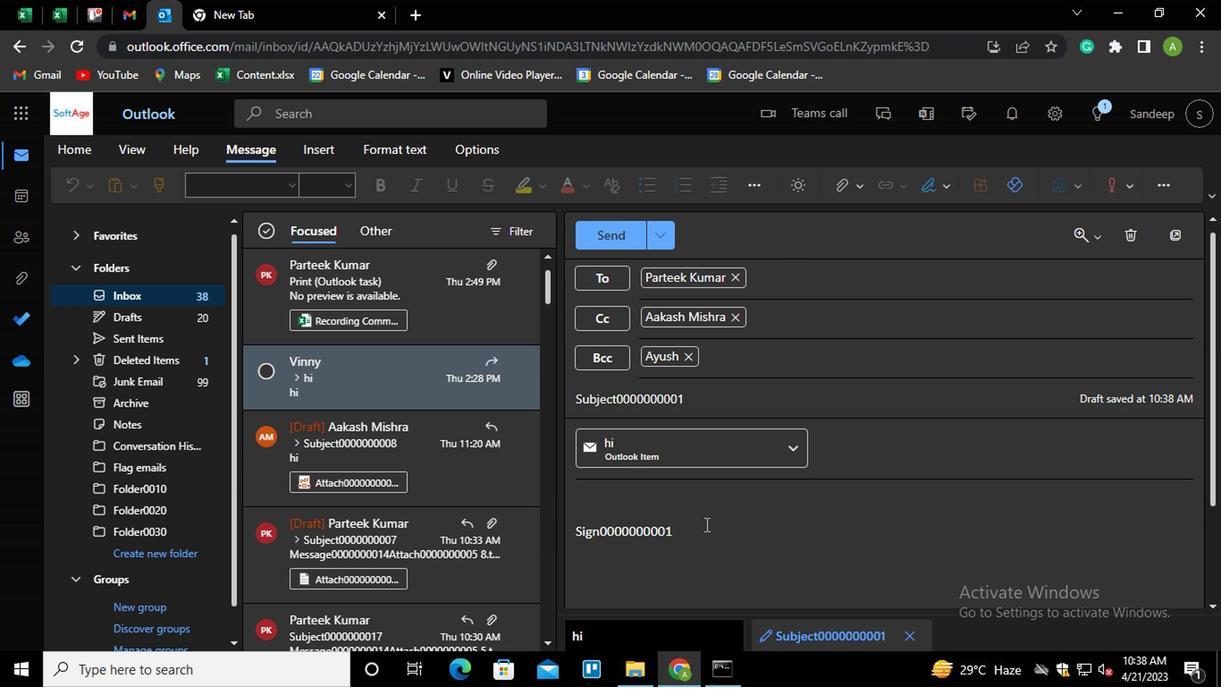 
Action: Key pressed <Key.shift_r><Key.home><Key.shift_r>MESSAGE0000000003
Screenshot: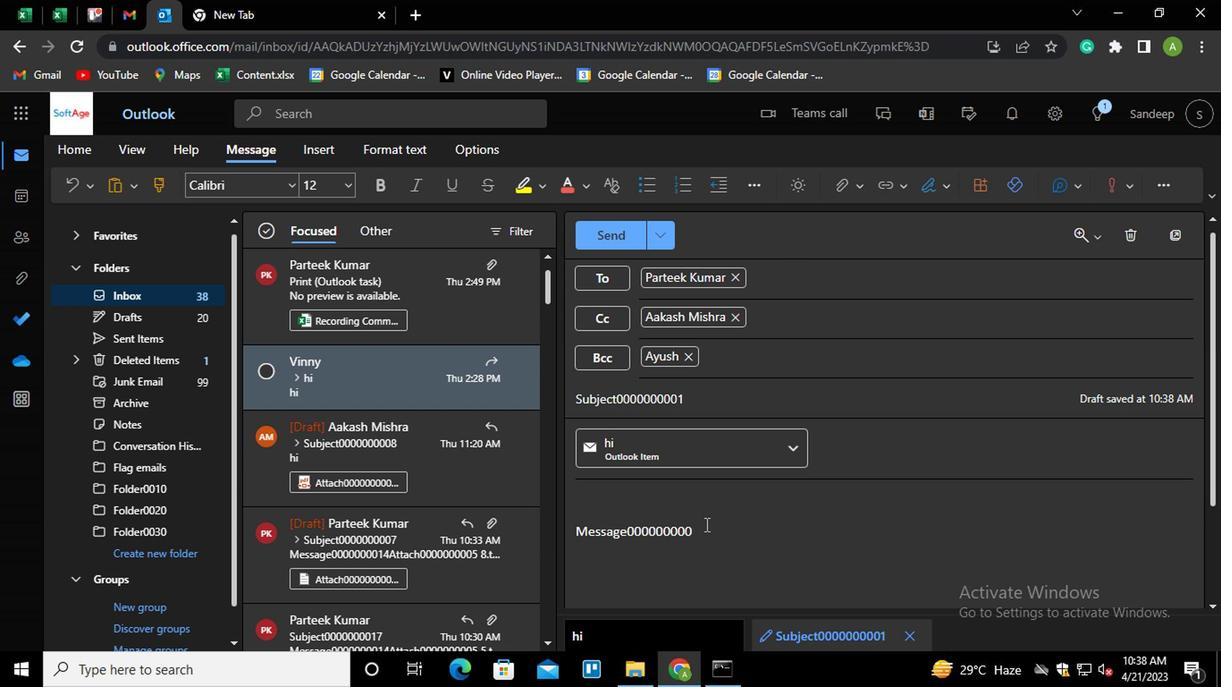 
Action: Mouse moved to (849, 175)
Screenshot: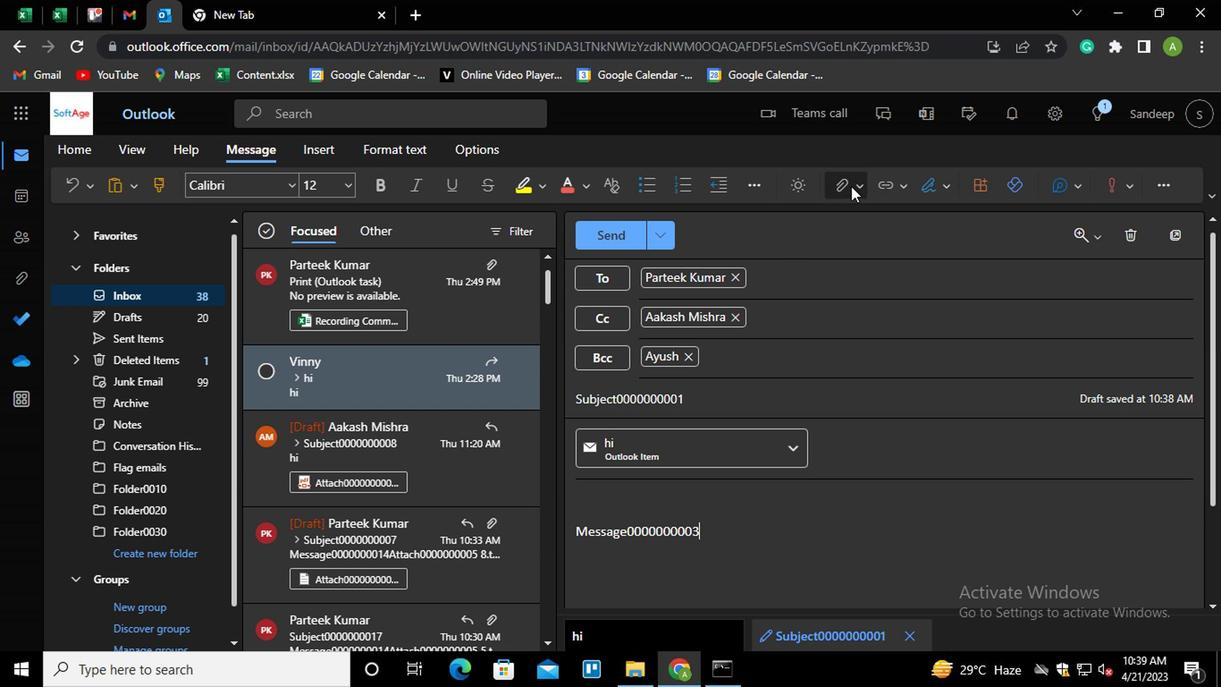 
Action: Mouse pressed left at (849, 175)
Screenshot: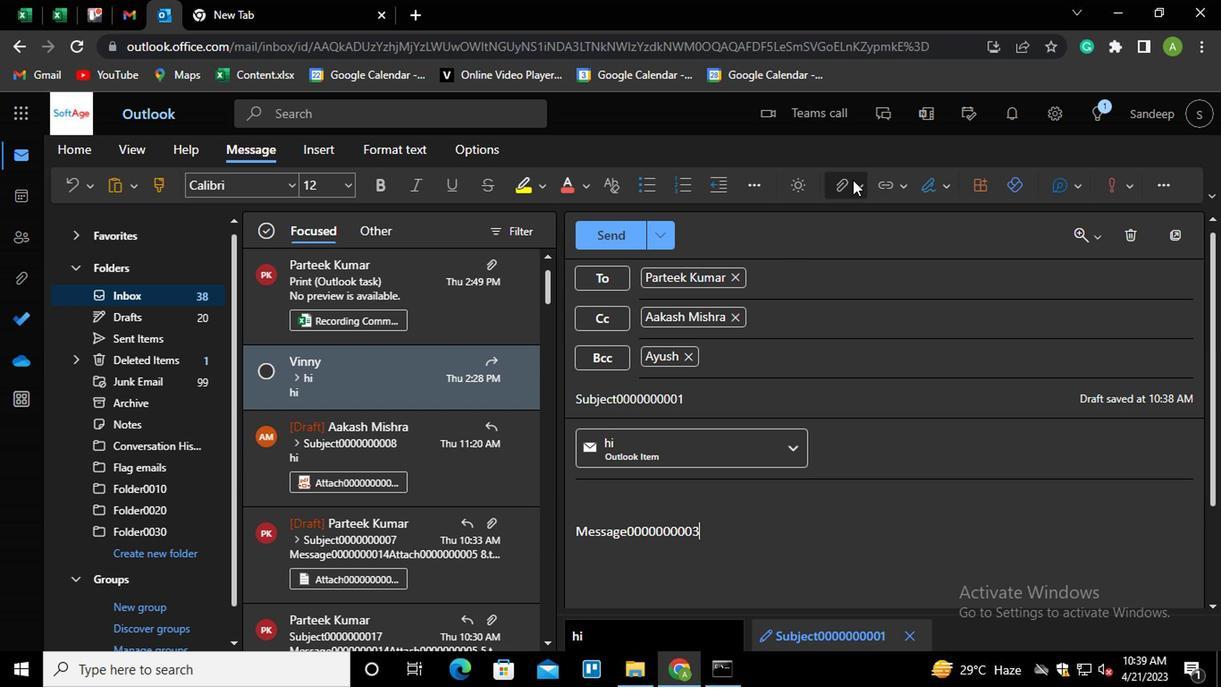 
Action: Mouse moved to (799, 222)
Screenshot: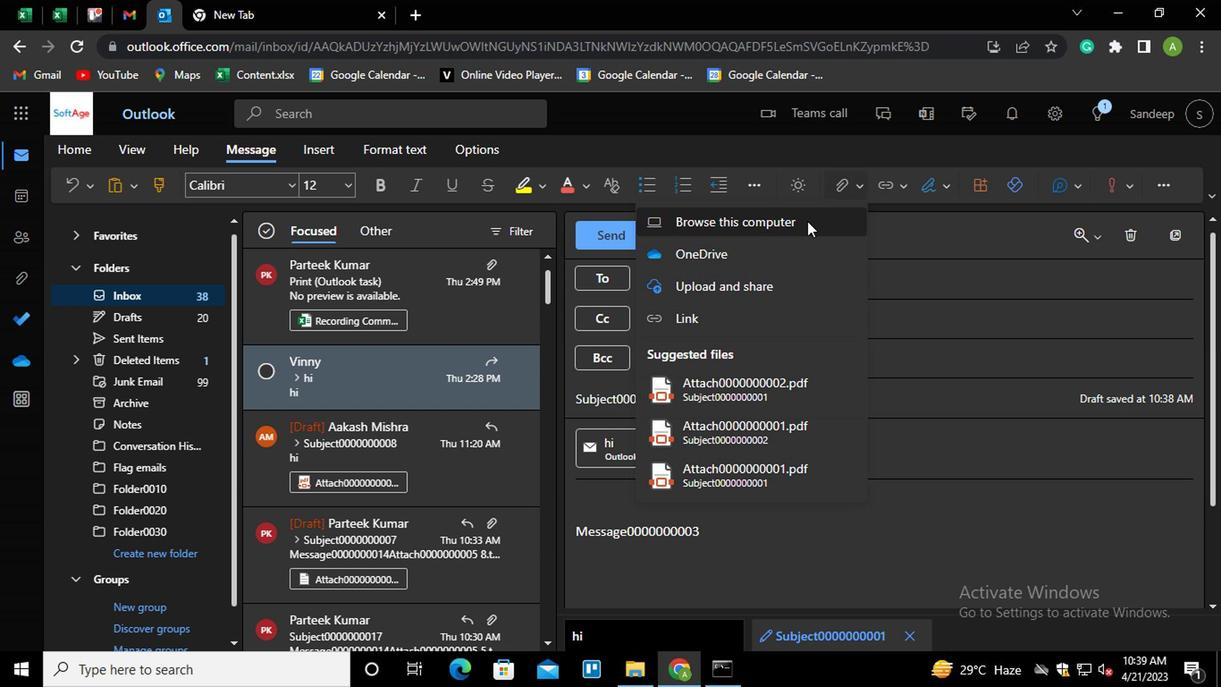 
Action: Mouse pressed left at (799, 222)
Screenshot: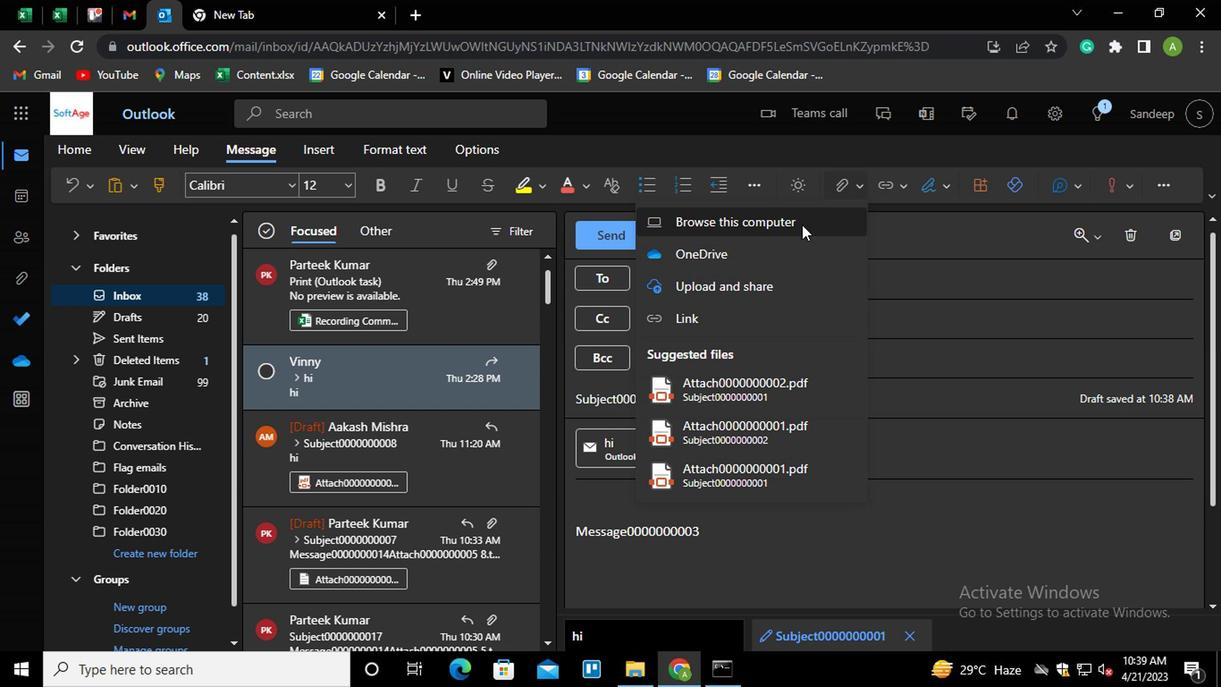 
Action: Mouse moved to (300, 164)
Screenshot: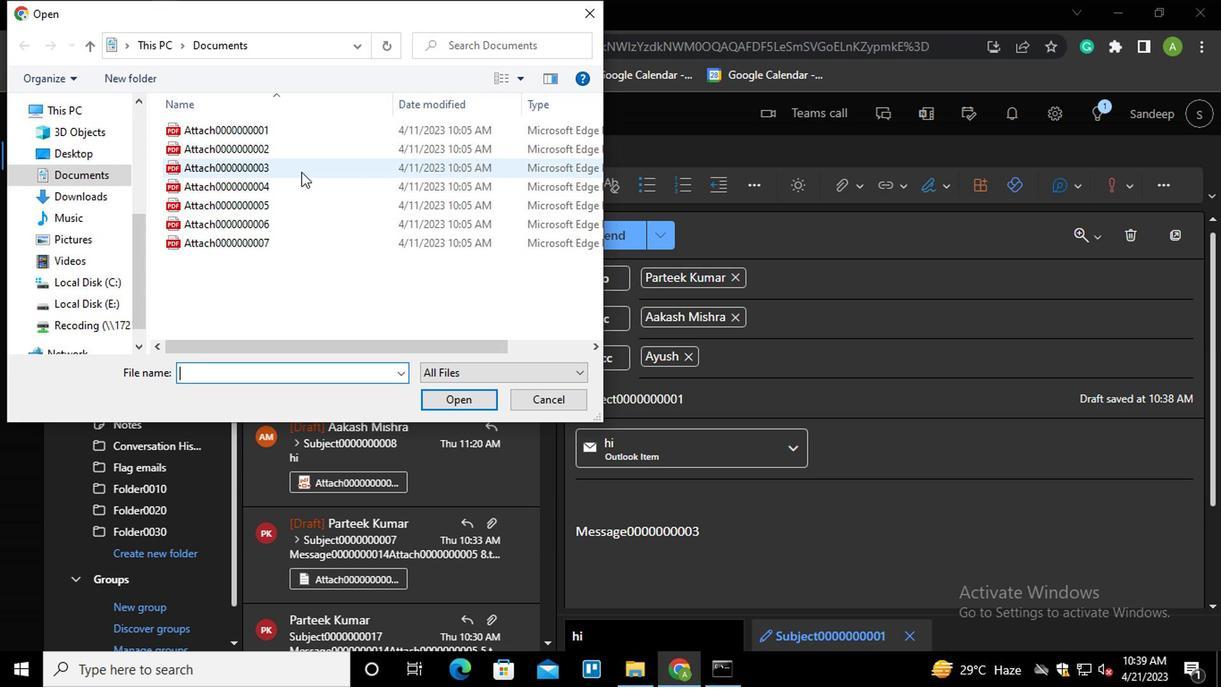 
Action: Mouse pressed left at (300, 164)
Screenshot: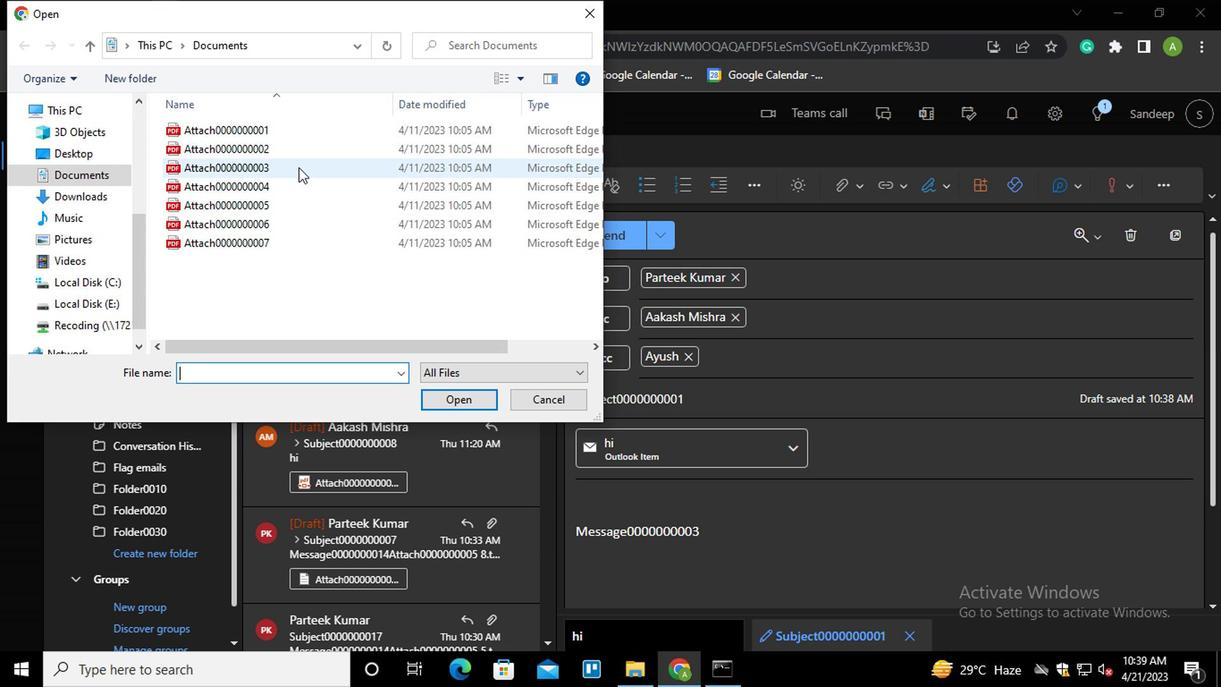 
Action: Mouse moved to (444, 403)
Screenshot: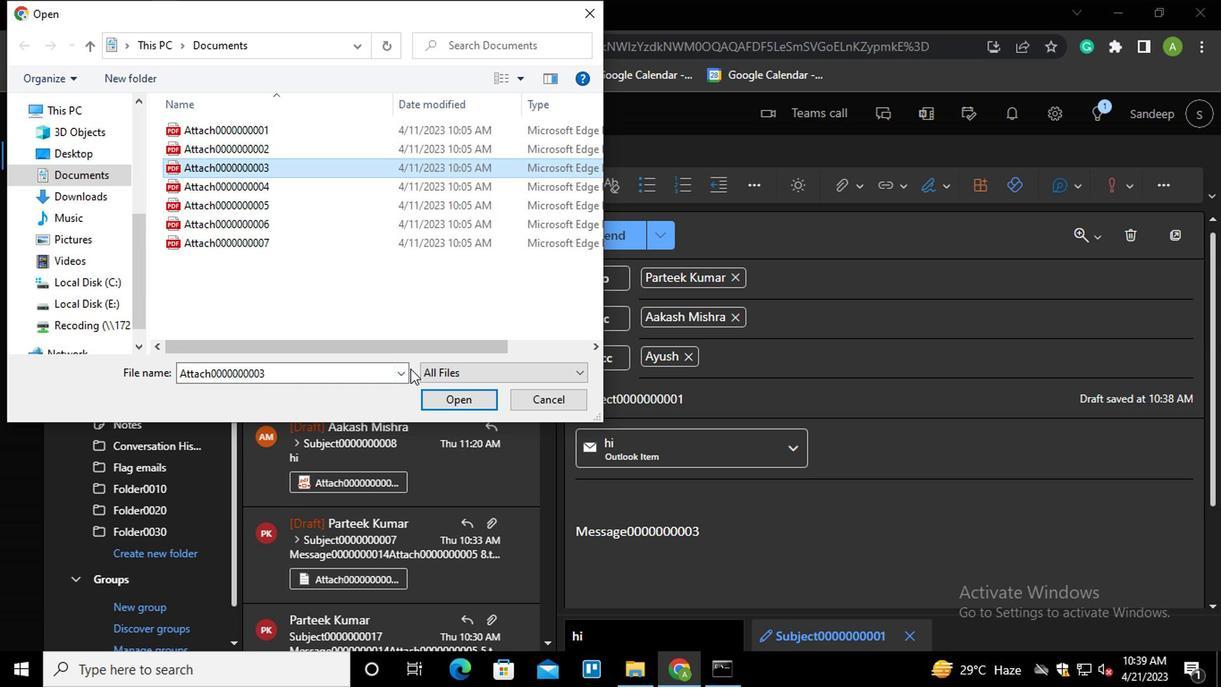 
Action: Mouse pressed left at (444, 403)
Screenshot: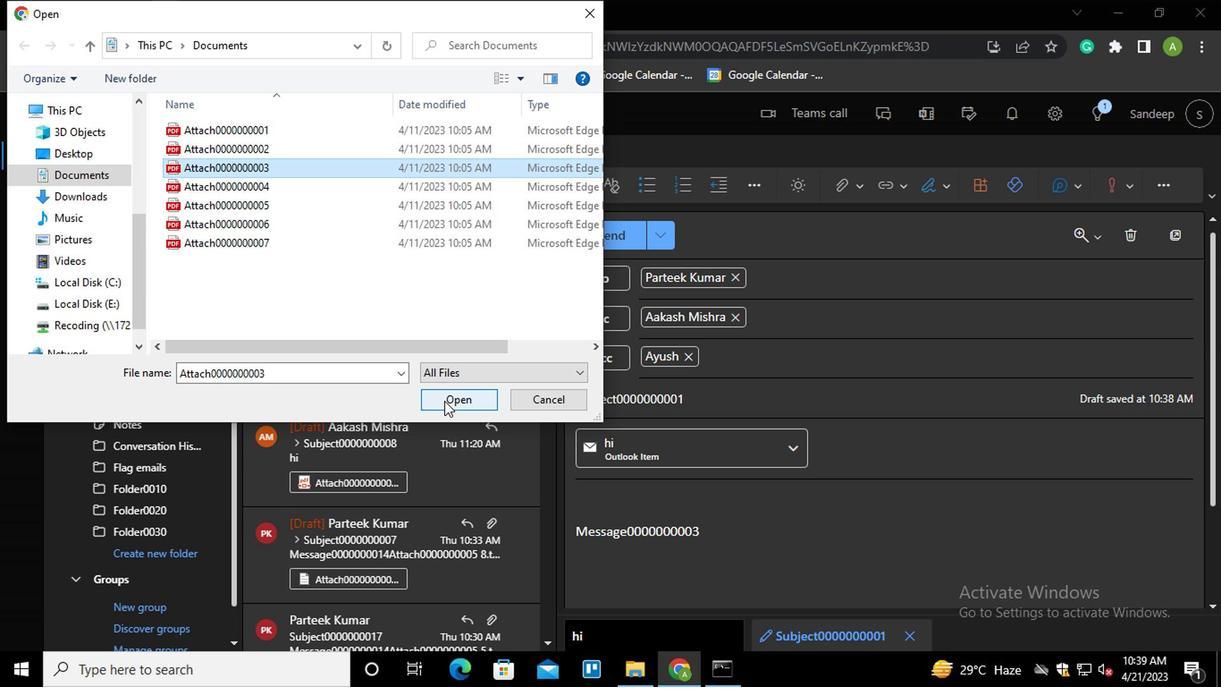 
Action: Mouse moved to (614, 236)
Screenshot: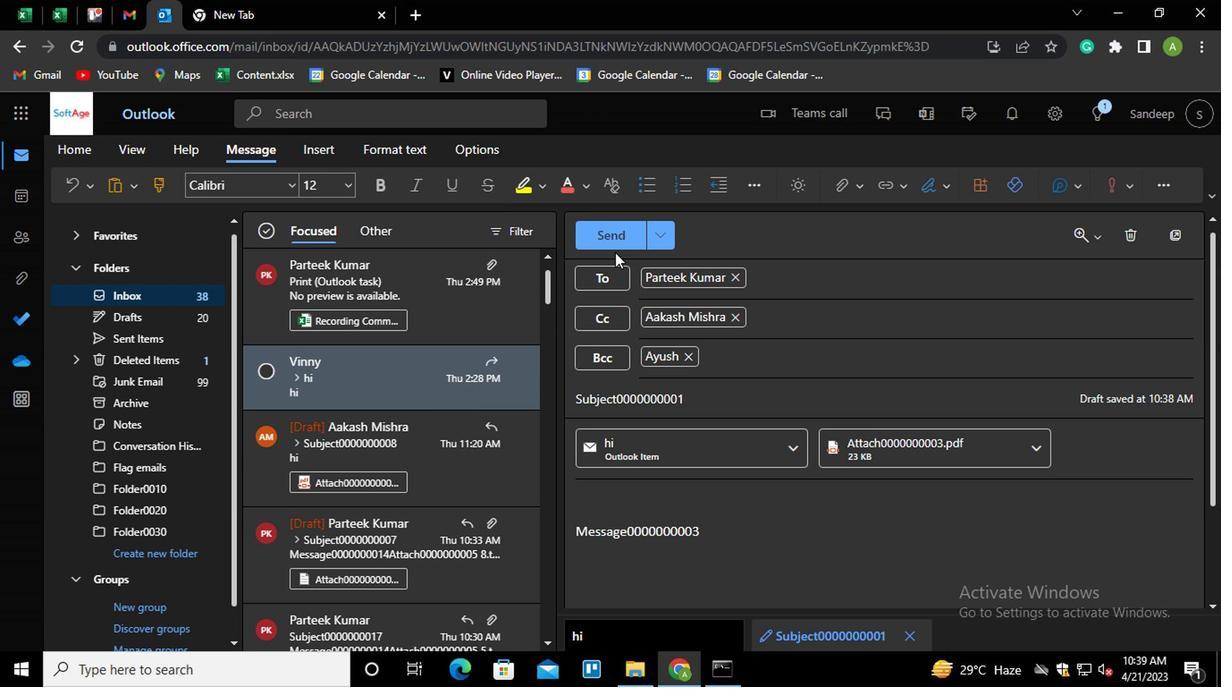 
Action: Mouse pressed left at (614, 236)
Screenshot: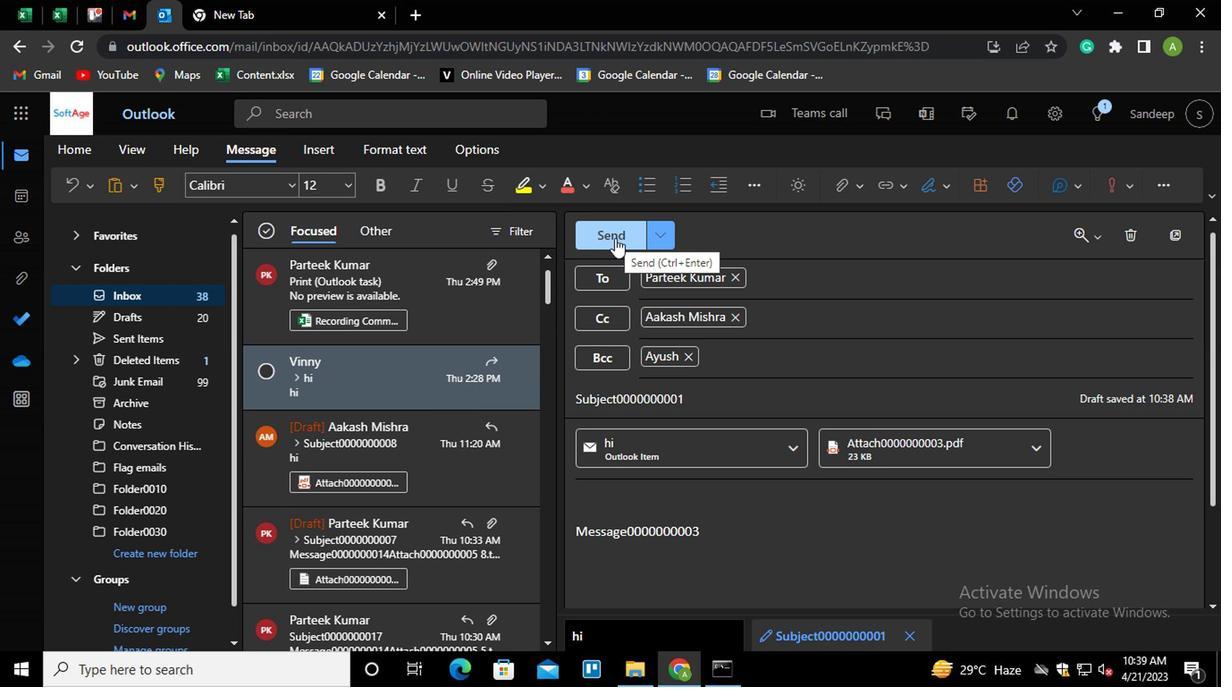 
Action: Mouse moved to (1174, 323)
Screenshot: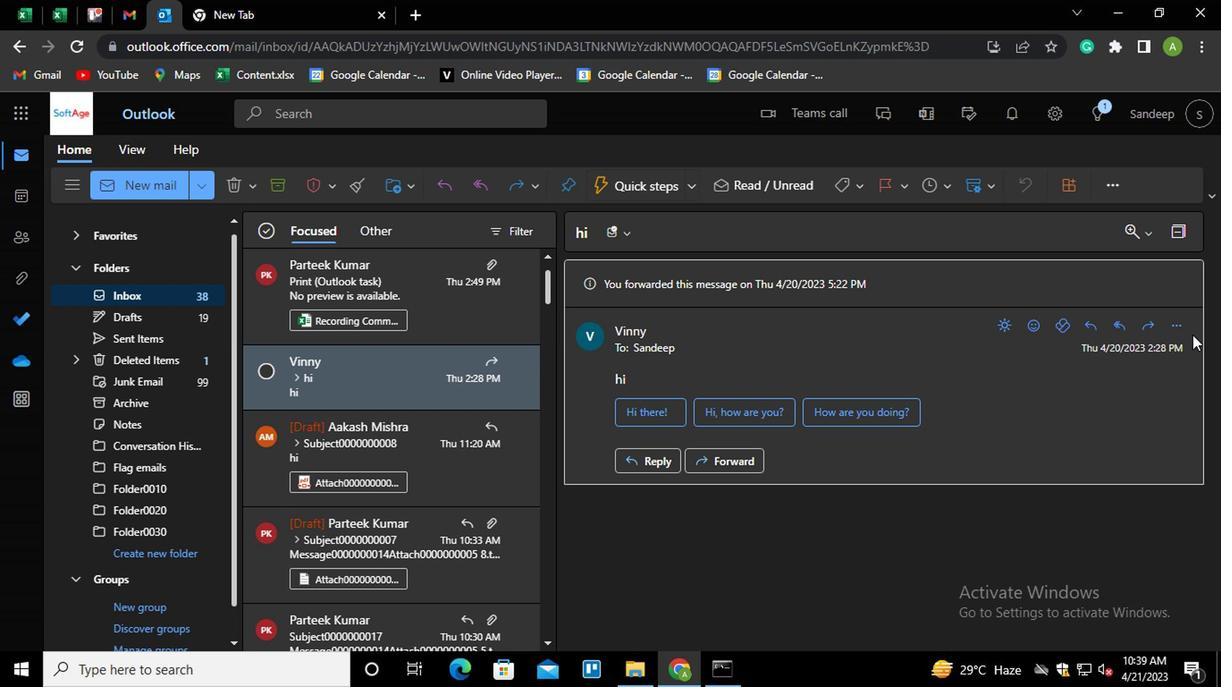 
Action: Mouse pressed left at (1174, 323)
Screenshot: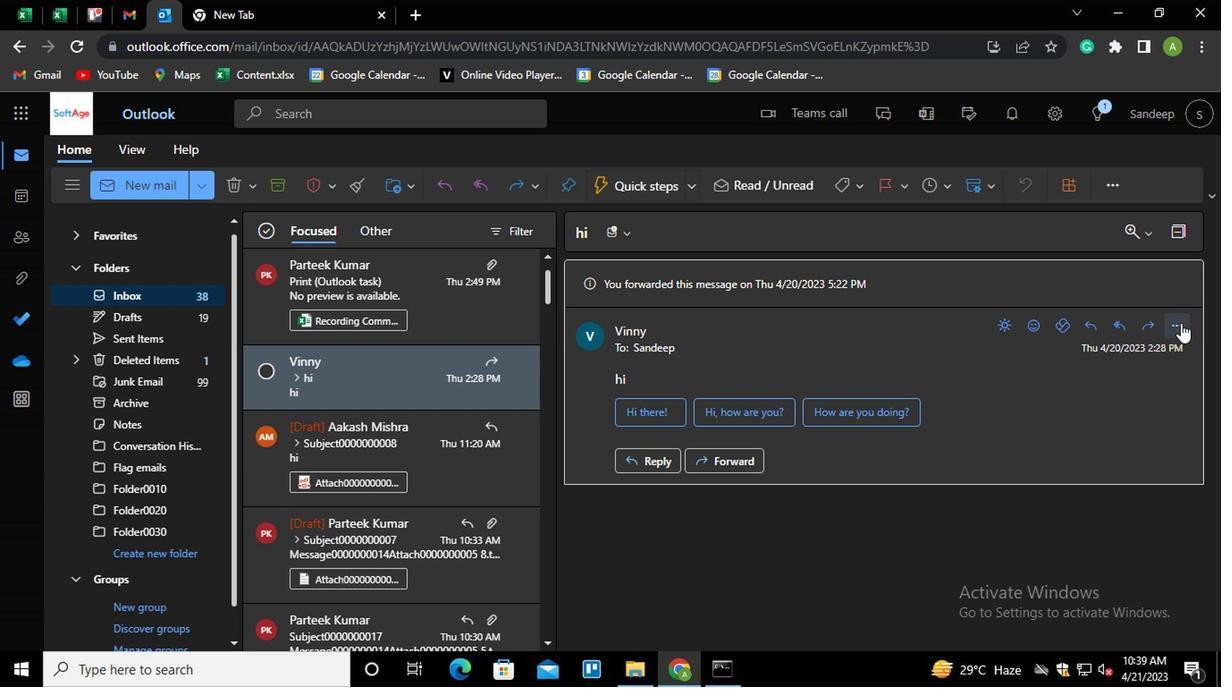 
Action: Mouse moved to (917, 237)
Screenshot: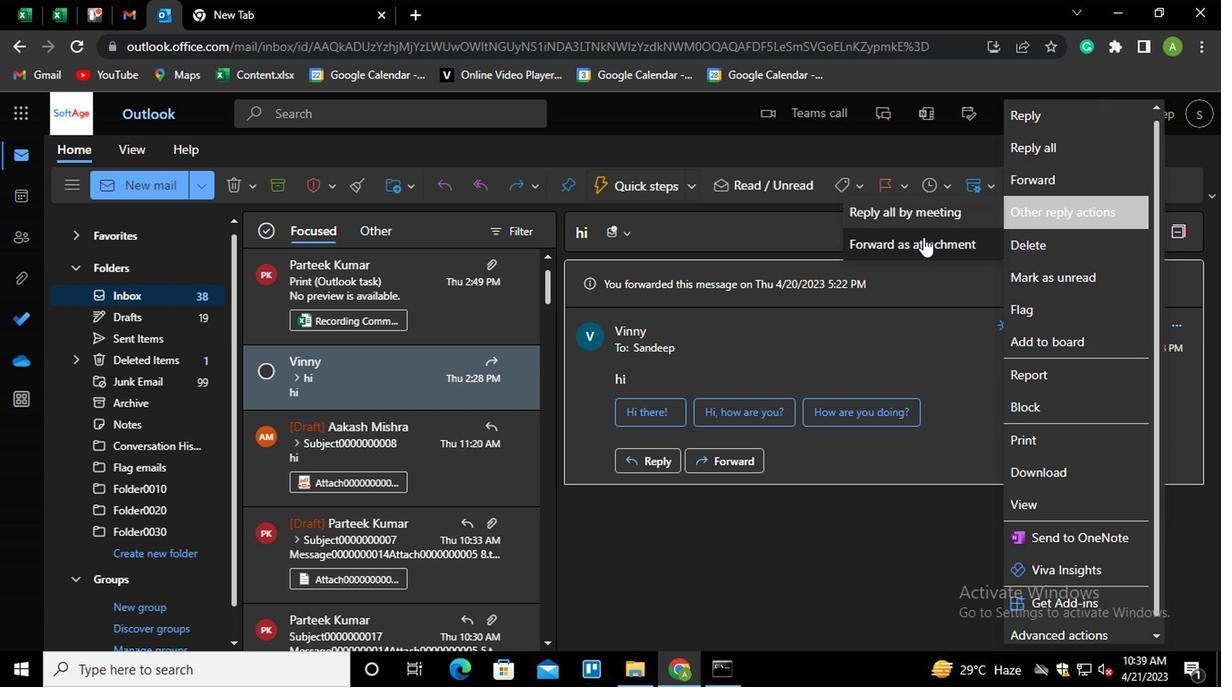 
Action: Mouse pressed left at (917, 237)
Screenshot: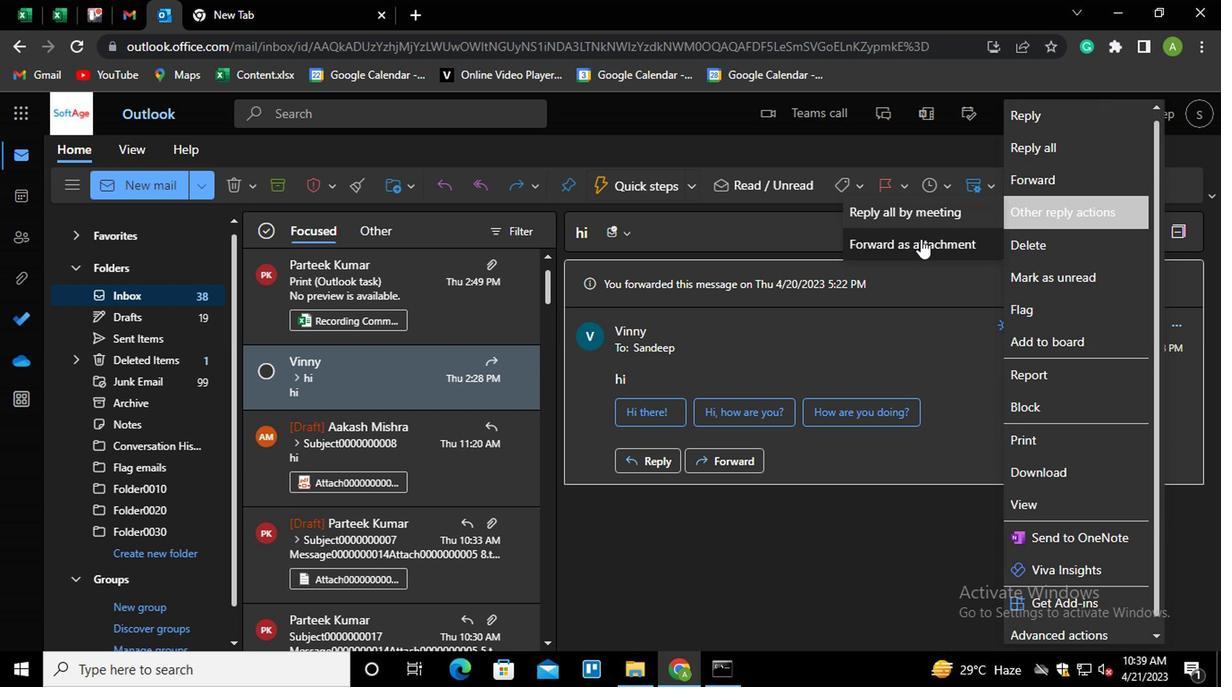 
Action: Mouse moved to (705, 274)
Screenshot: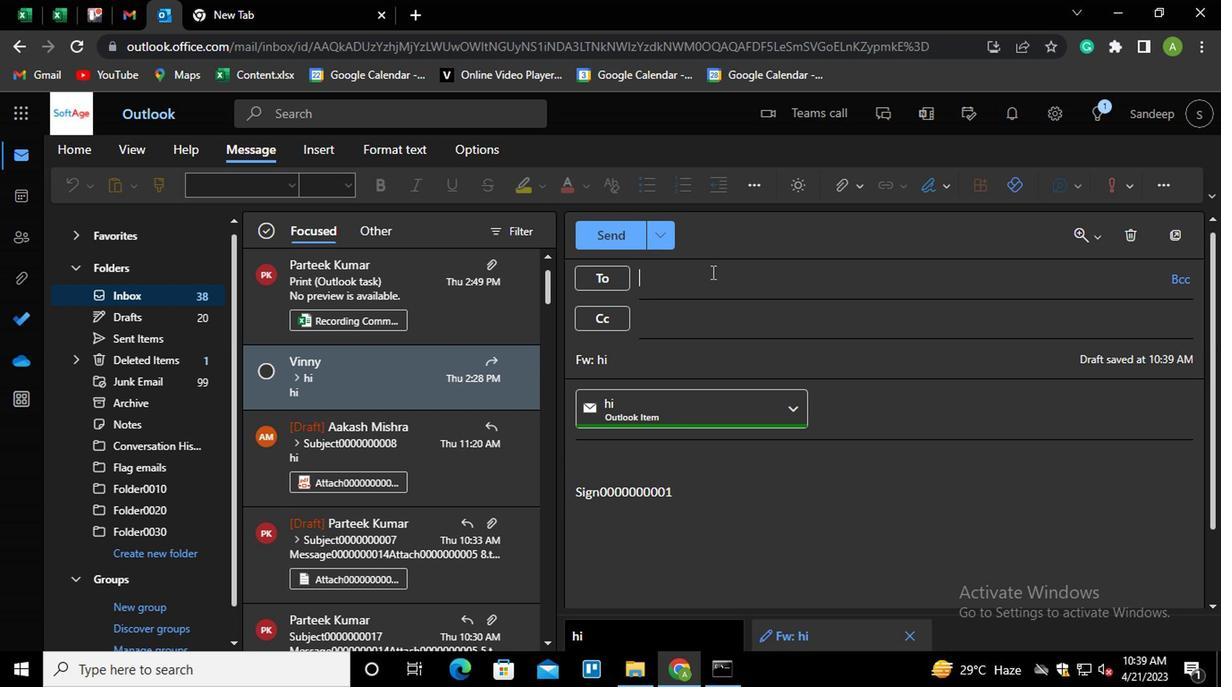 
Action: Mouse pressed left at (705, 274)
Screenshot: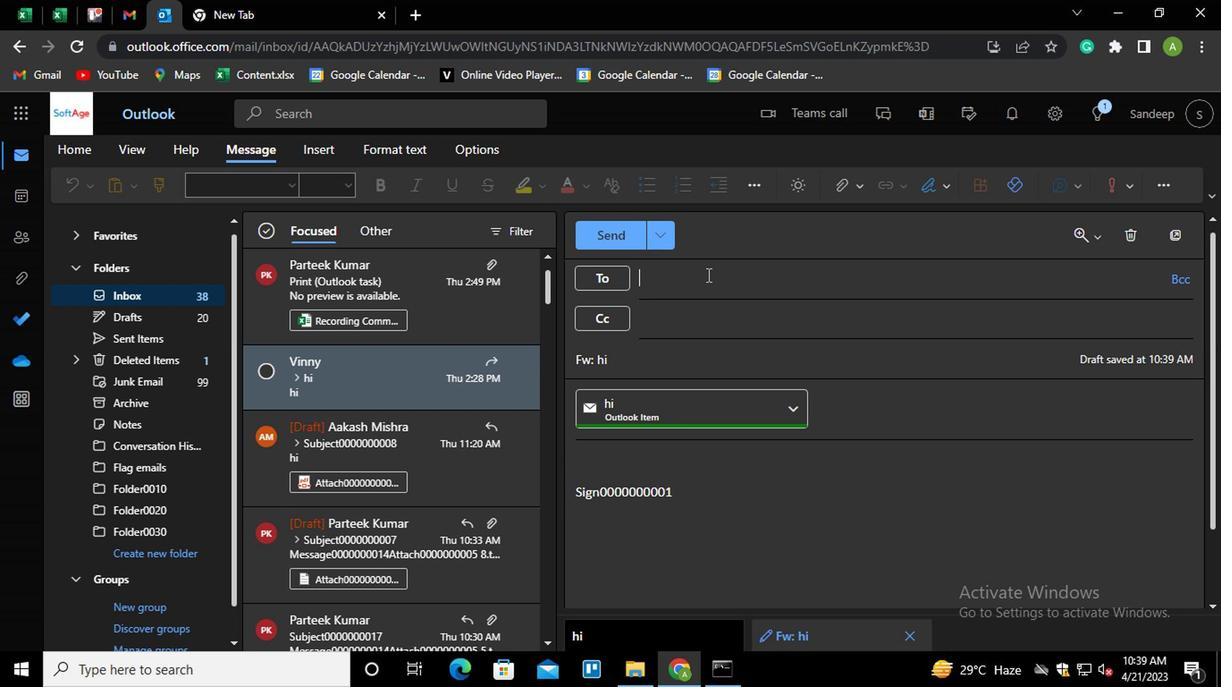 
Action: Key pressed PART<Key.enter>AA<Key.enter>
Screenshot: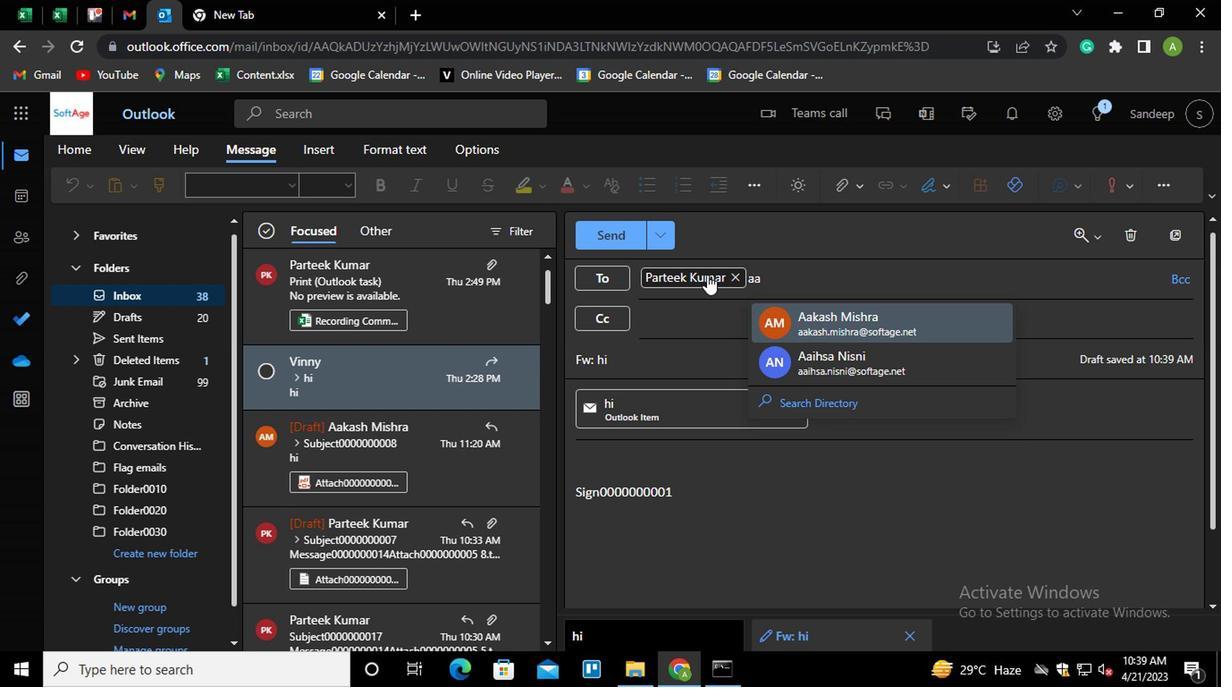 
Action: Mouse moved to (680, 314)
Screenshot: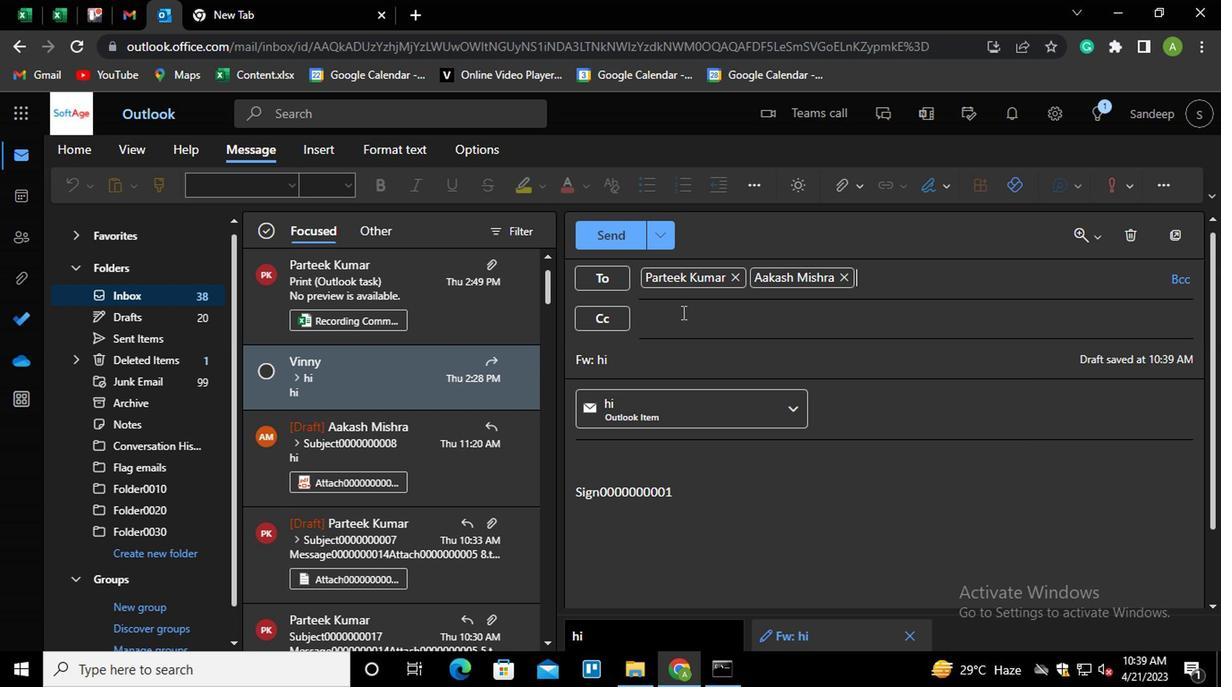 
Action: Mouse pressed left at (680, 314)
Screenshot: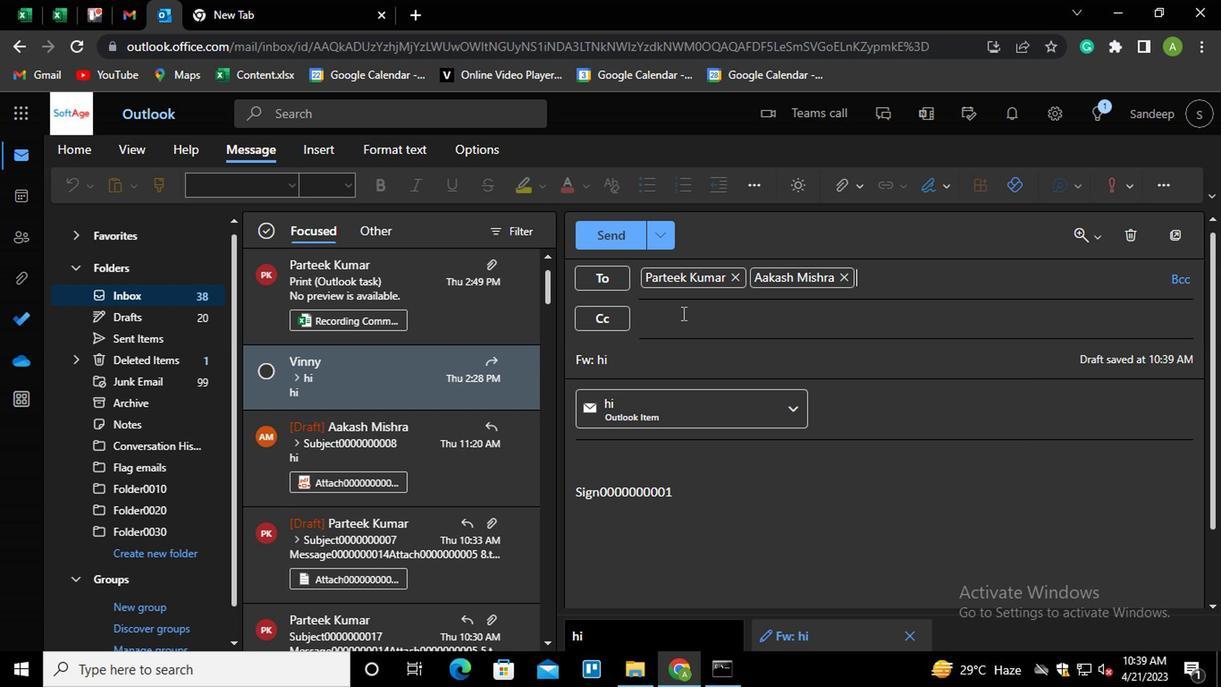 
Action: Key pressed AYU<Key.enter>POOJ<Key.enter>
Screenshot: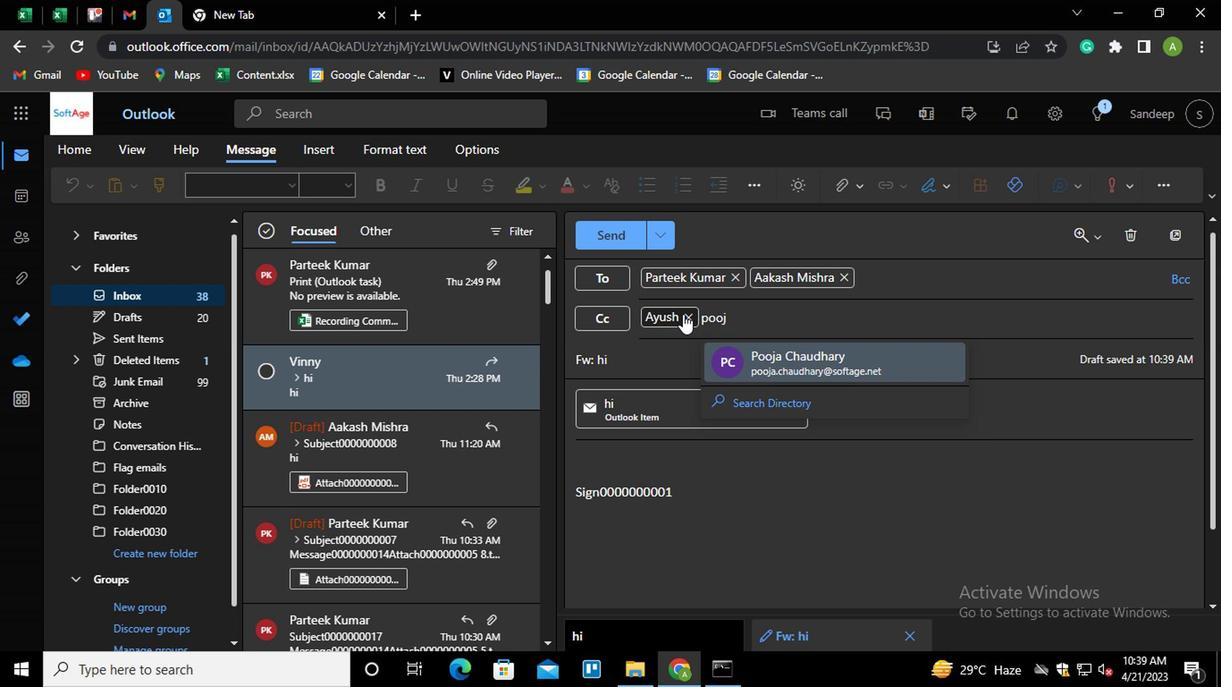 
Action: Mouse moved to (1172, 284)
Screenshot: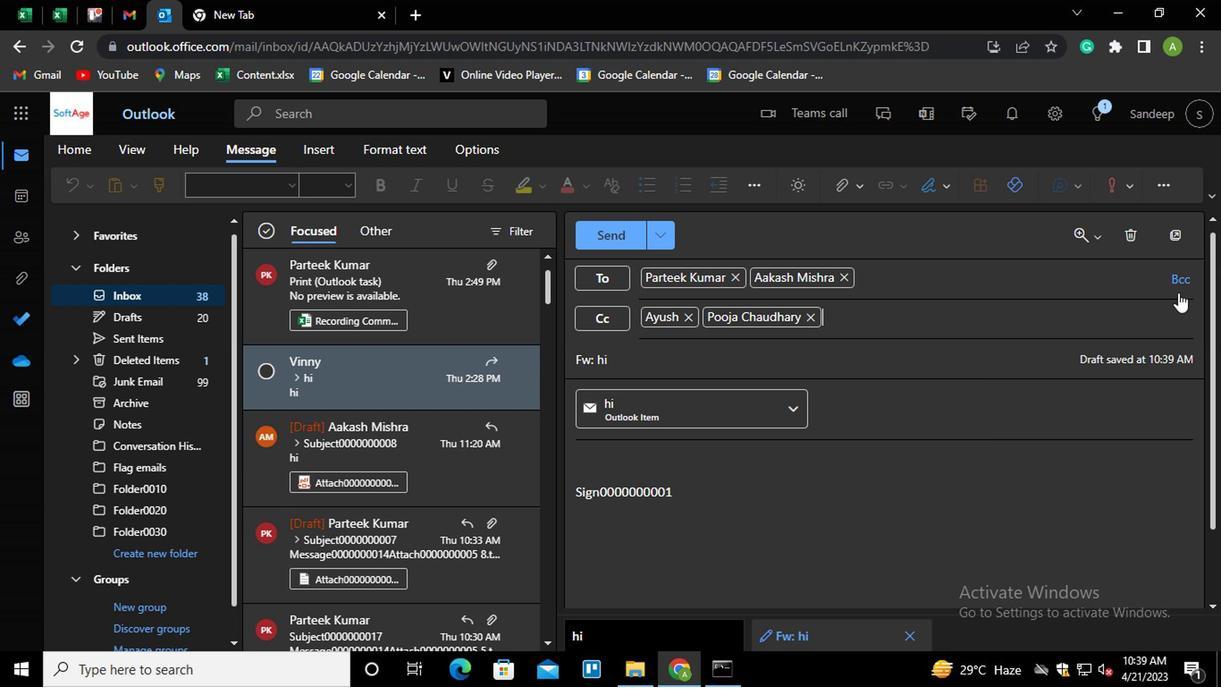 
Action: Mouse pressed left at (1172, 284)
Screenshot: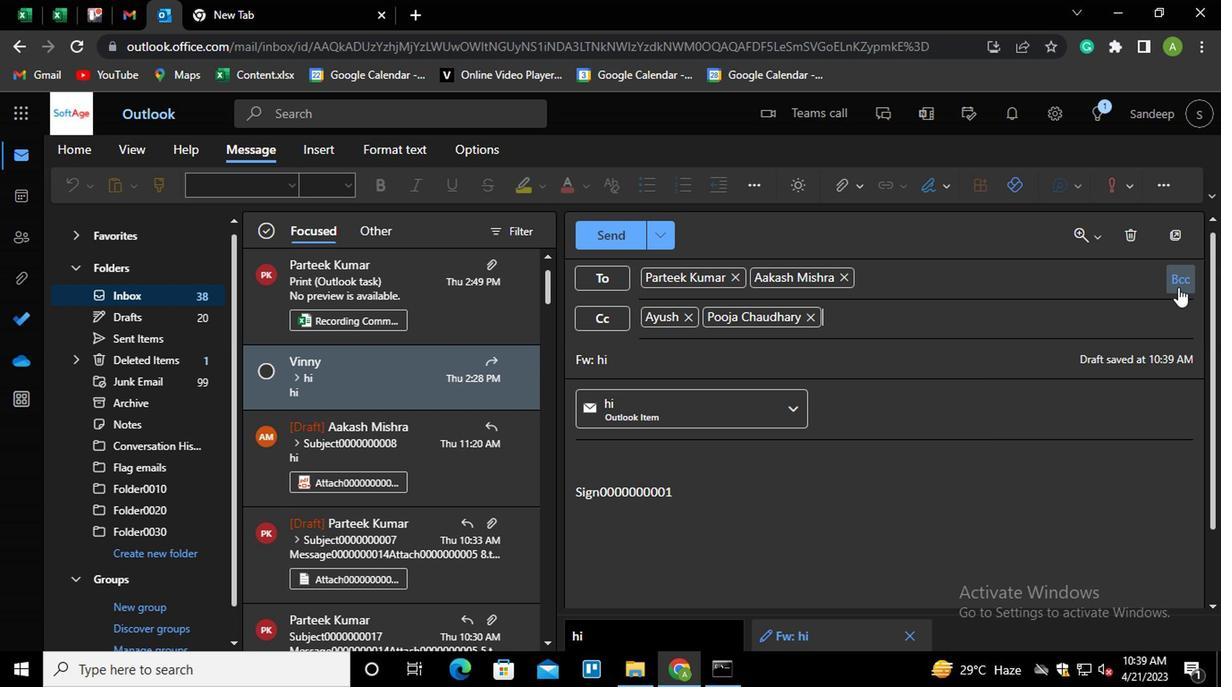 
Action: Mouse moved to (1165, 291)
Screenshot: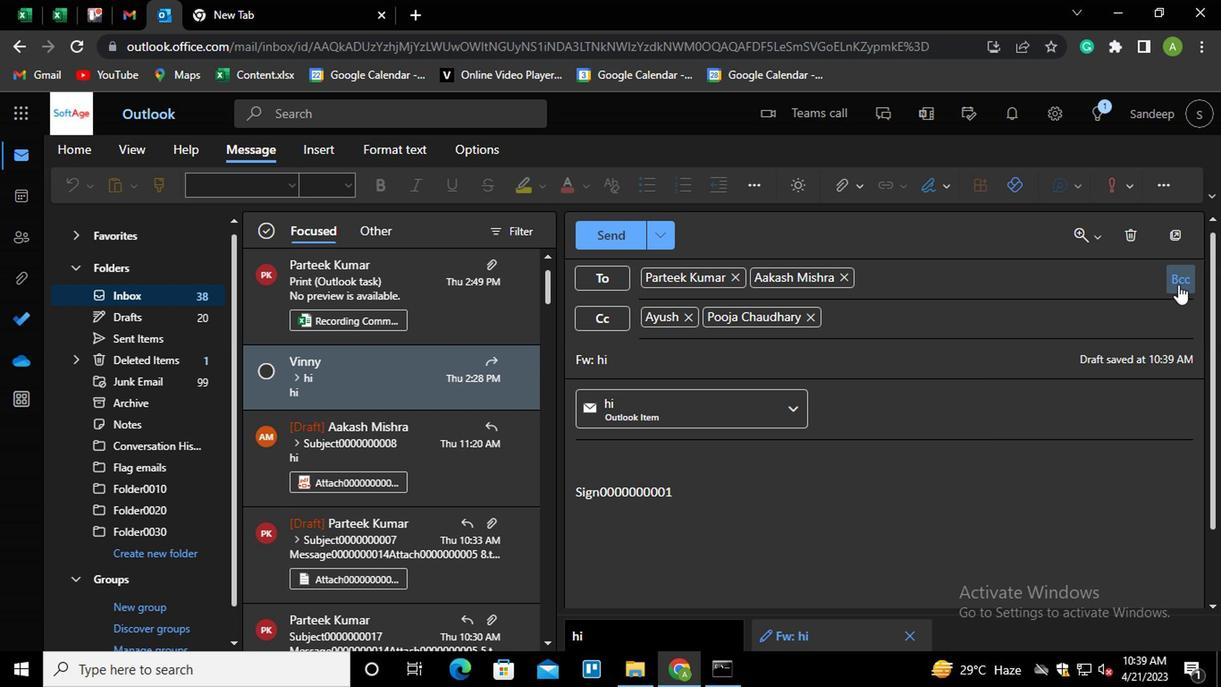 
Action: Key pressed VANS<Key.enter>
Screenshot: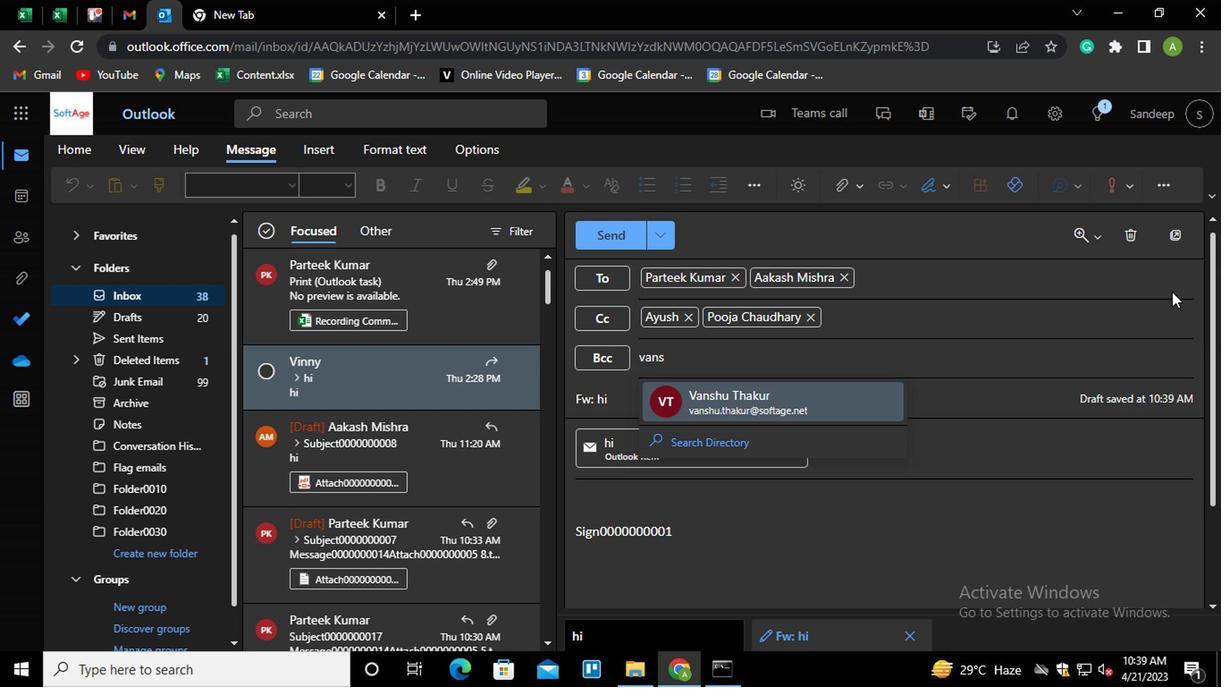 
Action: Mouse moved to (654, 399)
Screenshot: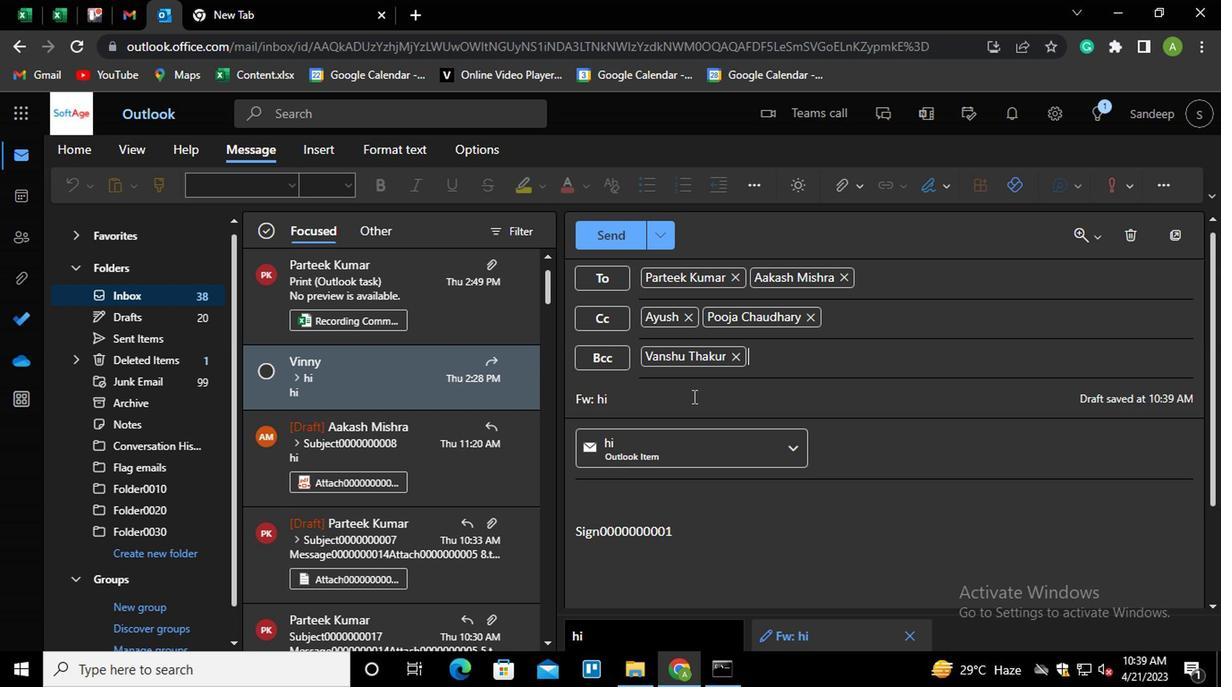 
Action: Mouse pressed left at (654, 399)
Screenshot: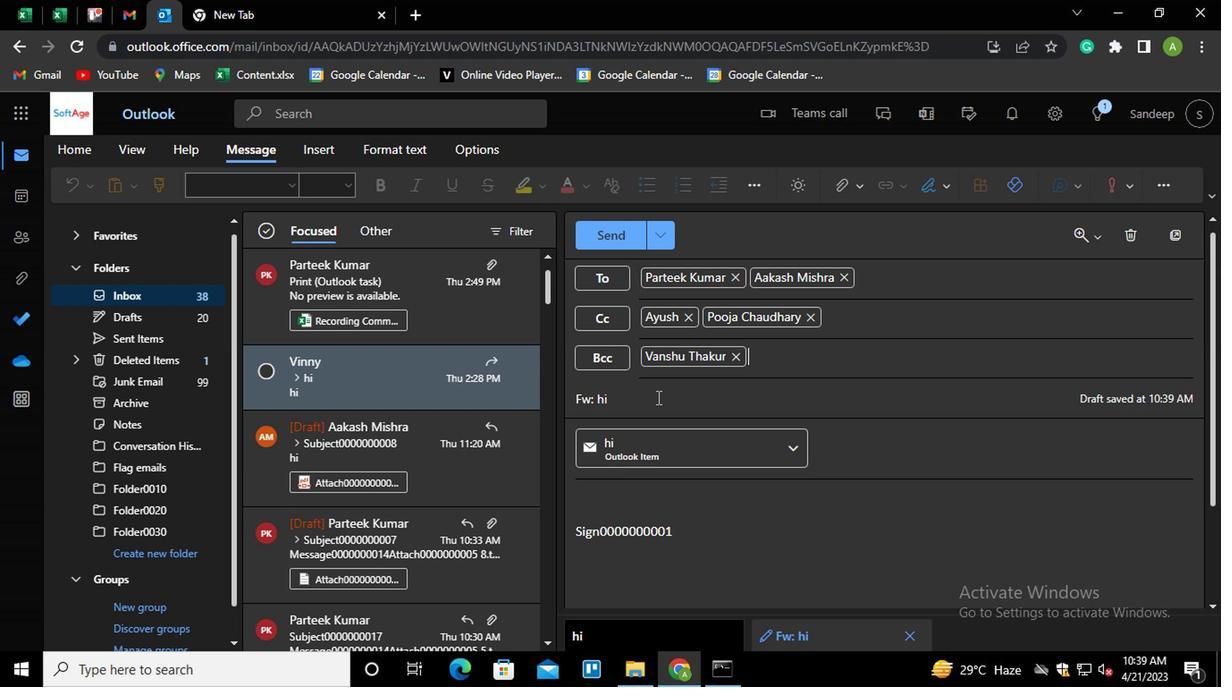 
Action: Key pressed <Key.shift_r><Key.home><Key.shift>SUBJECT0000000001
Screenshot: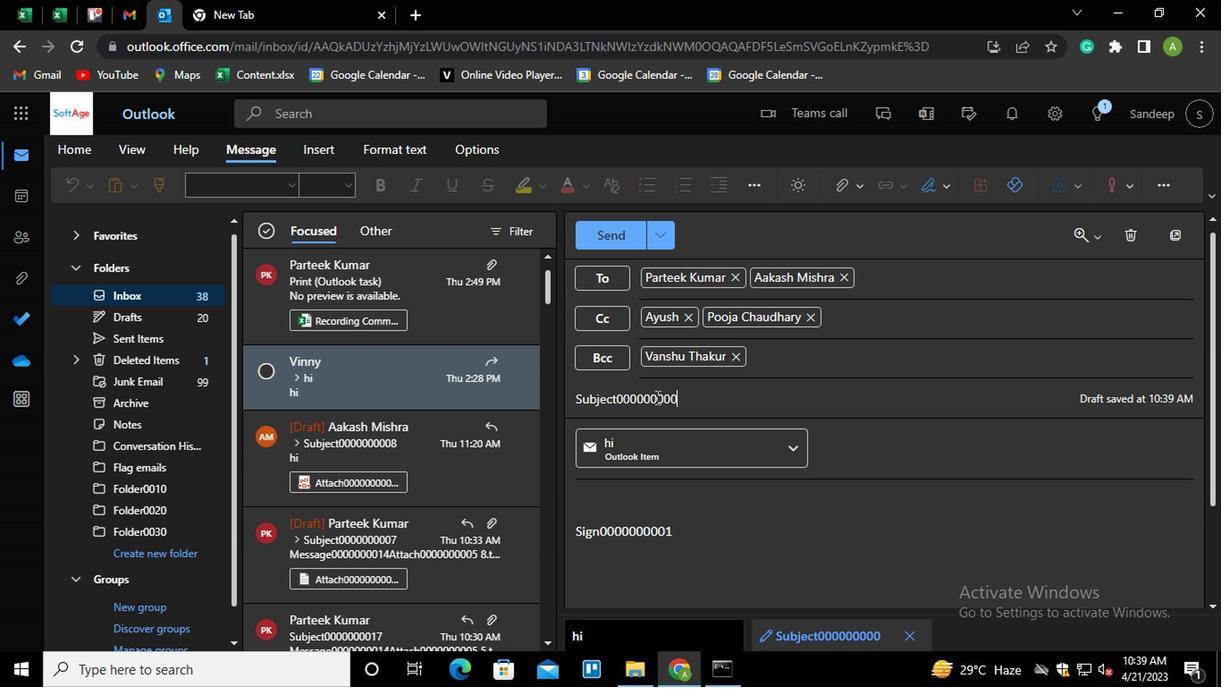 
Action: Mouse moved to (673, 532)
Screenshot: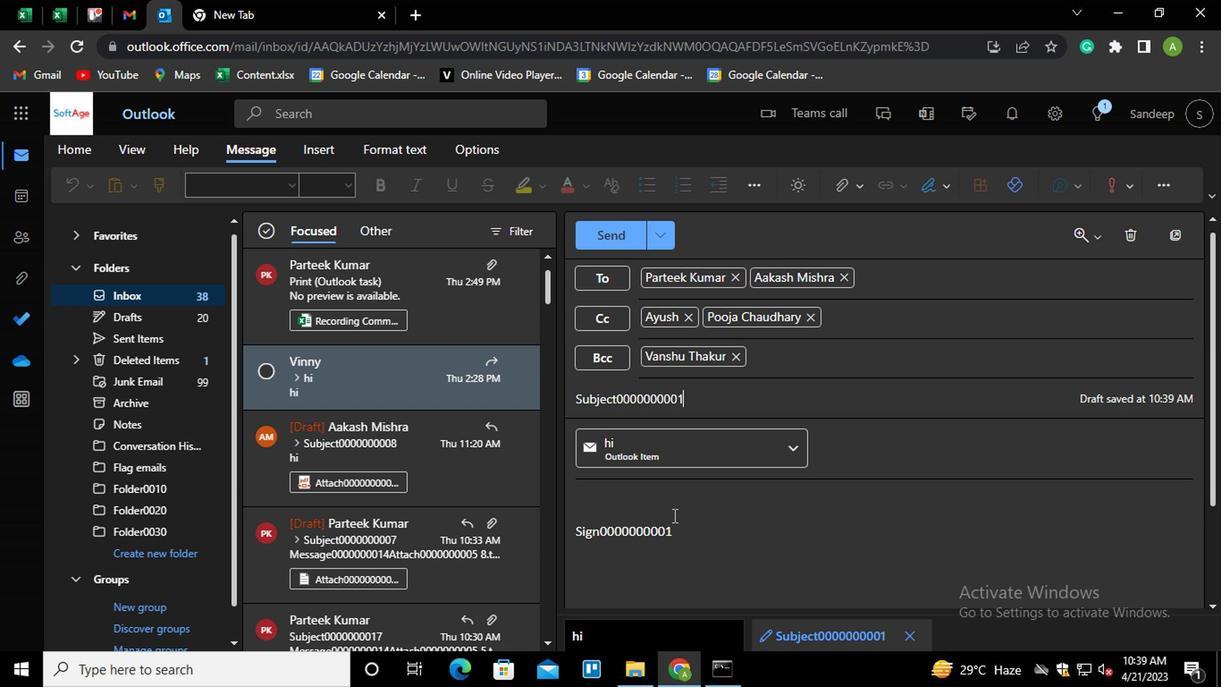 
Action: Mouse pressed left at (673, 532)
Screenshot: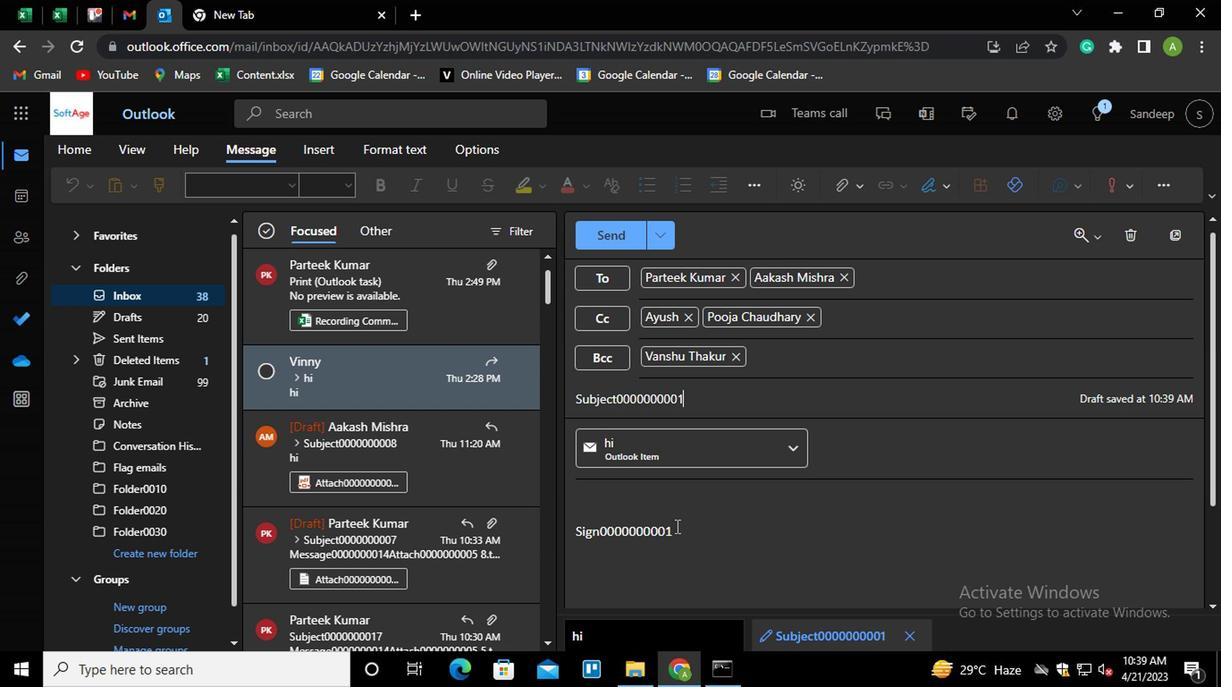 
Action: Key pressed <Key.shift_r><Key.home><Key.shift_r>MESSAGE0000000003
Screenshot: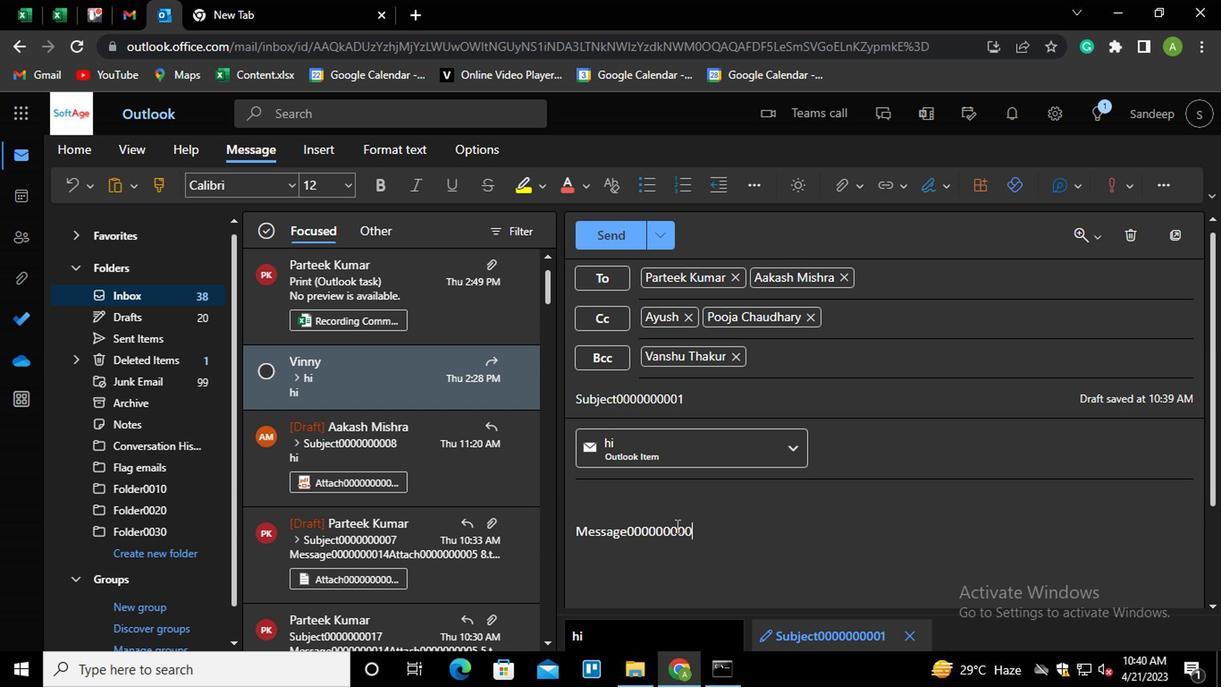 
Action: Mouse moved to (854, 183)
Screenshot: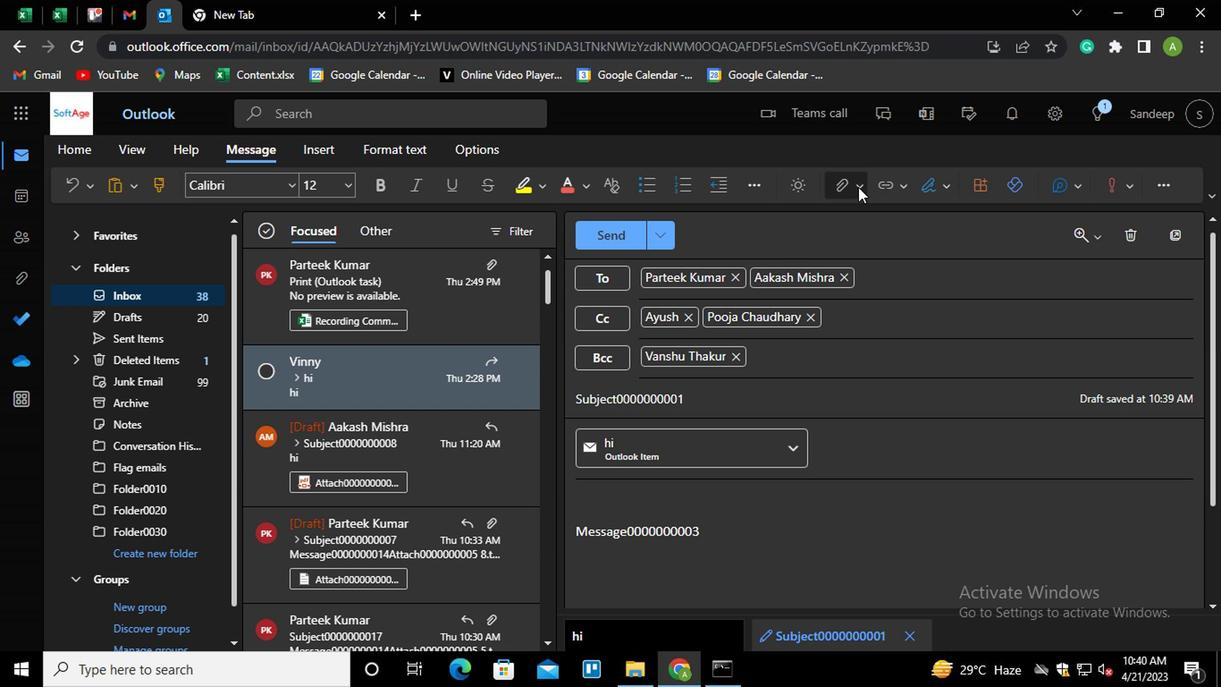 
Action: Mouse pressed left at (854, 183)
Screenshot: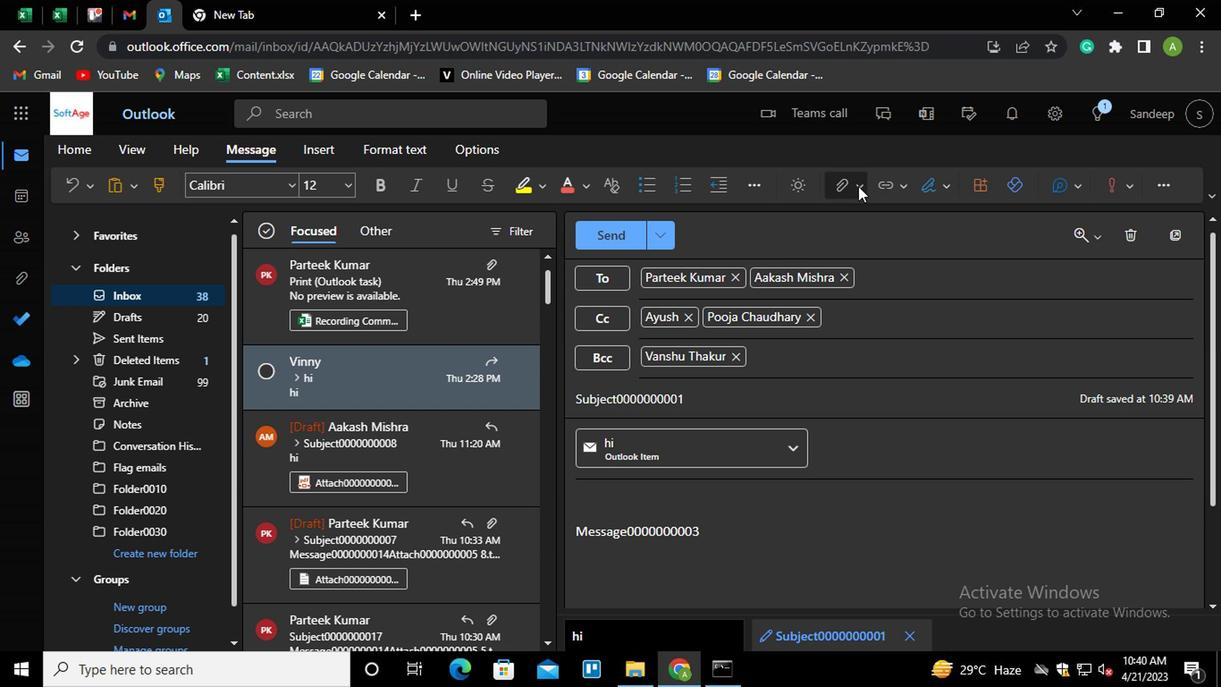 
Action: Mouse moved to (770, 225)
Screenshot: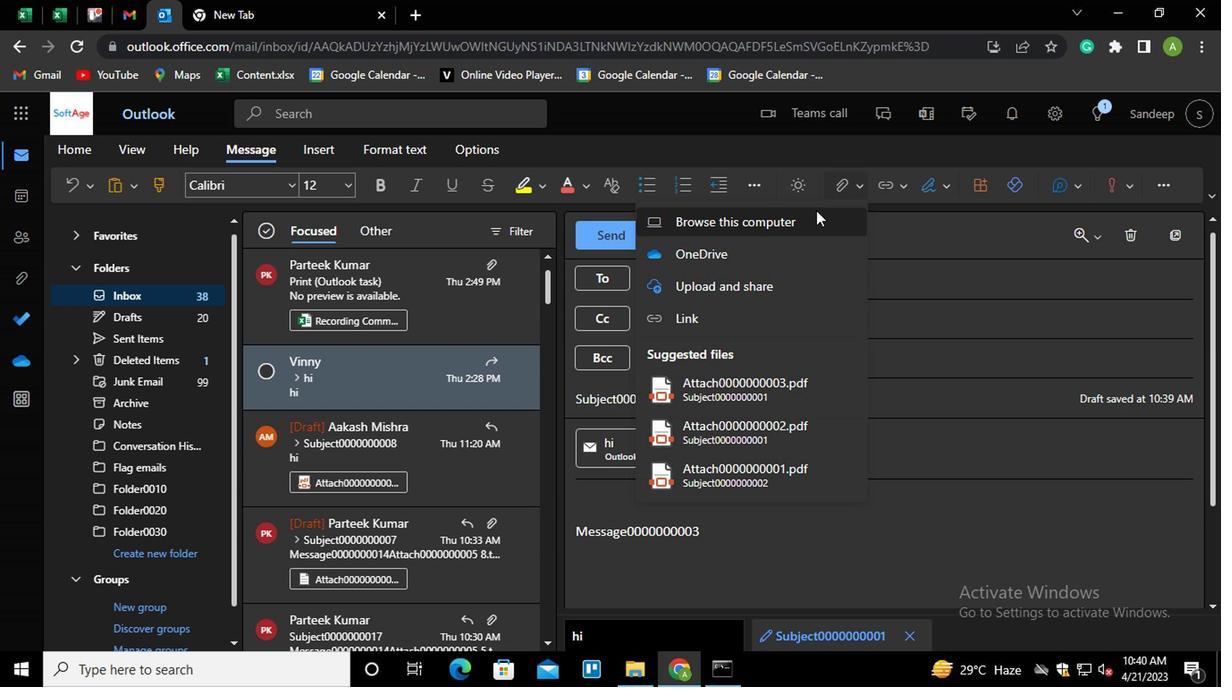 
Action: Mouse pressed left at (770, 225)
Screenshot: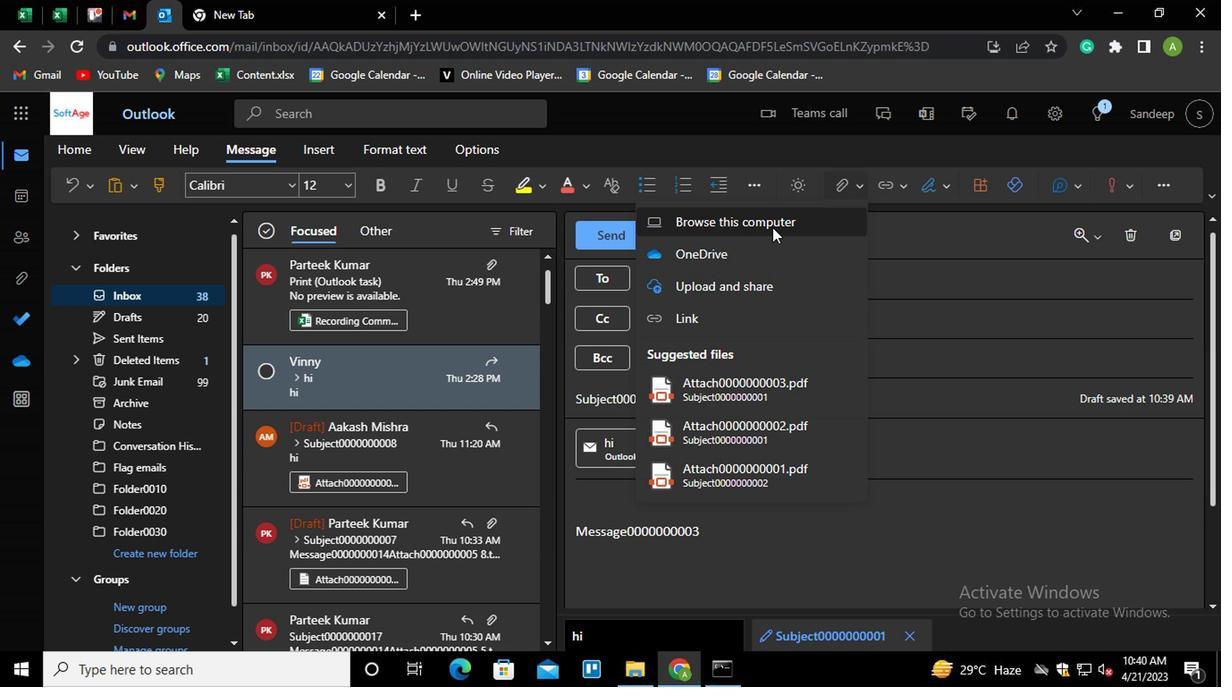 
Action: Mouse moved to (302, 185)
Screenshot: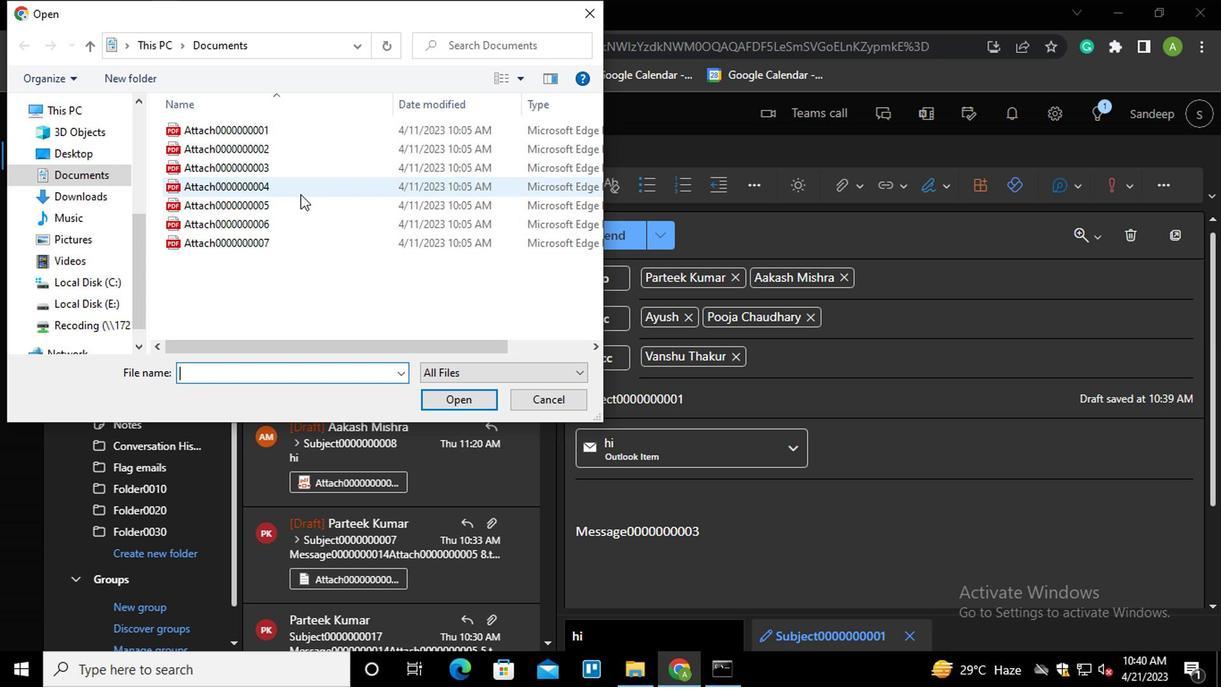
Action: Mouse pressed left at (302, 185)
Screenshot: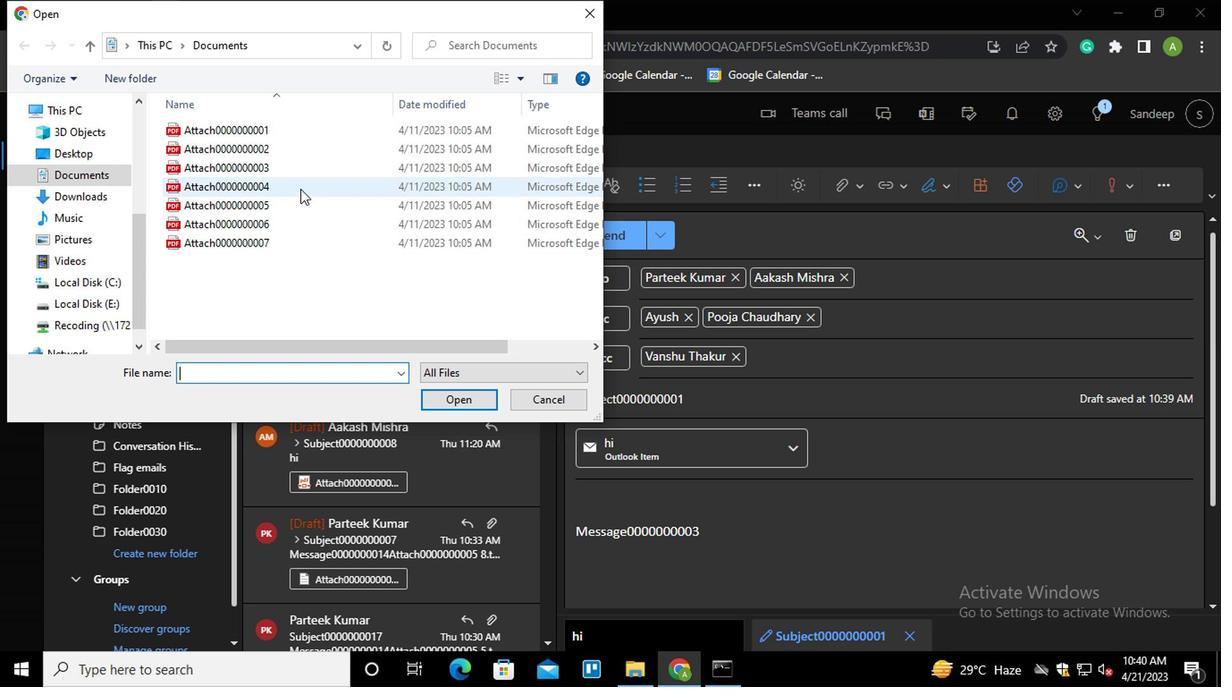 
Action: Mouse moved to (448, 401)
Screenshot: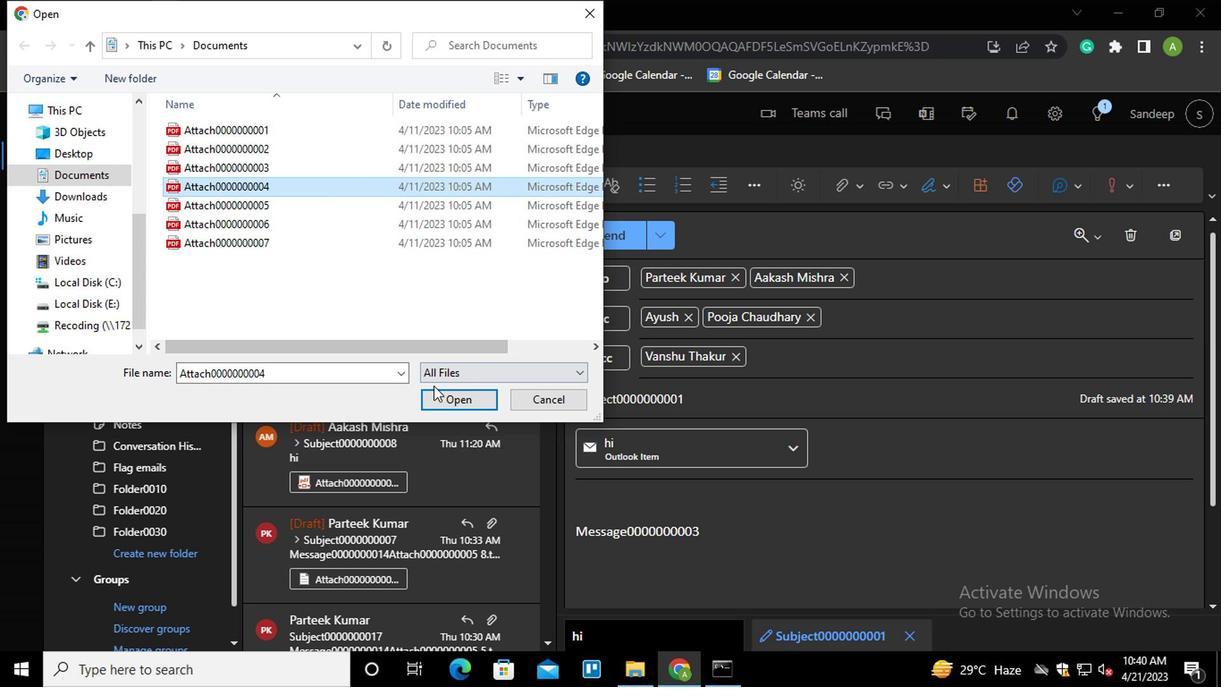 
Action: Mouse pressed left at (448, 401)
Screenshot: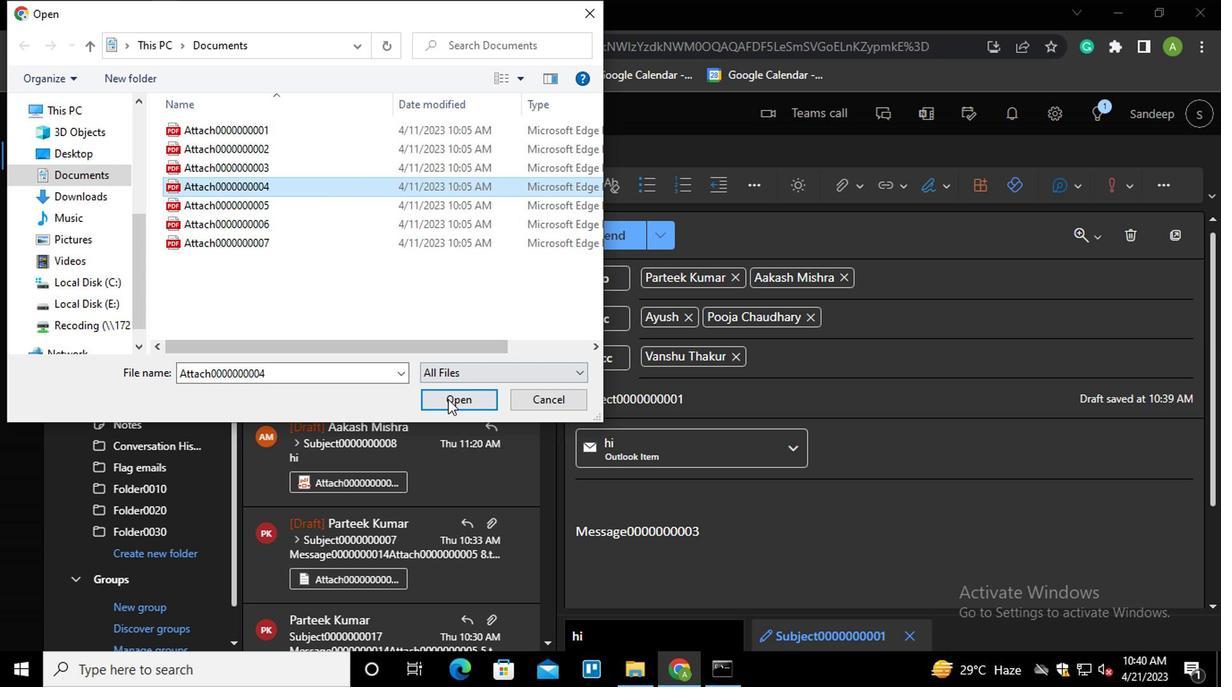 
Action: Mouse moved to (619, 243)
Screenshot: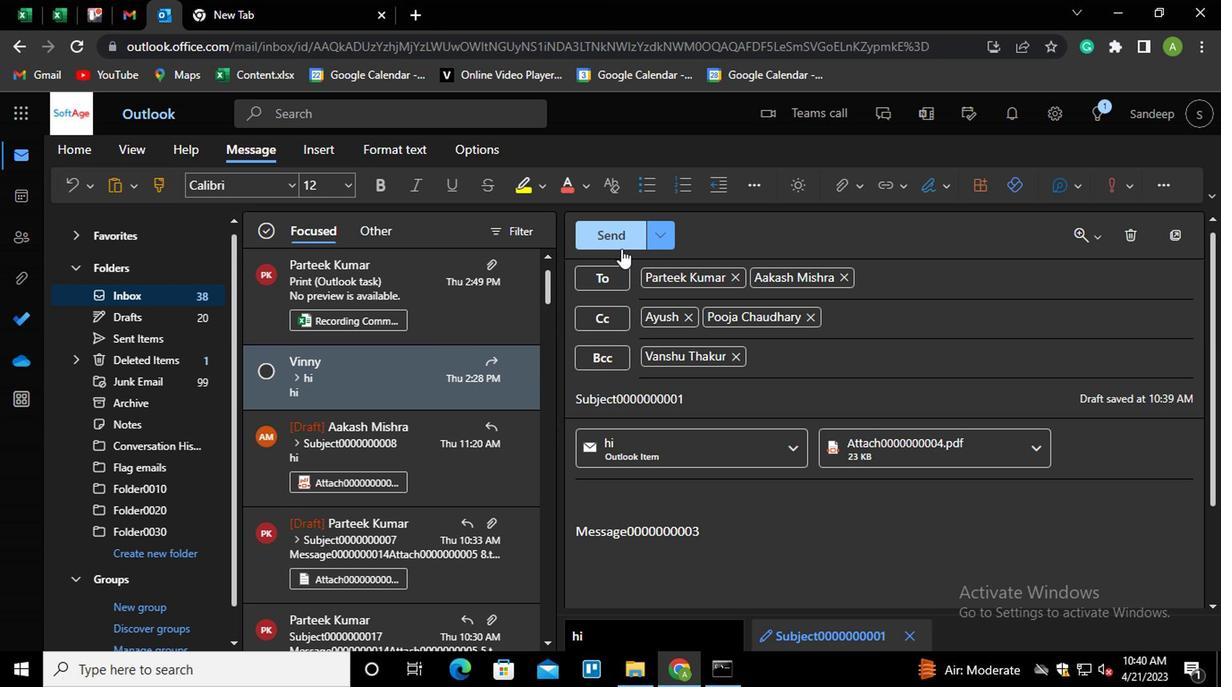 
Action: Mouse pressed left at (619, 243)
Screenshot: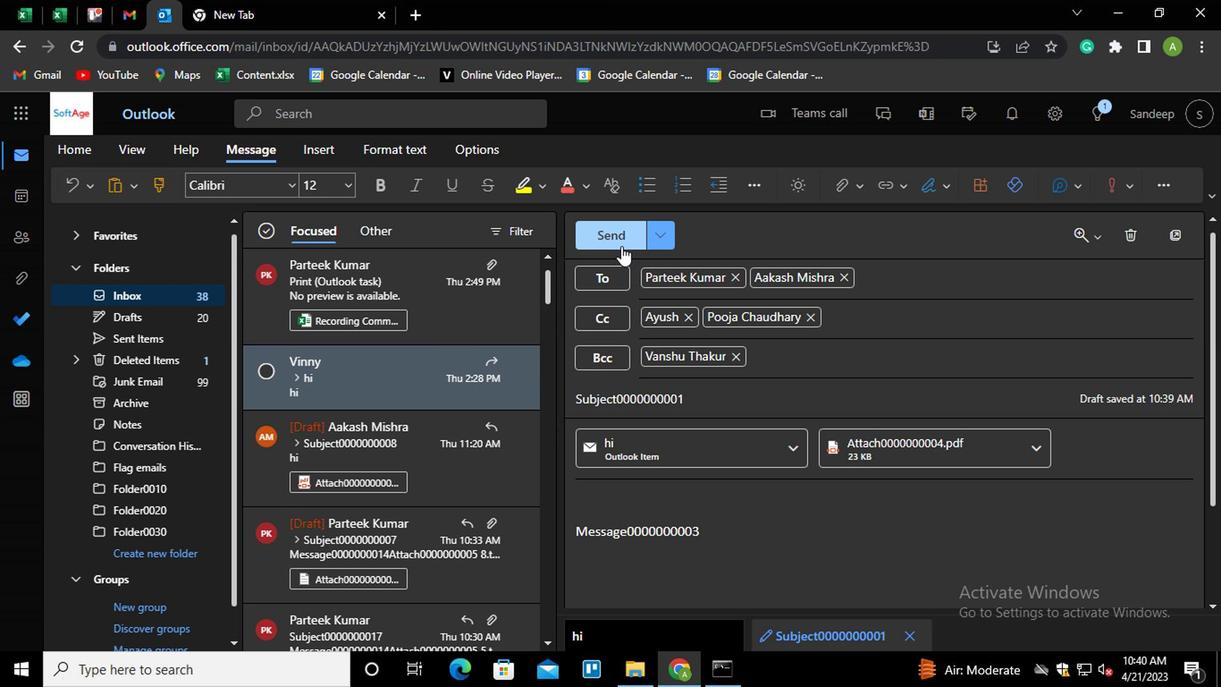 
Action: Mouse moved to (834, 549)
Screenshot: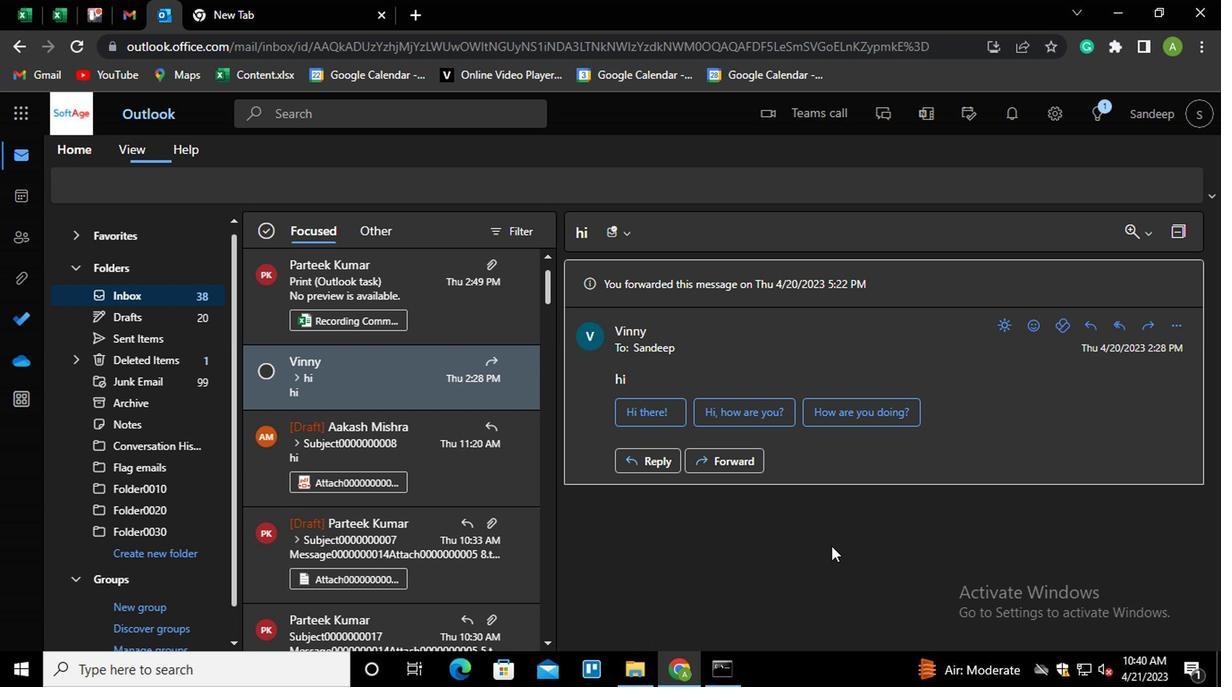 
